 Task: Add a timeline in the project AgileConnection for the epic 'SOC 2 Compliance' from 2024/06/06 to 2024/11/09. Add a timeline in the project AgileConnection for the epic 'HIPAA Compliance' from 2024/04/12 to 2025/11/01. Add a timeline in the project AgileConnection for the epic 'GDPR Compliance' from 2023/04/23 to 2025/09/27
Action: Mouse moved to (319, 137)
Screenshot: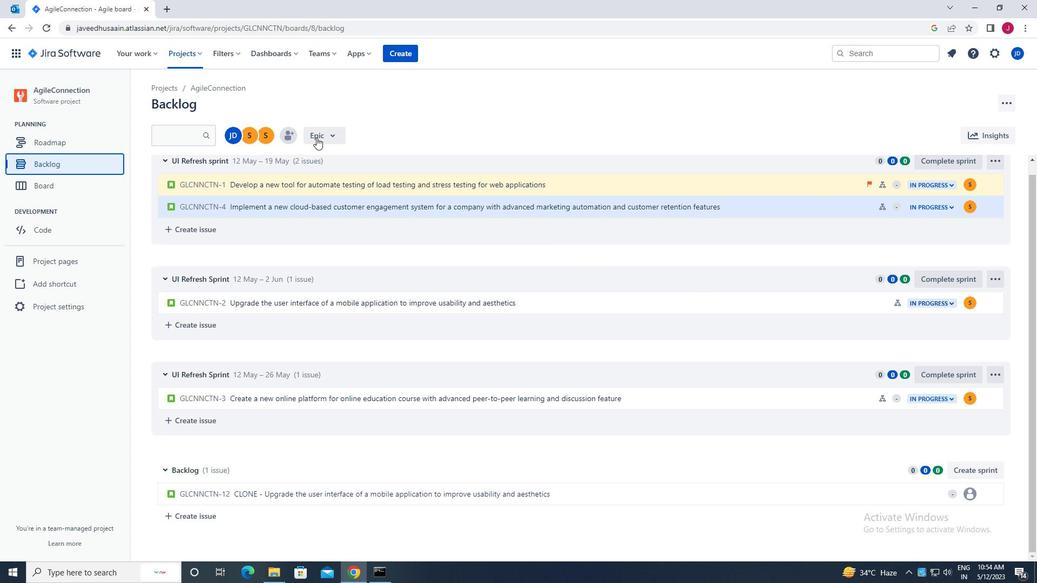 
Action: Mouse pressed left at (319, 137)
Screenshot: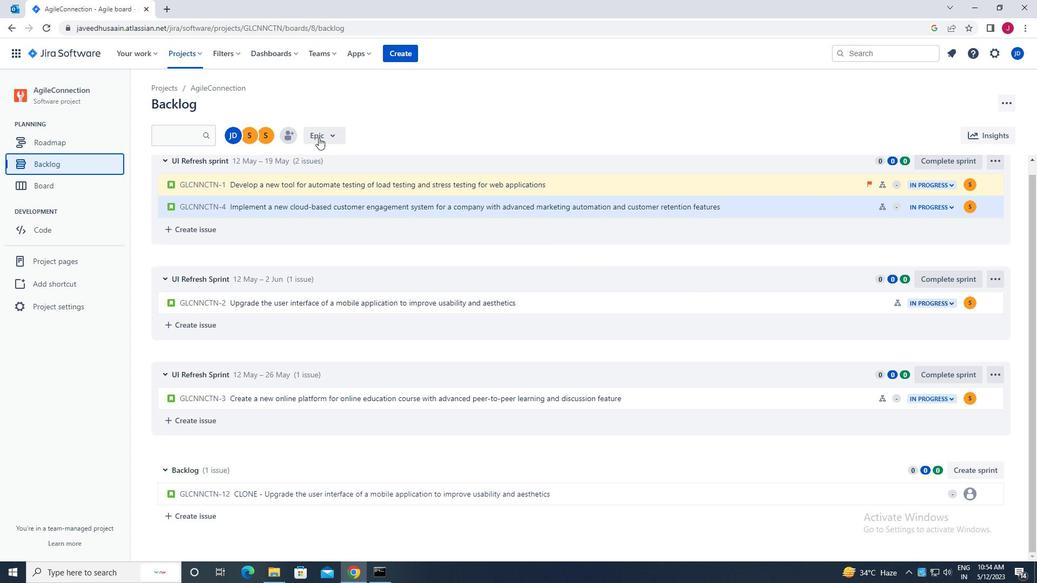 
Action: Mouse moved to (324, 252)
Screenshot: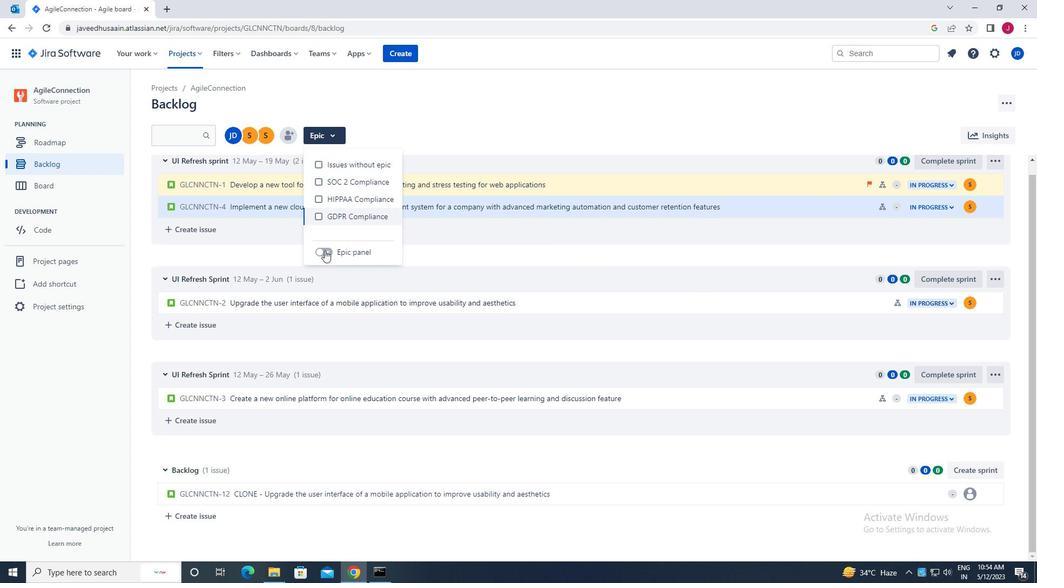 
Action: Mouse pressed left at (324, 252)
Screenshot: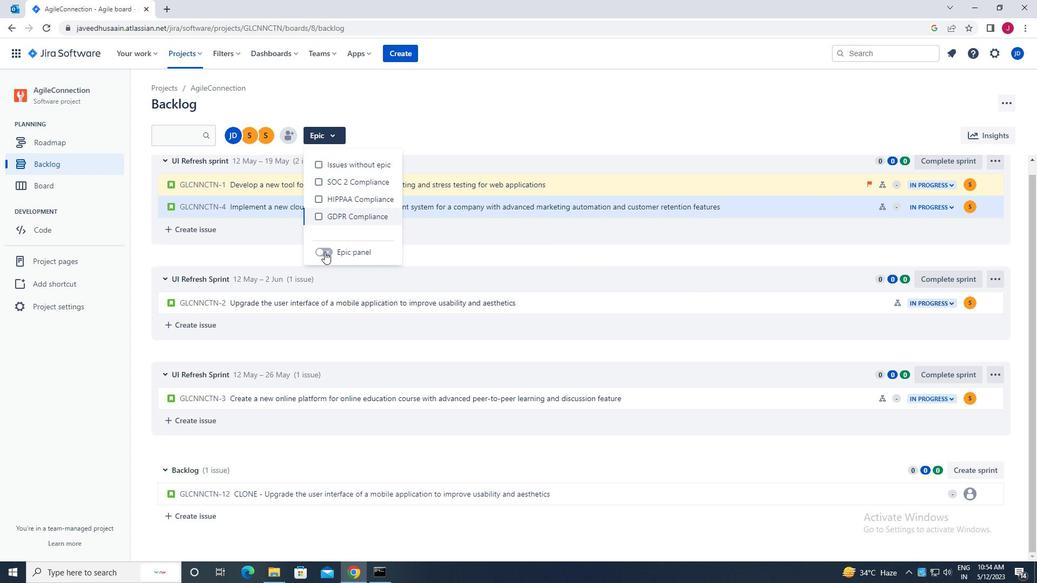 
Action: Mouse moved to (229, 217)
Screenshot: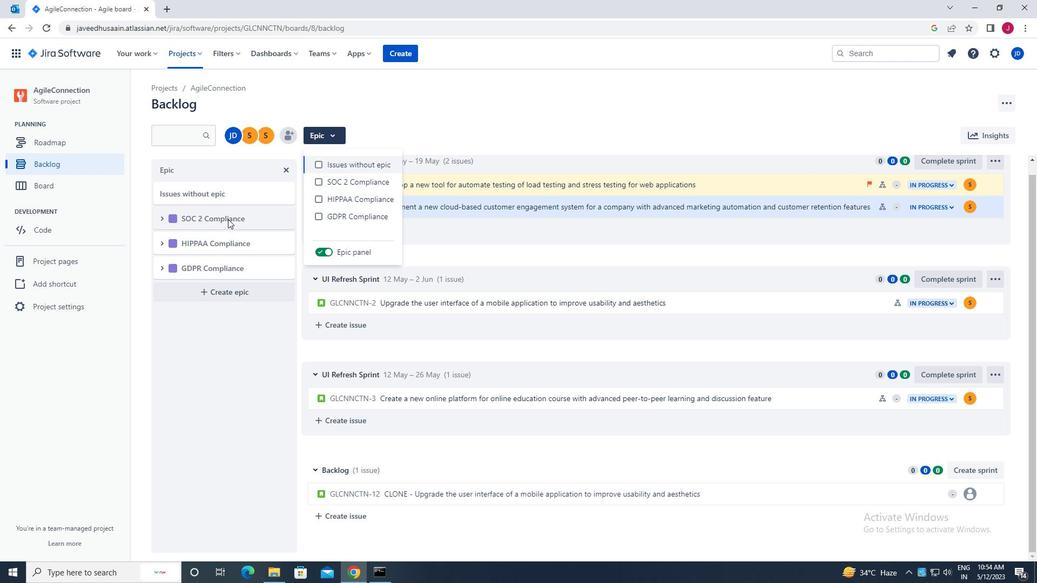 
Action: Mouse pressed left at (229, 217)
Screenshot: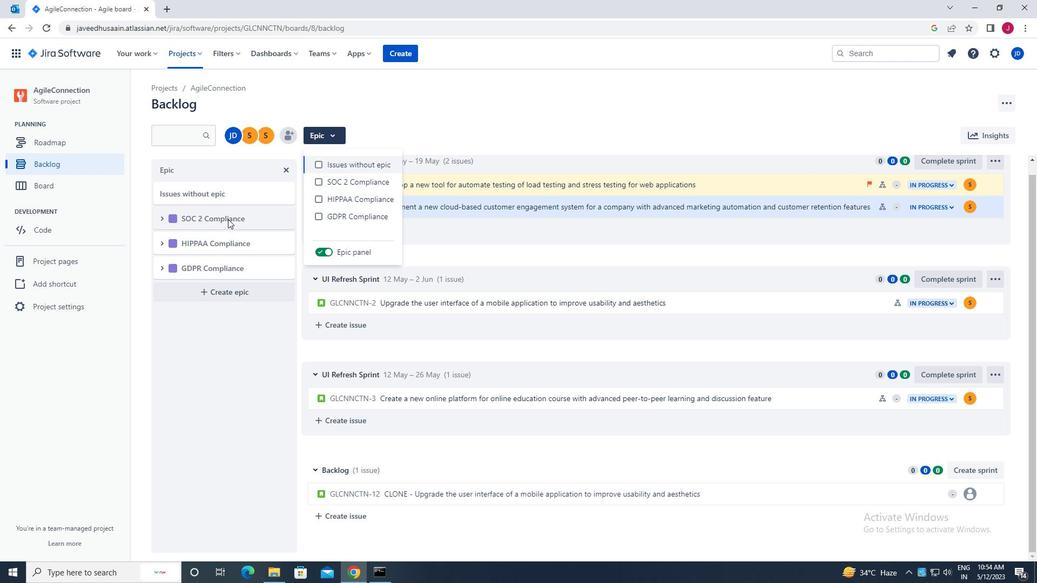 
Action: Mouse pressed left at (229, 217)
Screenshot: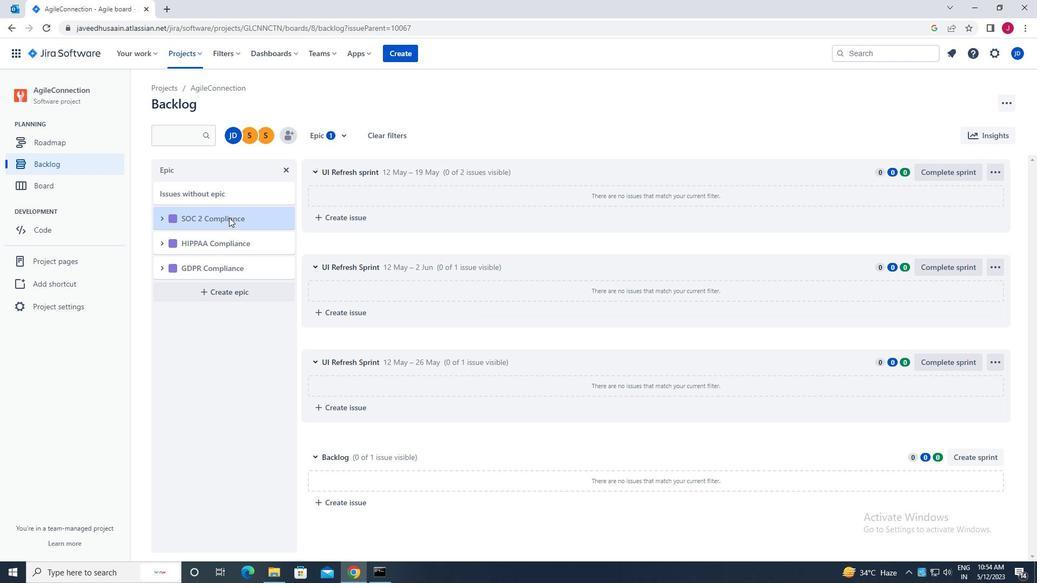 
Action: Mouse moved to (162, 218)
Screenshot: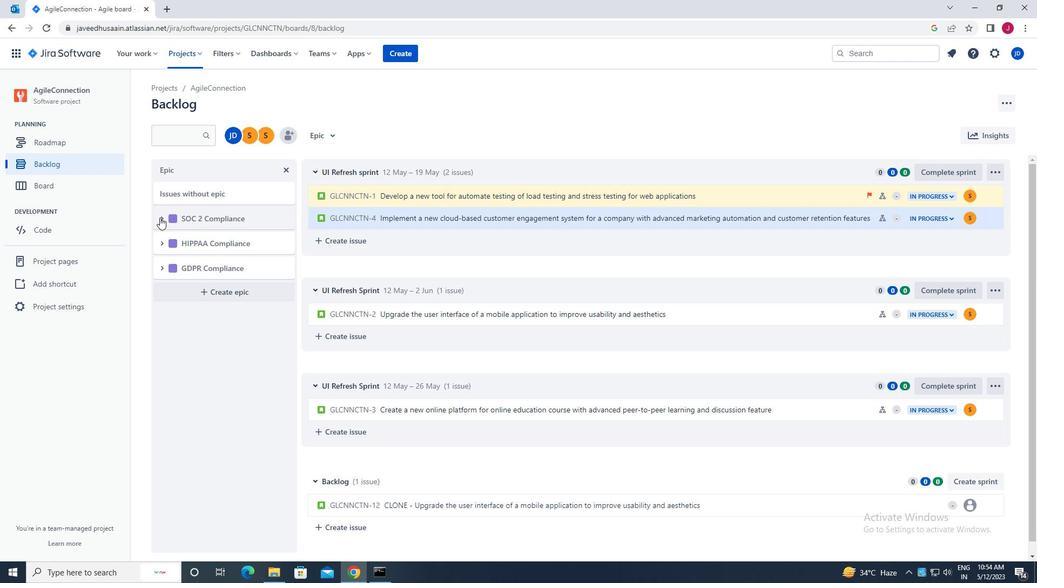 
Action: Mouse pressed left at (162, 218)
Screenshot: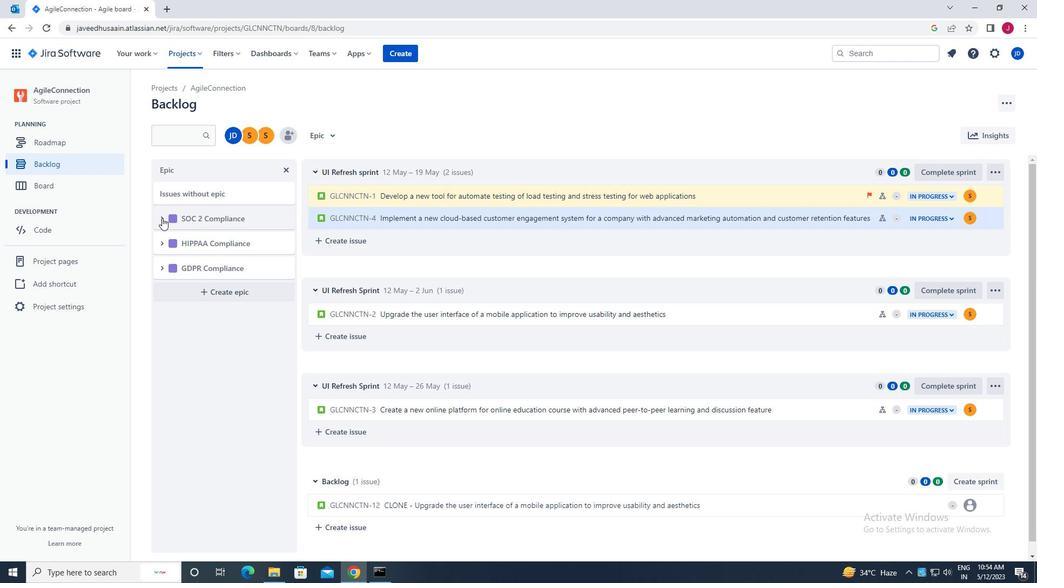 
Action: Mouse moved to (229, 305)
Screenshot: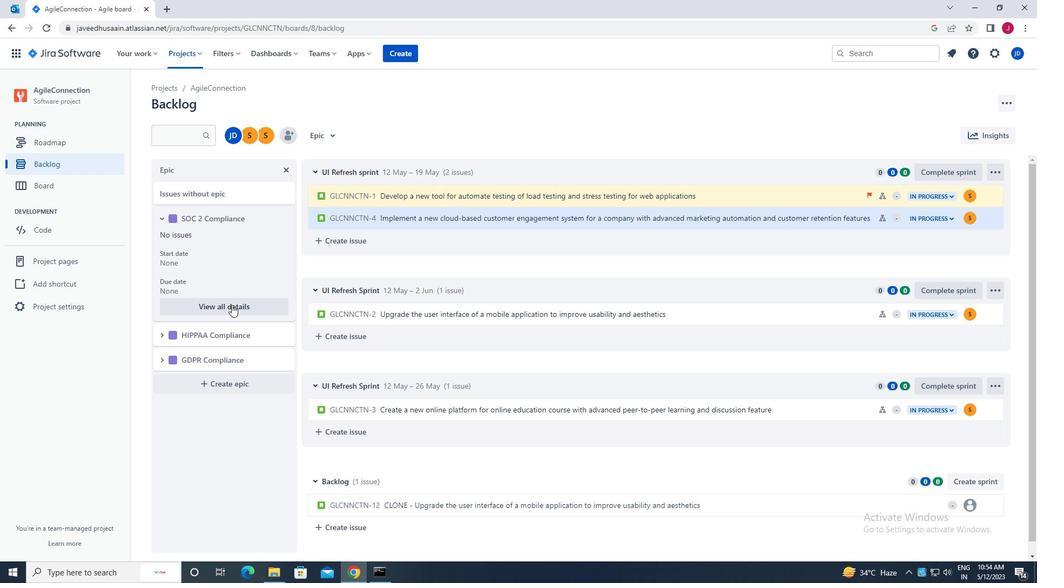 
Action: Mouse pressed left at (229, 305)
Screenshot: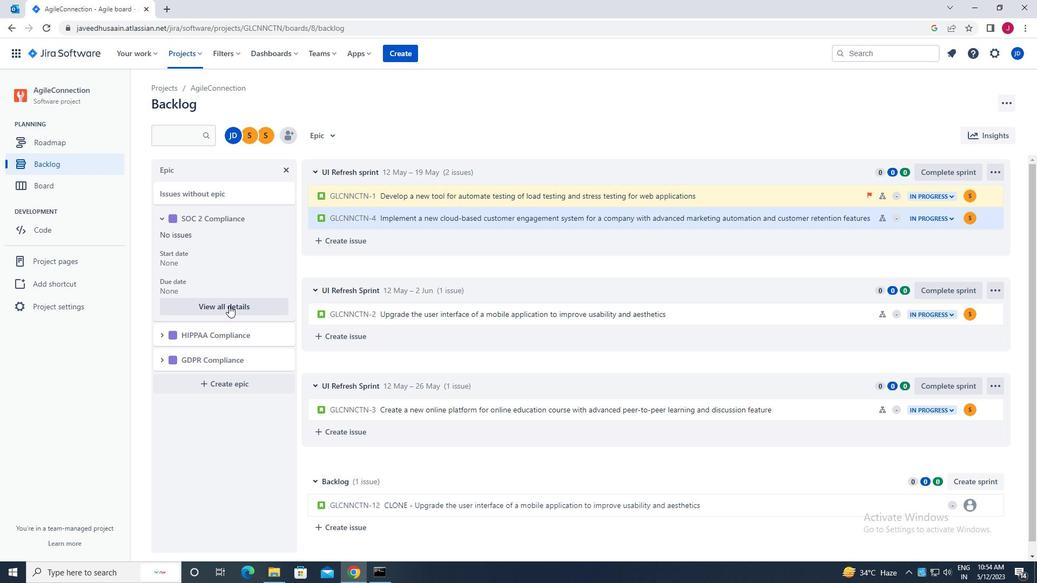 
Action: Mouse moved to (861, 439)
Screenshot: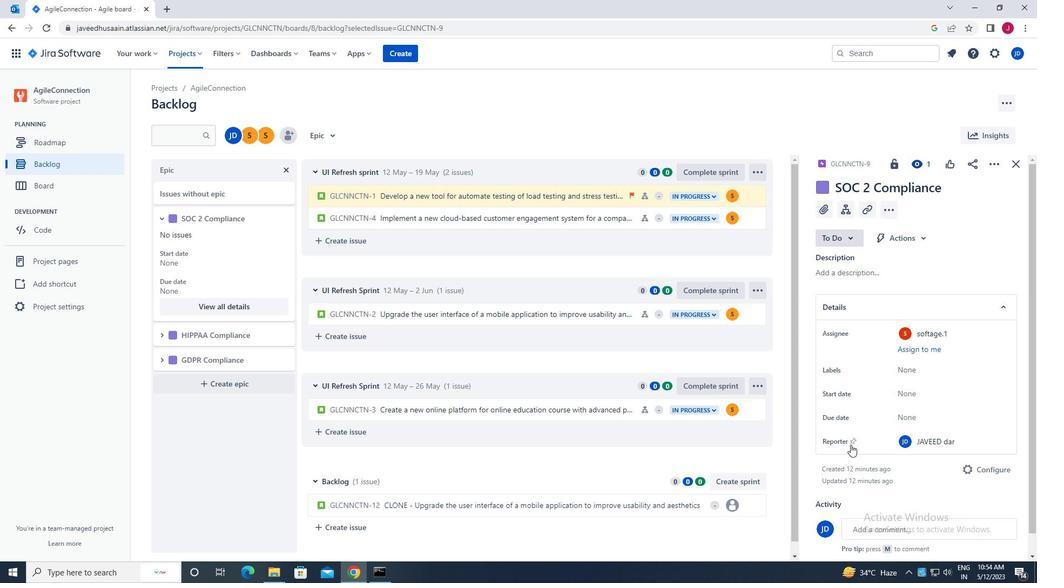 
Action: Mouse scrolled (861, 439) with delta (0, 0)
Screenshot: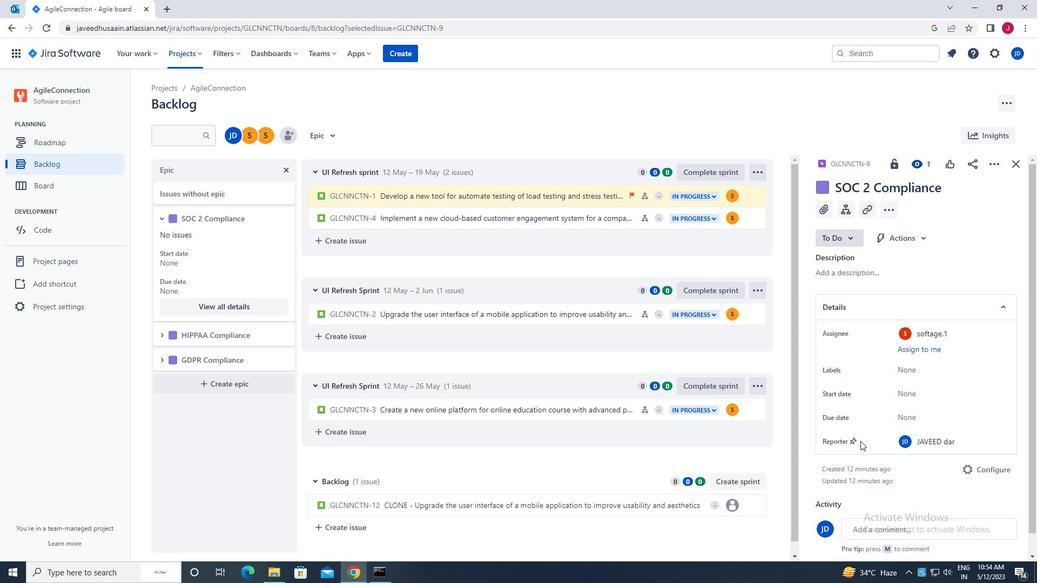 
Action: Mouse scrolled (861, 439) with delta (0, 0)
Screenshot: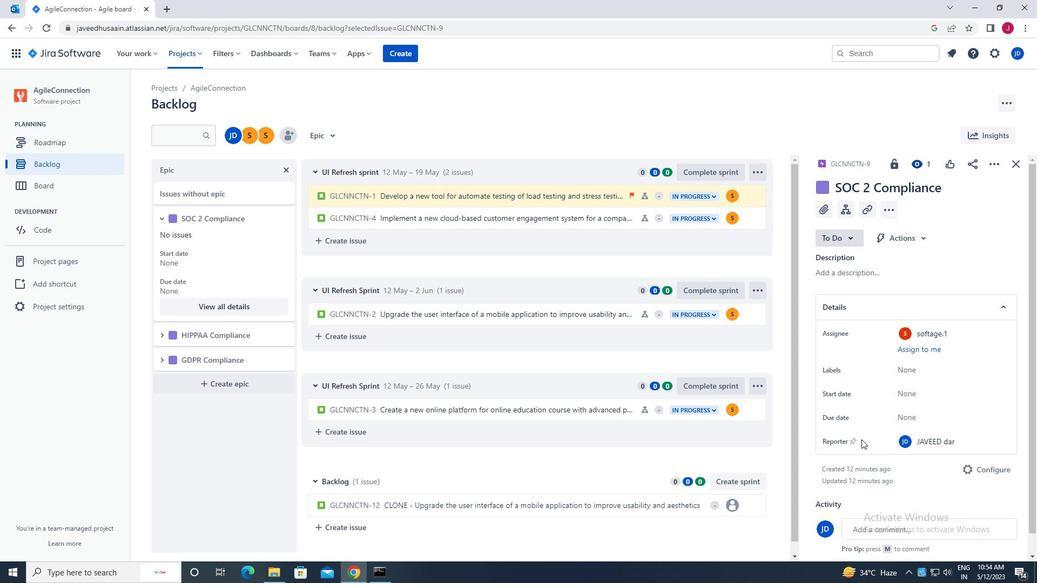 
Action: Mouse scrolled (861, 439) with delta (0, 0)
Screenshot: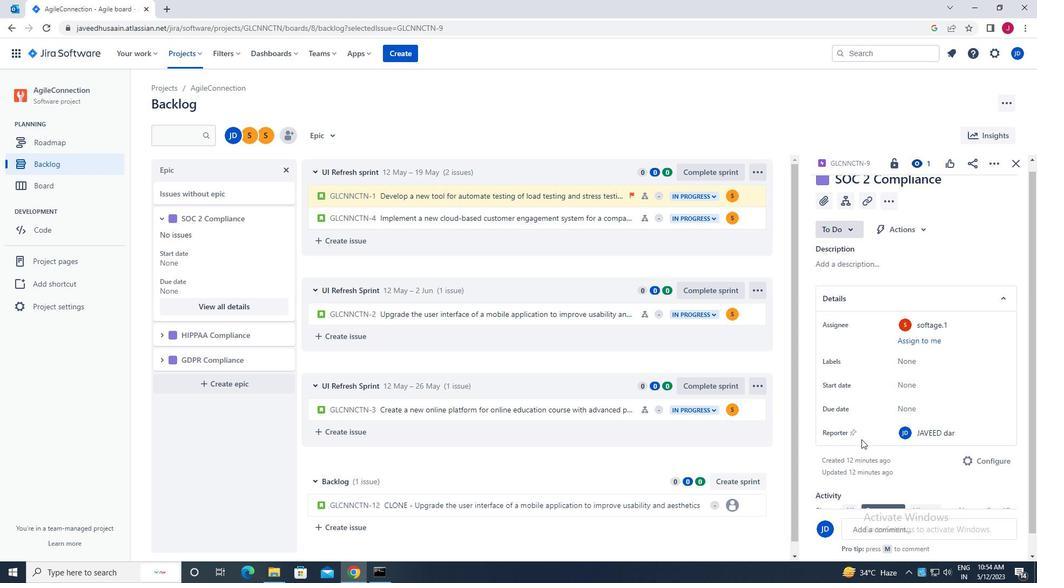 
Action: Mouse moved to (861, 439)
Screenshot: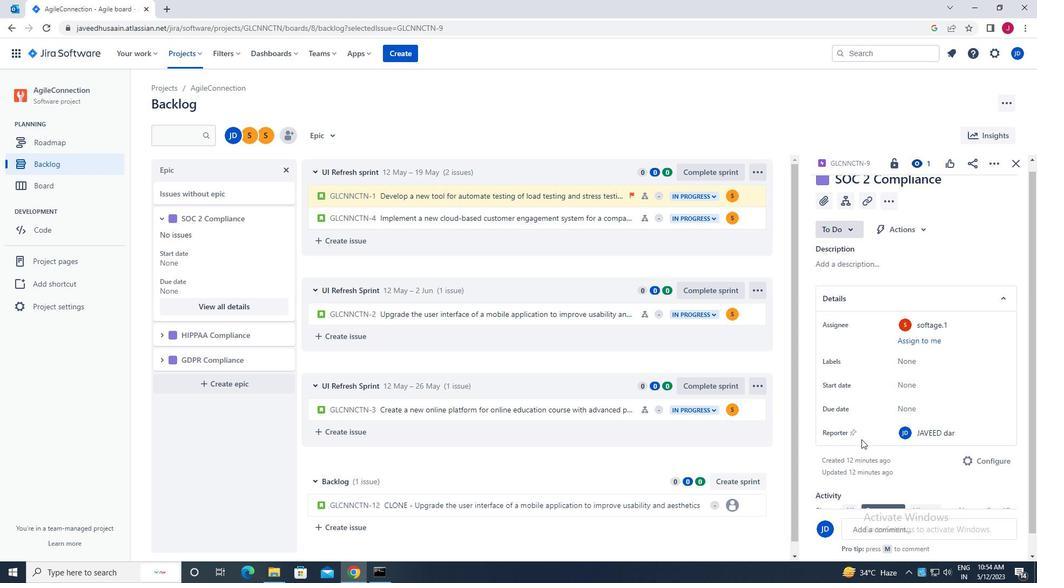 
Action: Mouse scrolled (861, 439) with delta (0, 0)
Screenshot: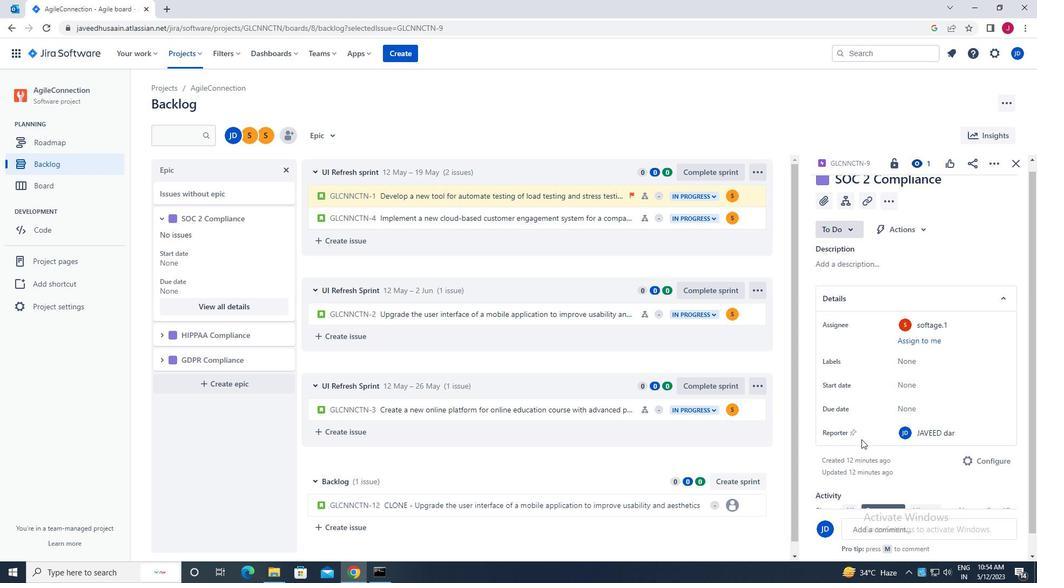 
Action: Mouse scrolled (861, 439) with delta (0, 0)
Screenshot: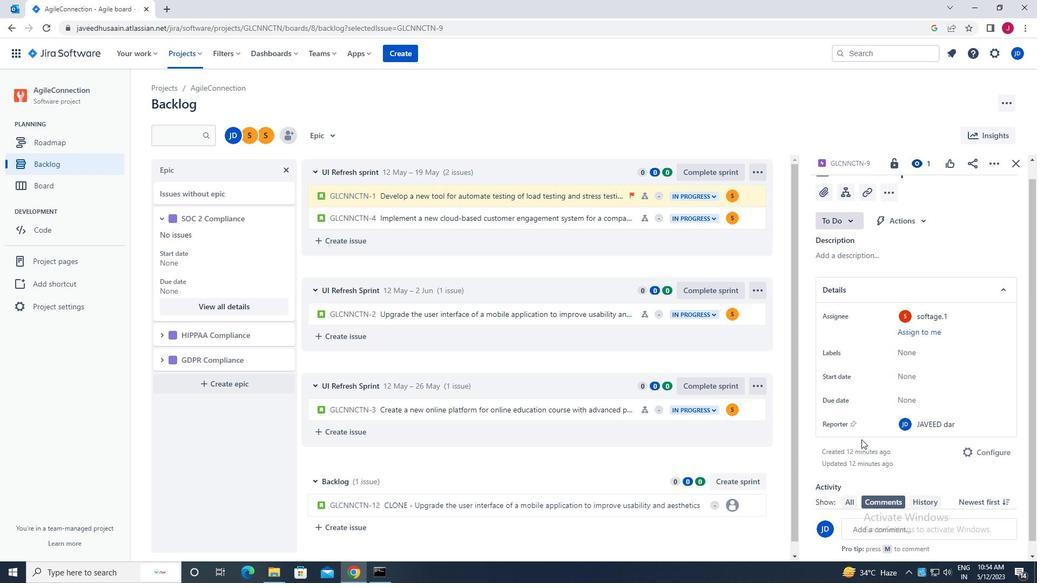 
Action: Mouse moved to (901, 373)
Screenshot: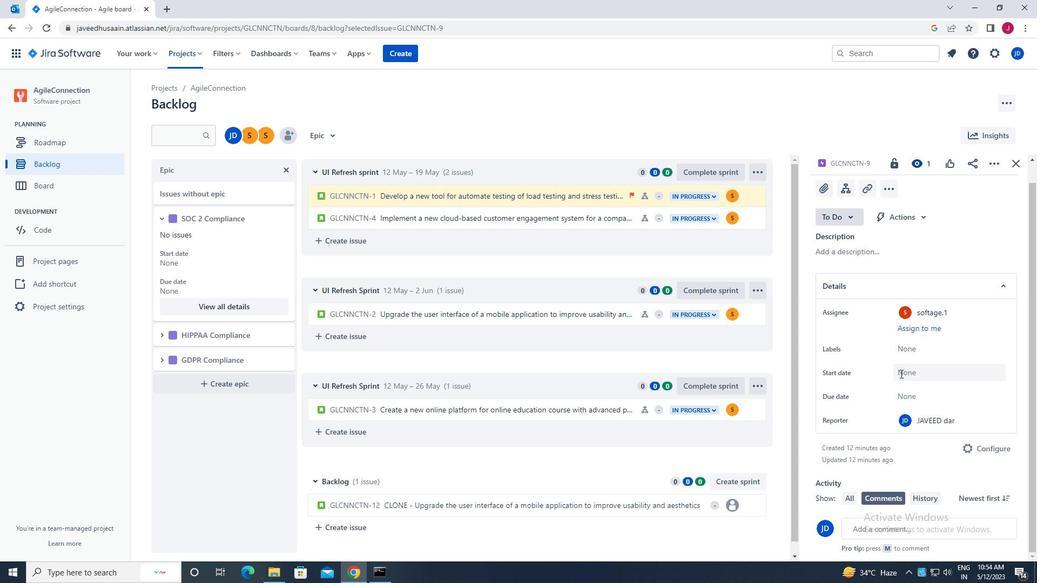 
Action: Mouse pressed left at (901, 373)
Screenshot: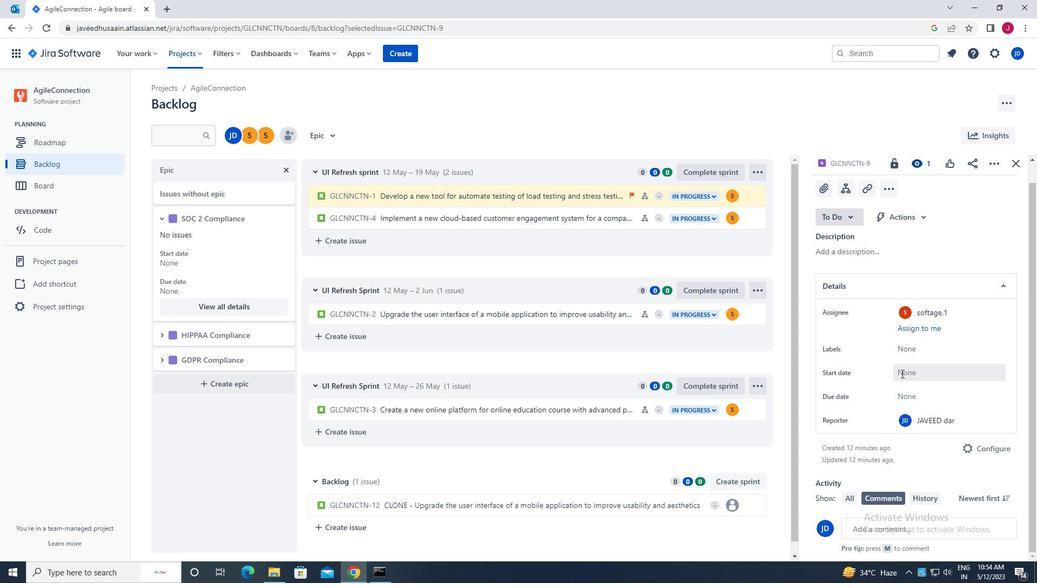 
Action: Mouse moved to (1009, 401)
Screenshot: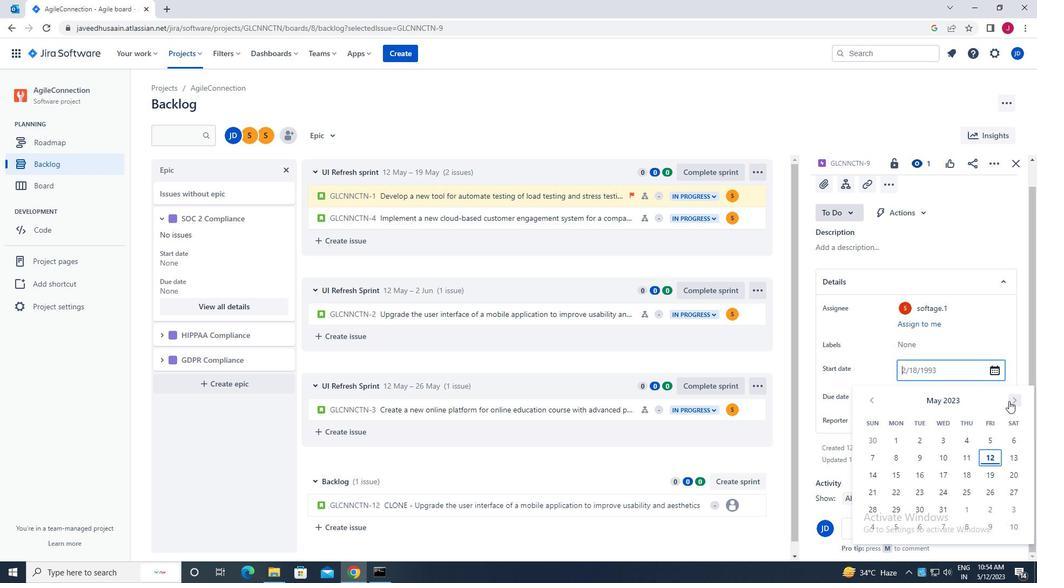 
Action: Mouse pressed left at (1009, 401)
Screenshot: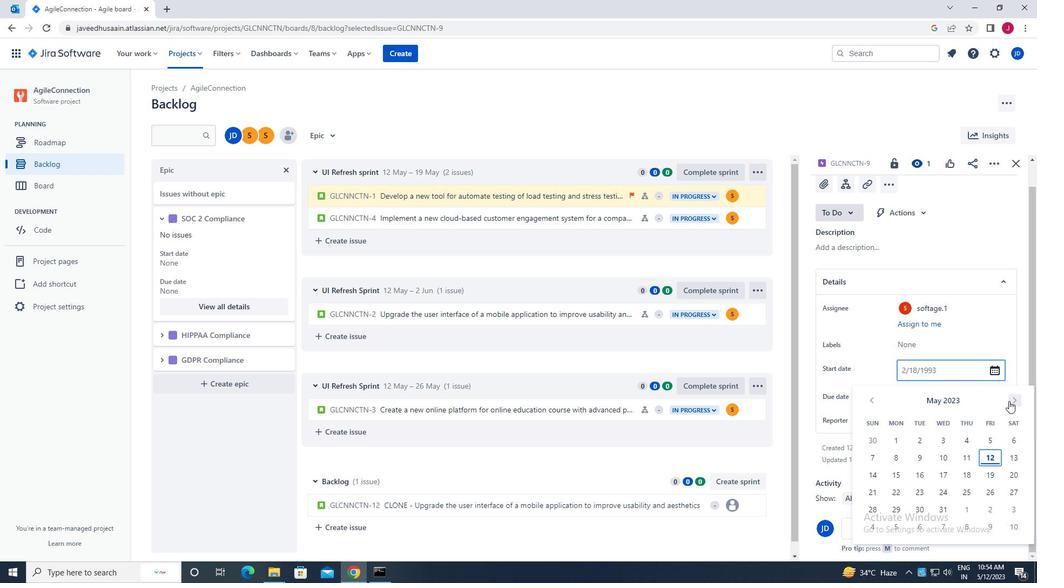 
Action: Mouse pressed left at (1009, 401)
Screenshot: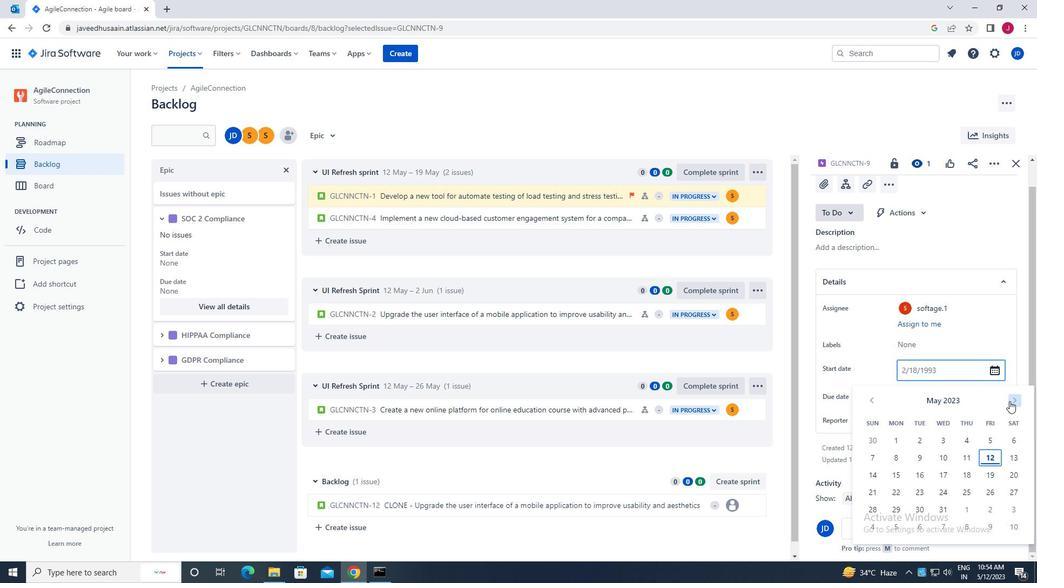 
Action: Mouse pressed left at (1009, 401)
Screenshot: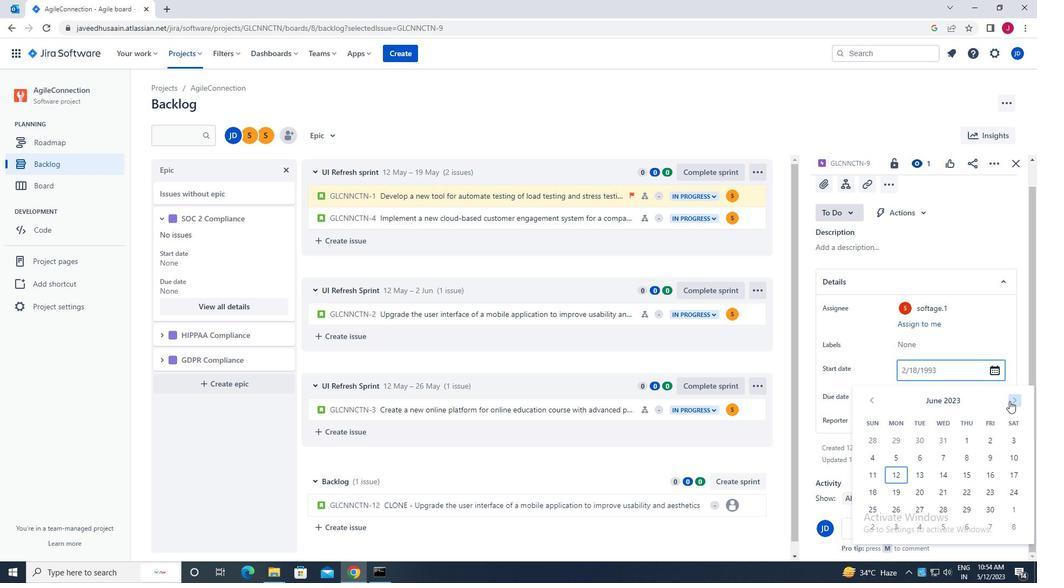 
Action: Mouse pressed left at (1009, 401)
Screenshot: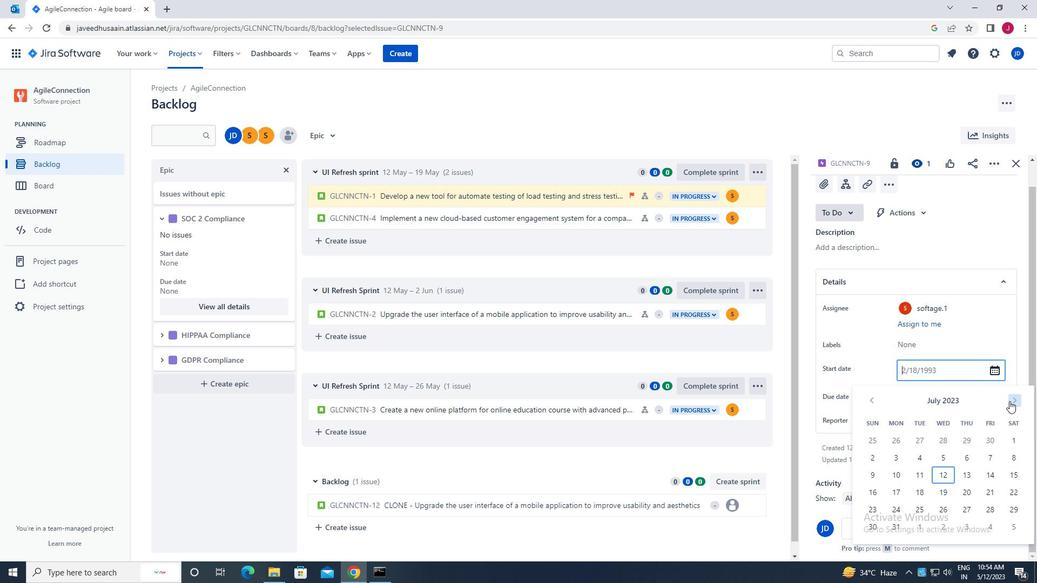 
Action: Mouse pressed left at (1009, 401)
Screenshot: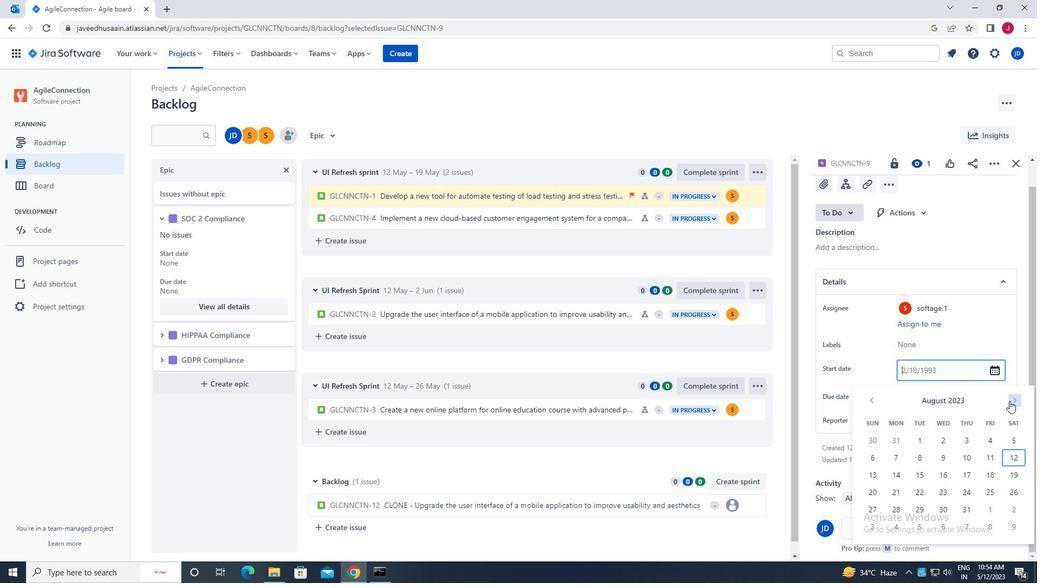
Action: Mouse pressed left at (1009, 401)
Screenshot: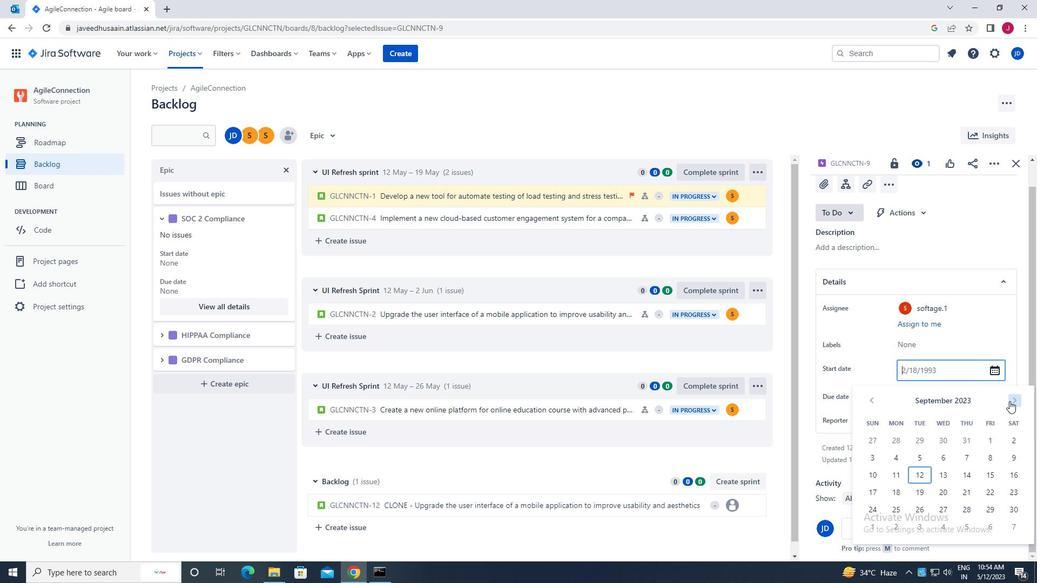 
Action: Mouse pressed left at (1009, 401)
Screenshot: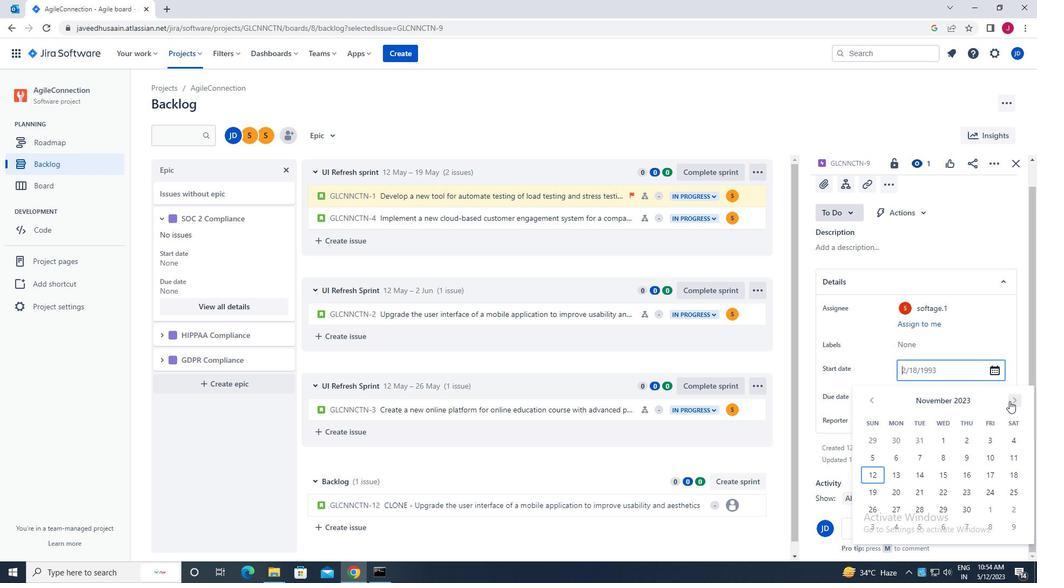 
Action: Mouse pressed left at (1009, 401)
Screenshot: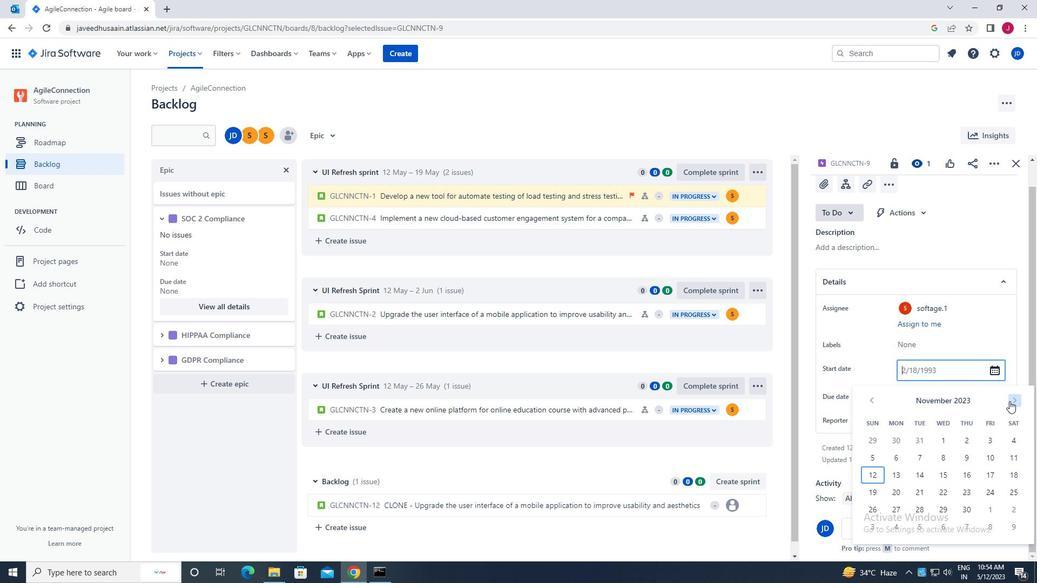 
Action: Mouse pressed left at (1009, 401)
Screenshot: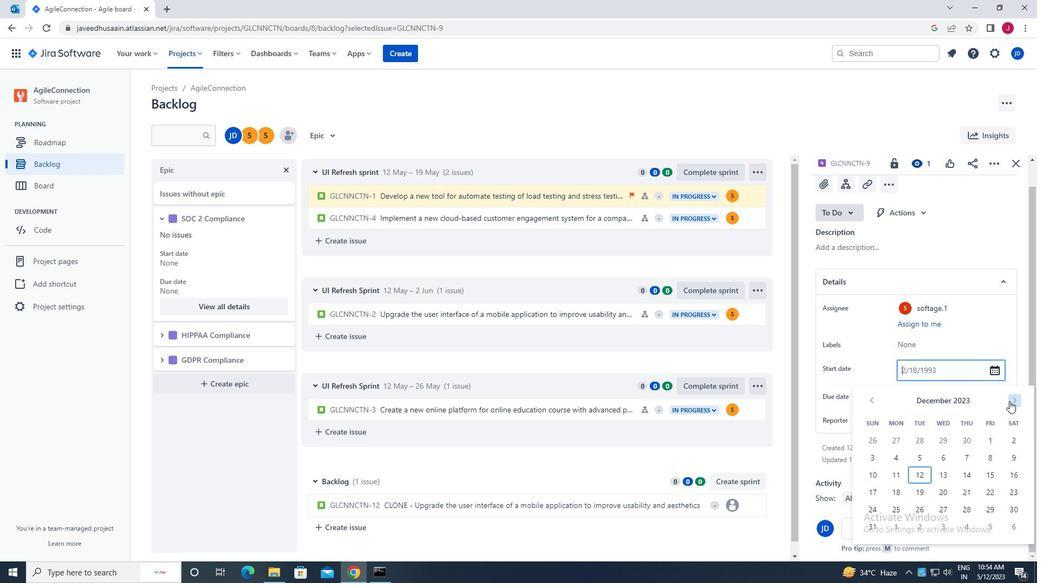 
Action: Mouse pressed left at (1009, 401)
Screenshot: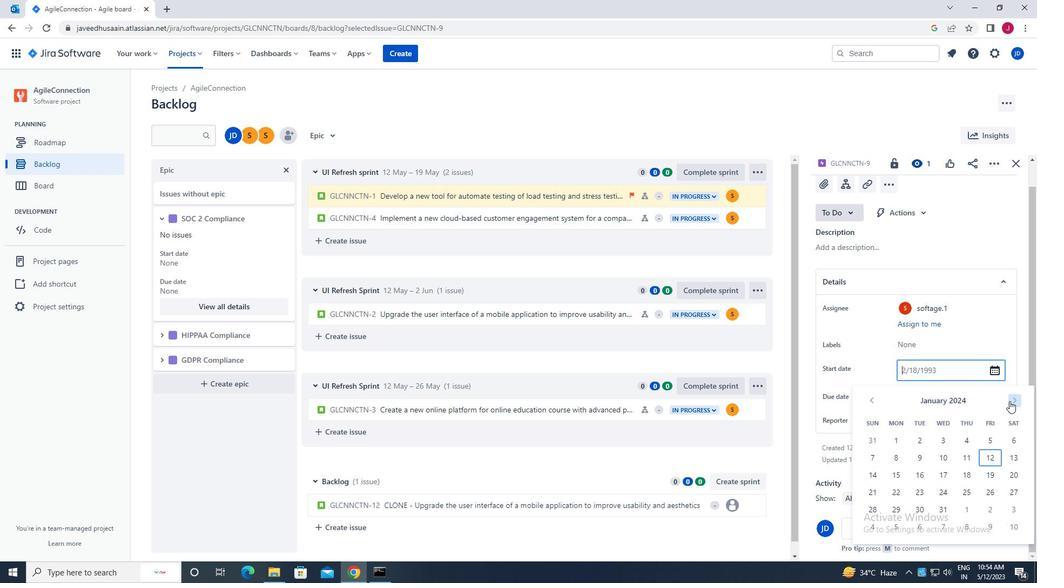 
Action: Mouse pressed left at (1009, 401)
Screenshot: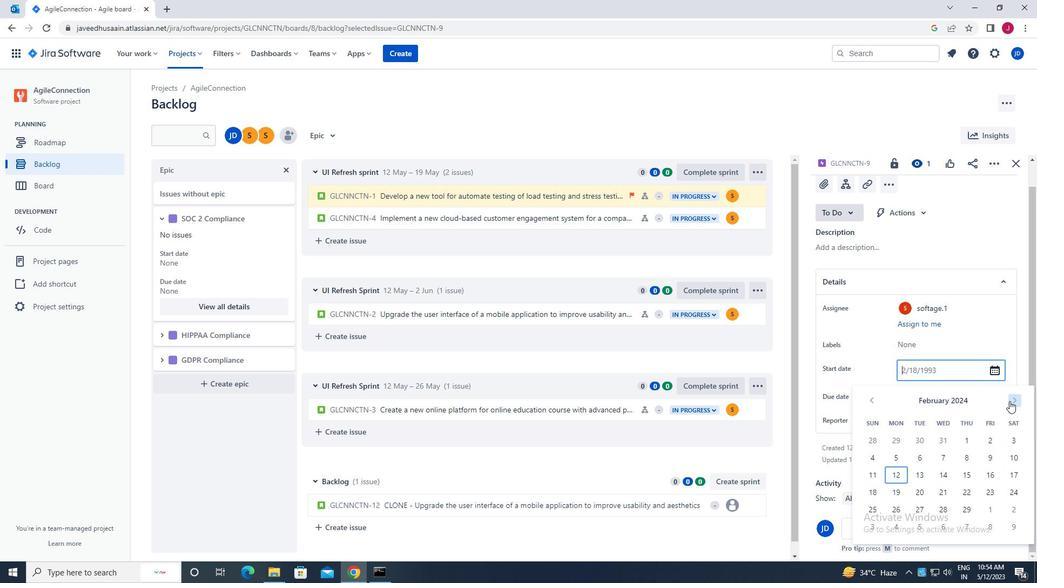 
Action: Mouse moved to (1010, 401)
Screenshot: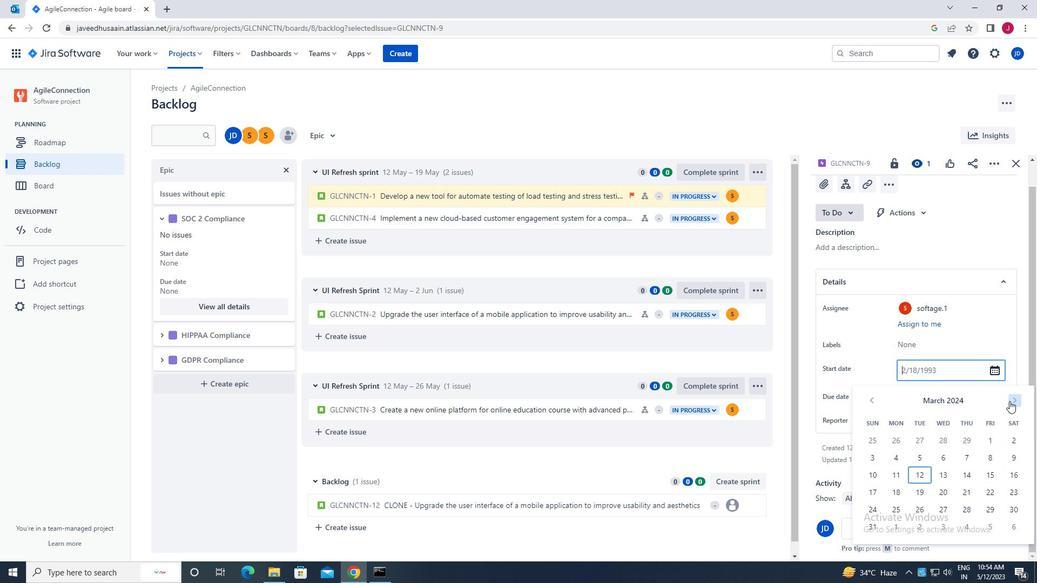 
Action: Mouse pressed left at (1010, 401)
Screenshot: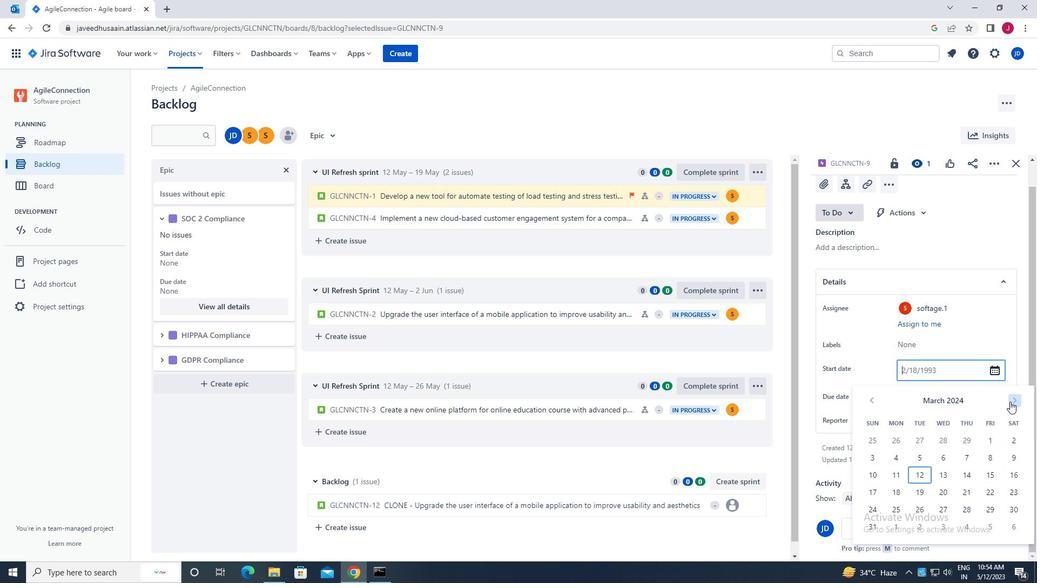 
Action: Mouse pressed left at (1010, 401)
Screenshot: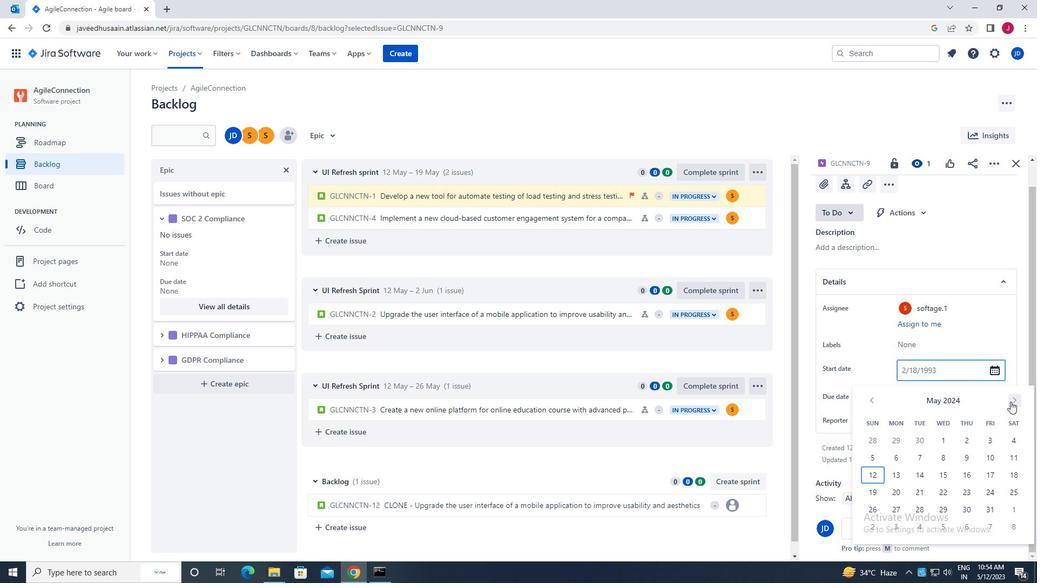 
Action: Mouse moved to (967, 454)
Screenshot: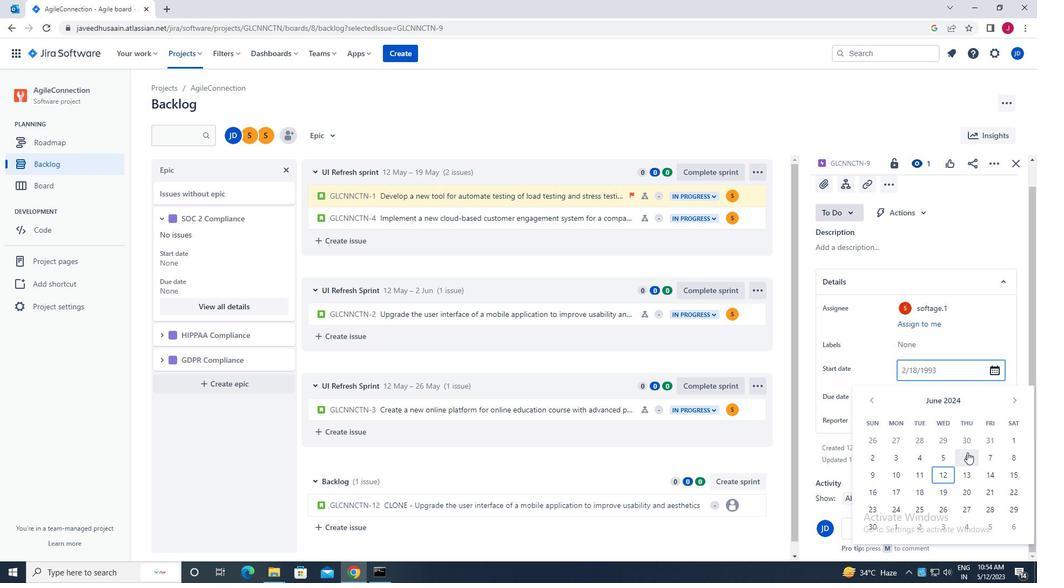 
Action: Mouse pressed left at (967, 454)
Screenshot: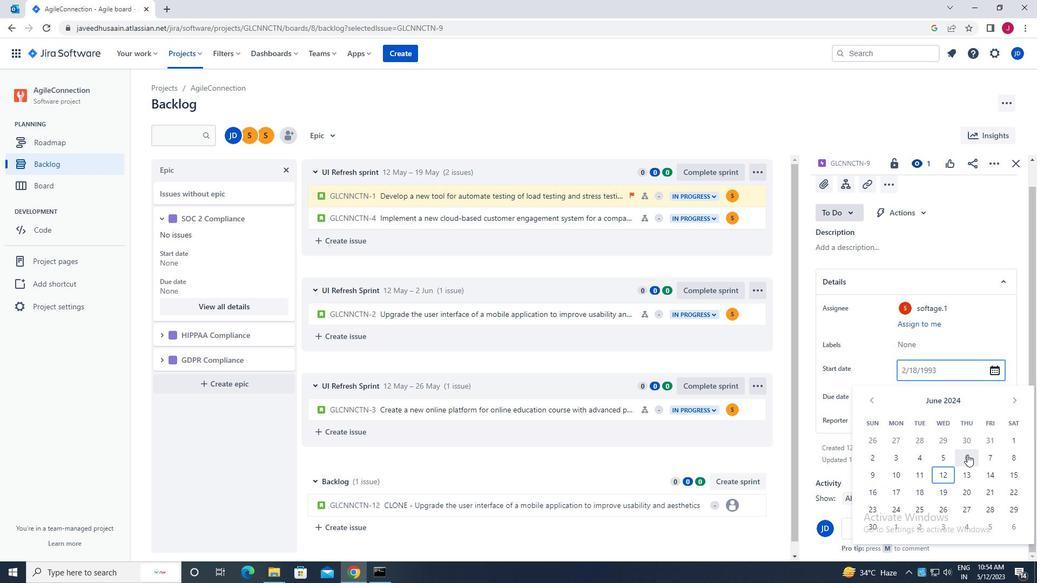 
Action: Mouse moved to (945, 418)
Screenshot: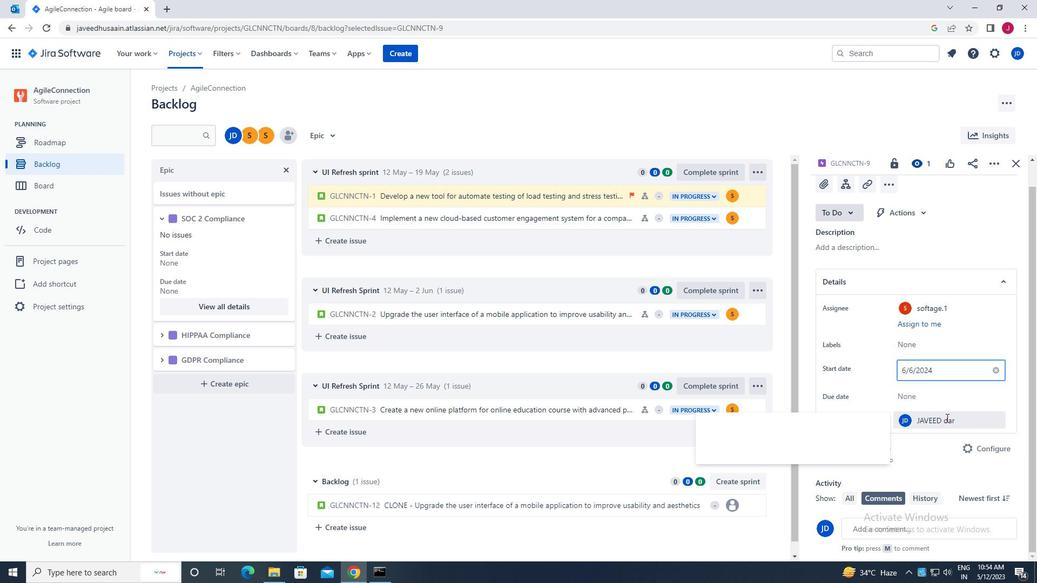 
Action: Key pressed <Key.enter>
Screenshot: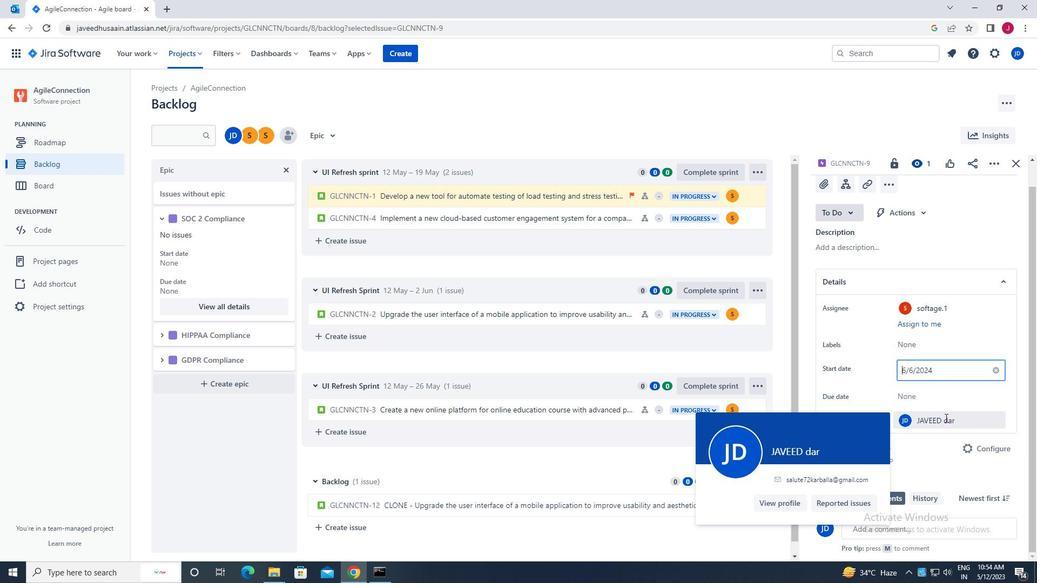 
Action: Mouse moved to (912, 398)
Screenshot: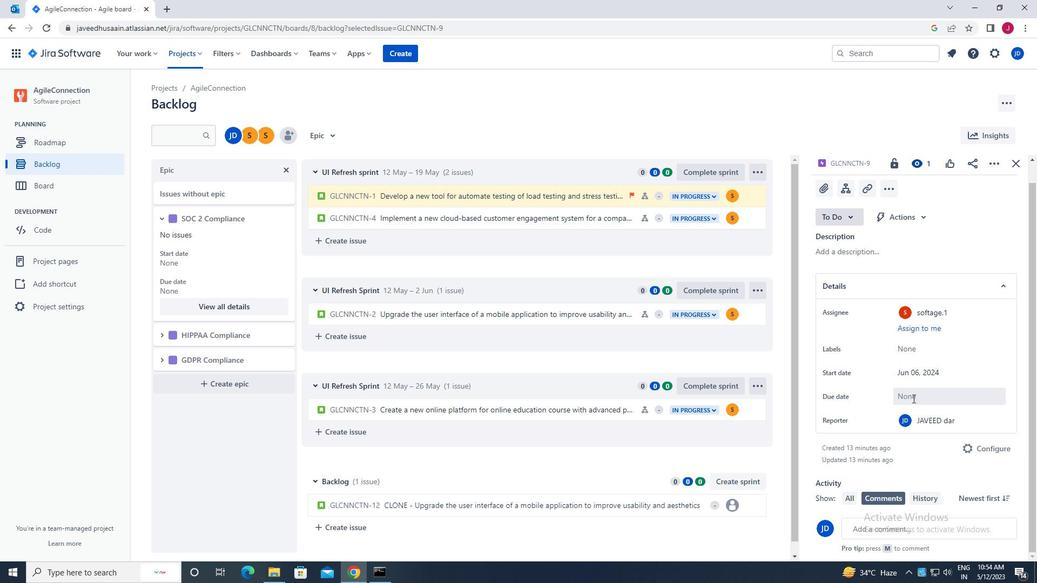 
Action: Mouse pressed left at (912, 398)
Screenshot: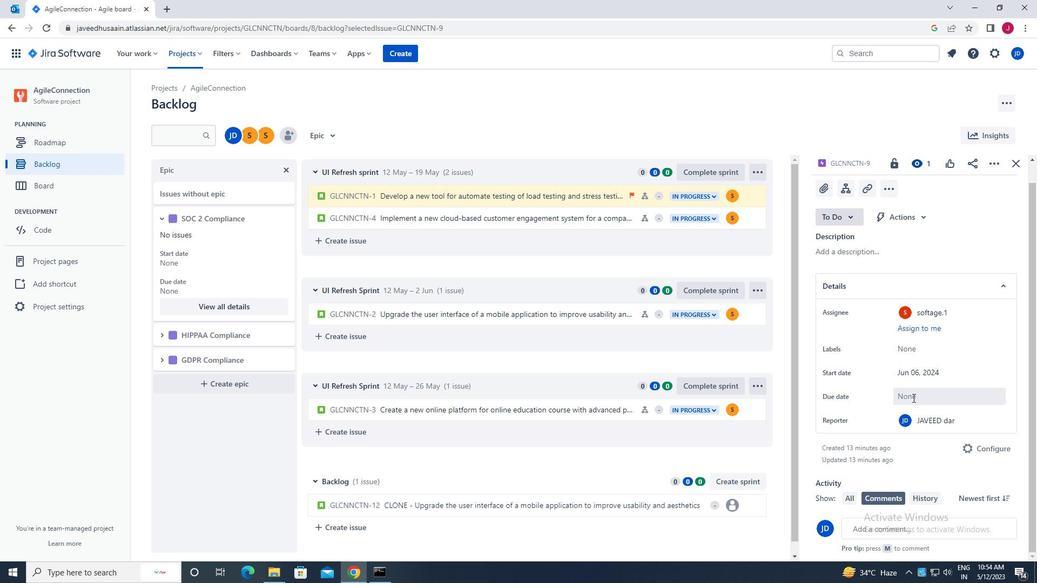 
Action: Mouse moved to (1019, 236)
Screenshot: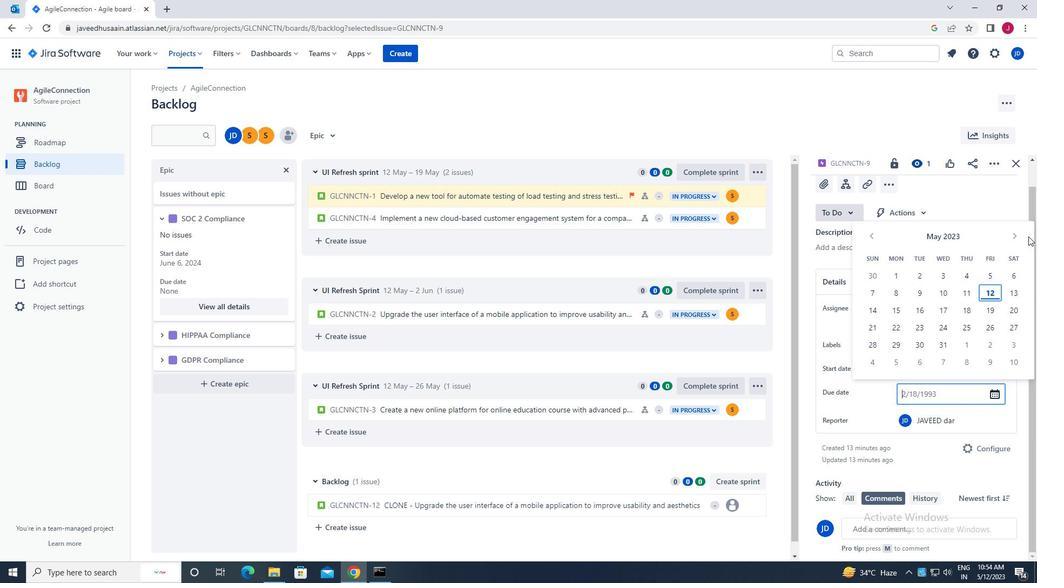 
Action: Mouse pressed left at (1019, 236)
Screenshot: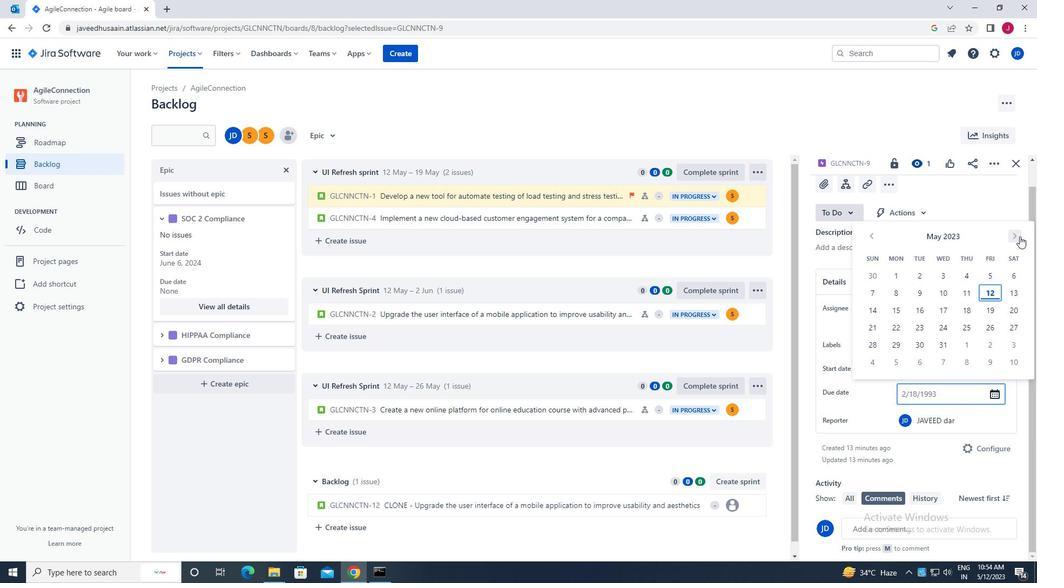 
Action: Mouse pressed left at (1019, 236)
Screenshot: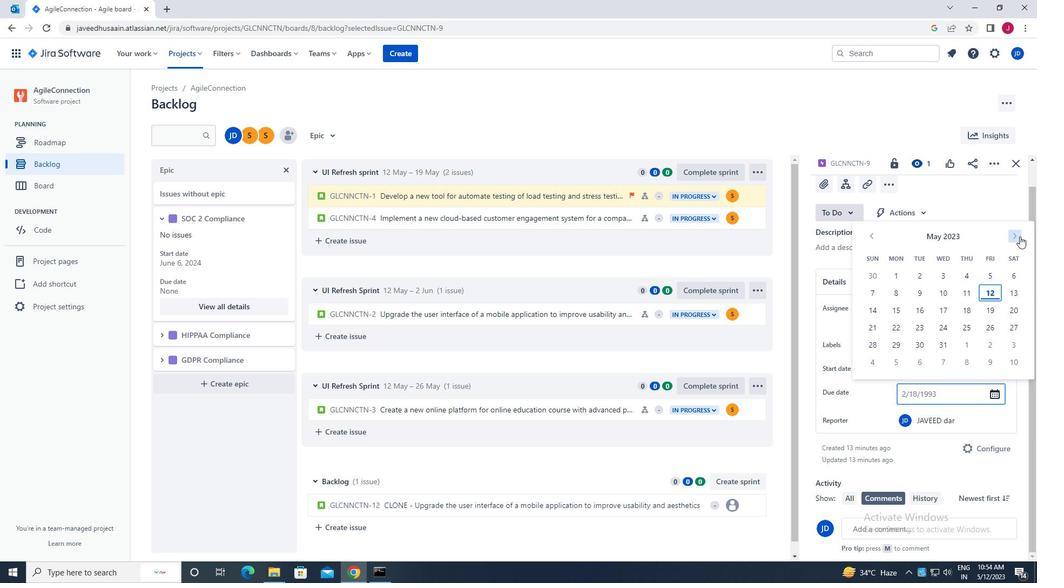 
Action: Mouse pressed left at (1019, 236)
Screenshot: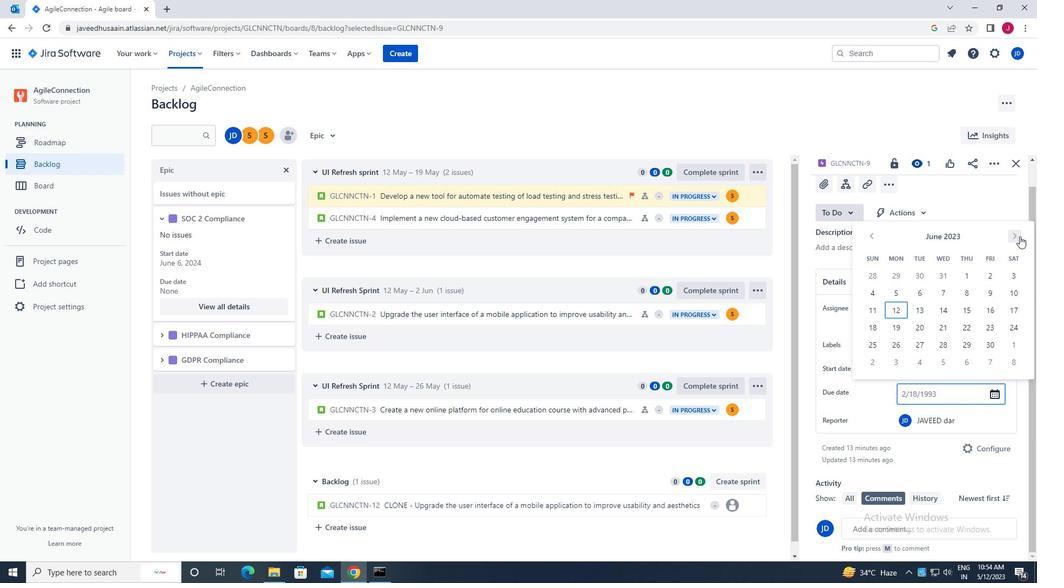 
Action: Mouse pressed left at (1019, 236)
Screenshot: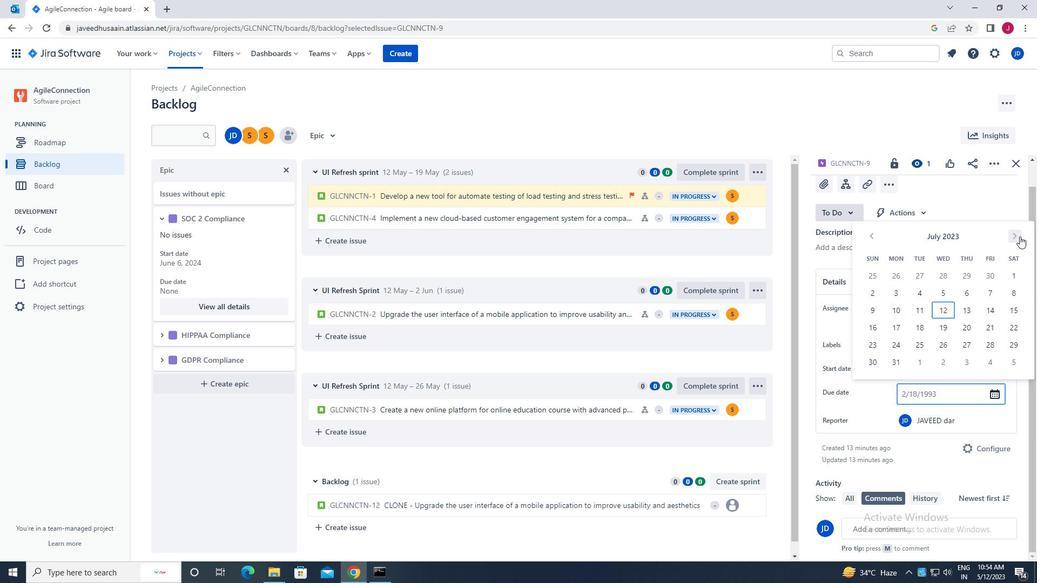 
Action: Mouse pressed left at (1019, 236)
Screenshot: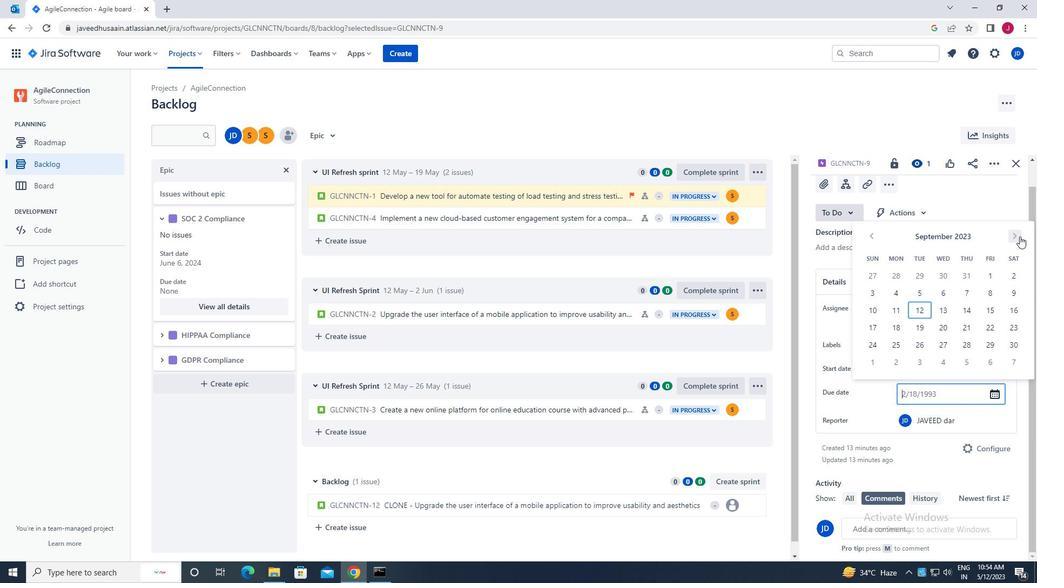 
Action: Mouse pressed left at (1019, 236)
Screenshot: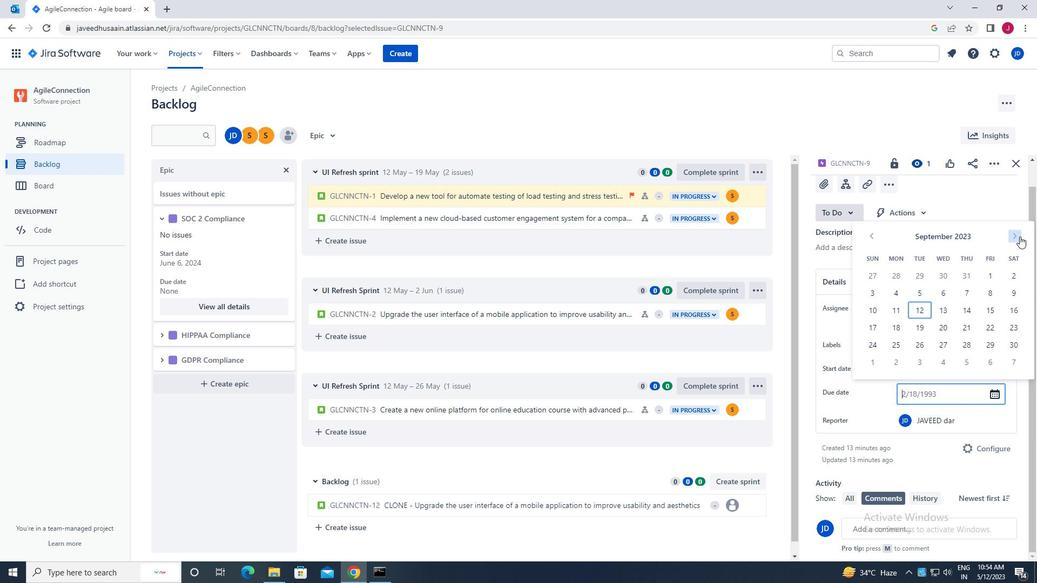 
Action: Mouse pressed left at (1019, 236)
Screenshot: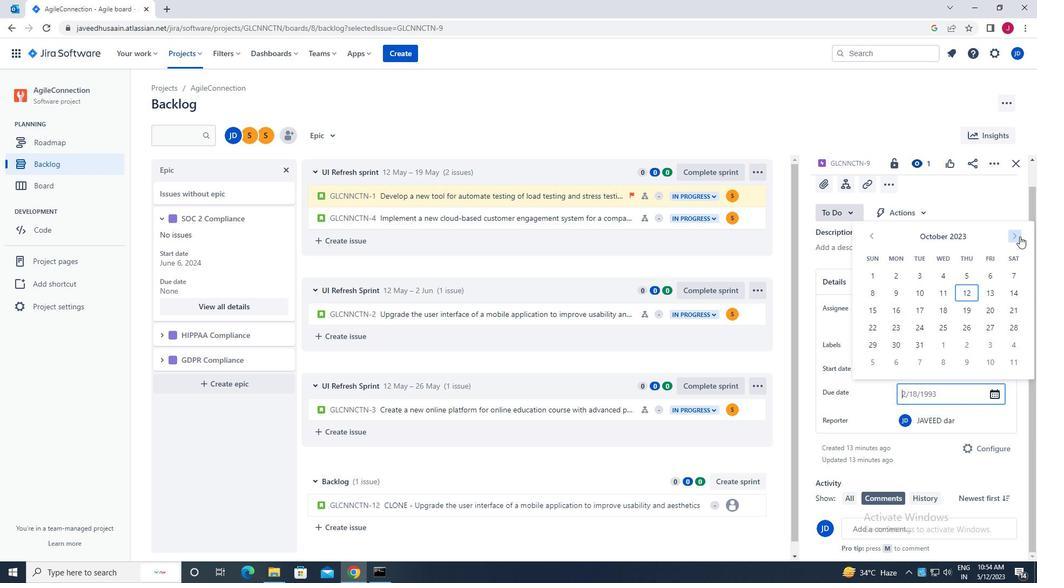 
Action: Mouse pressed left at (1019, 236)
Screenshot: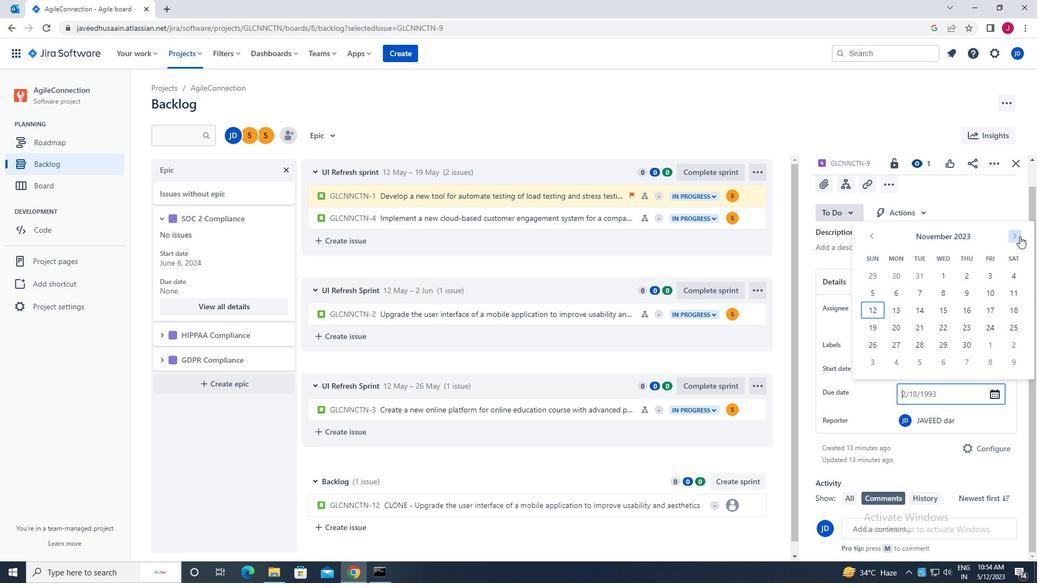 
Action: Mouse pressed left at (1019, 236)
Screenshot: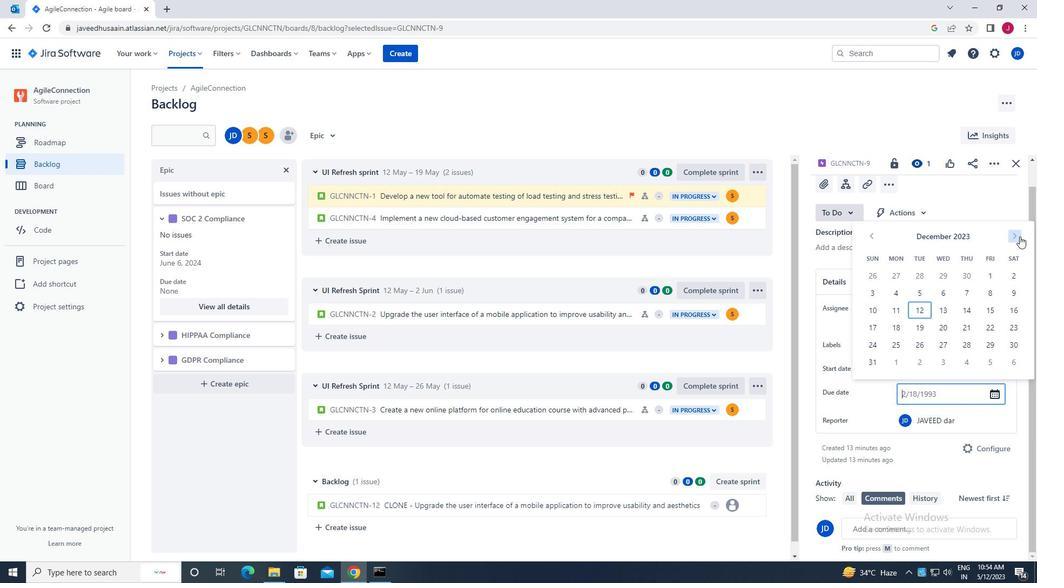 
Action: Mouse pressed left at (1019, 236)
Screenshot: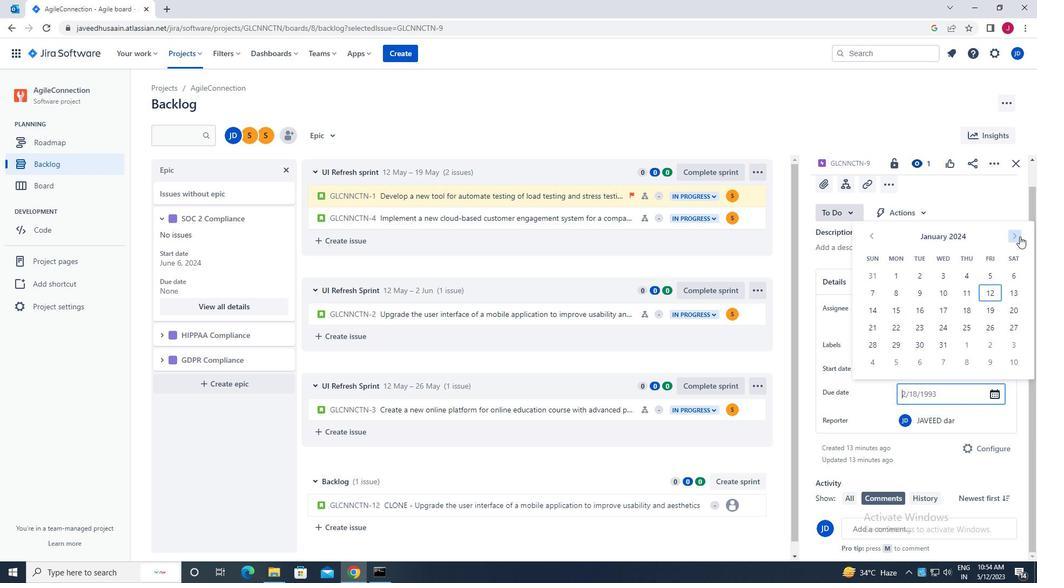 
Action: Mouse pressed left at (1019, 236)
Screenshot: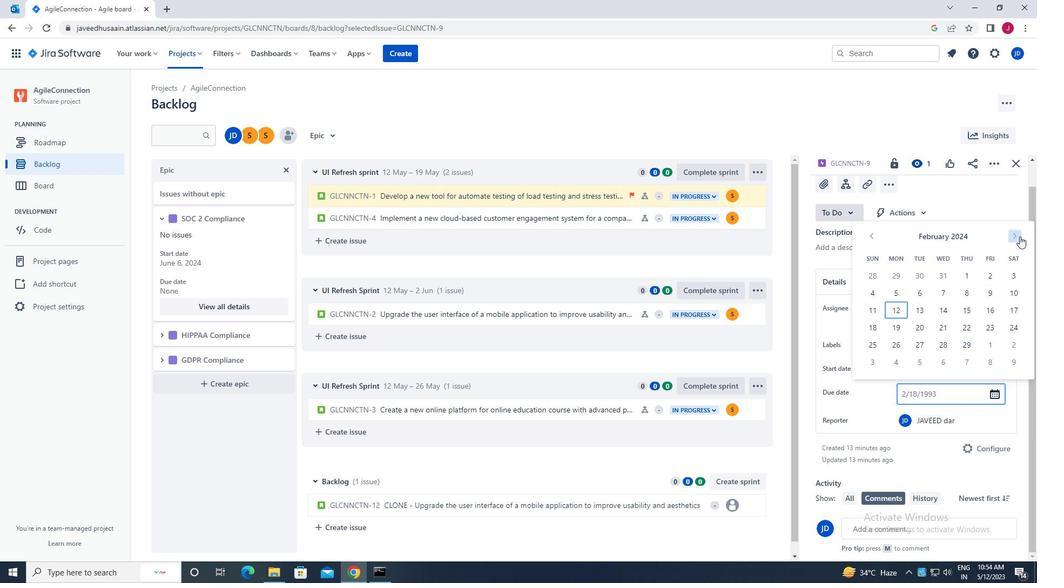 
Action: Mouse pressed left at (1019, 236)
Screenshot: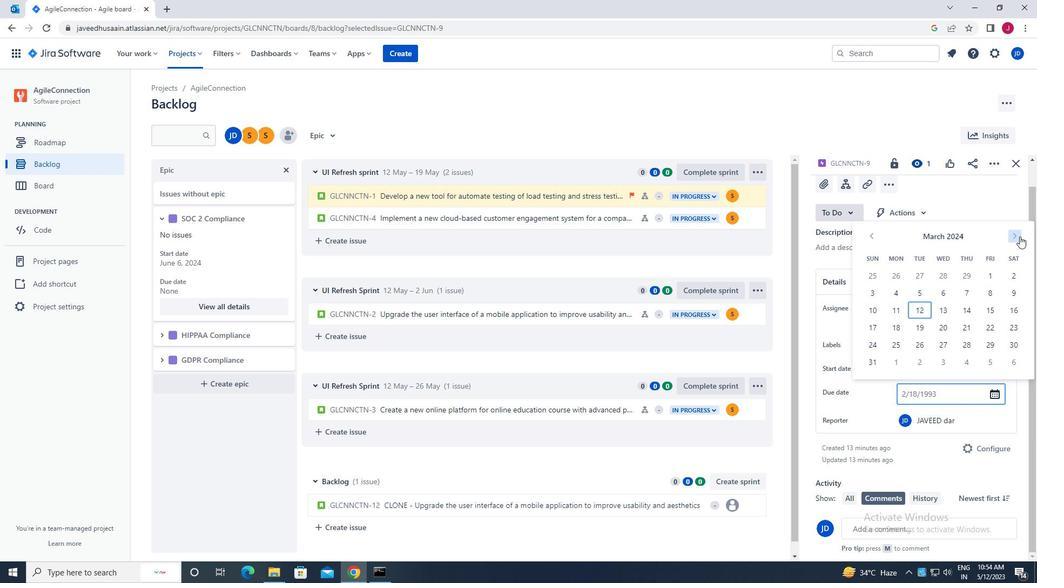
Action: Mouse pressed left at (1019, 236)
Screenshot: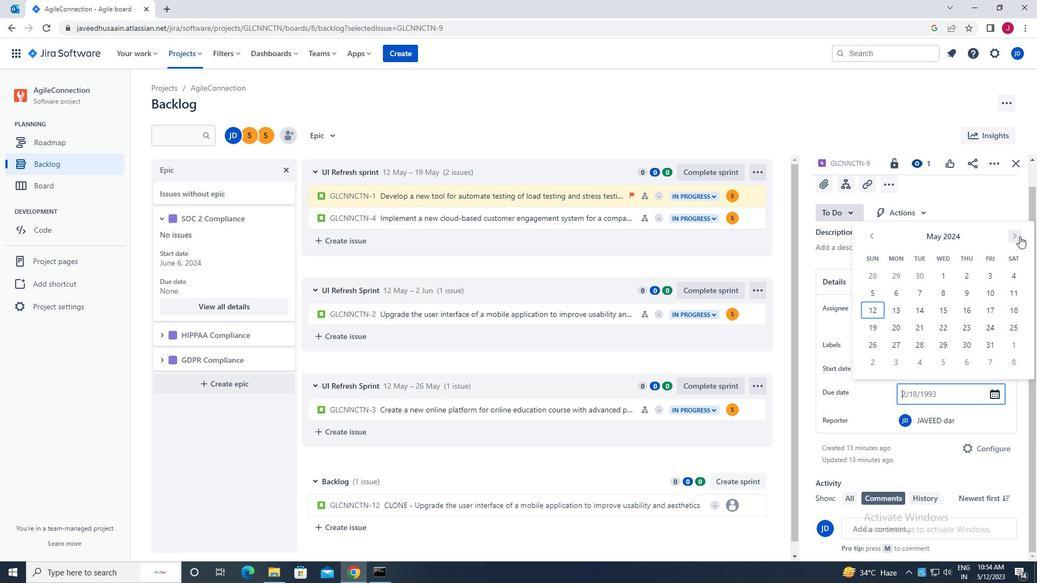 
Action: Mouse pressed left at (1019, 236)
Screenshot: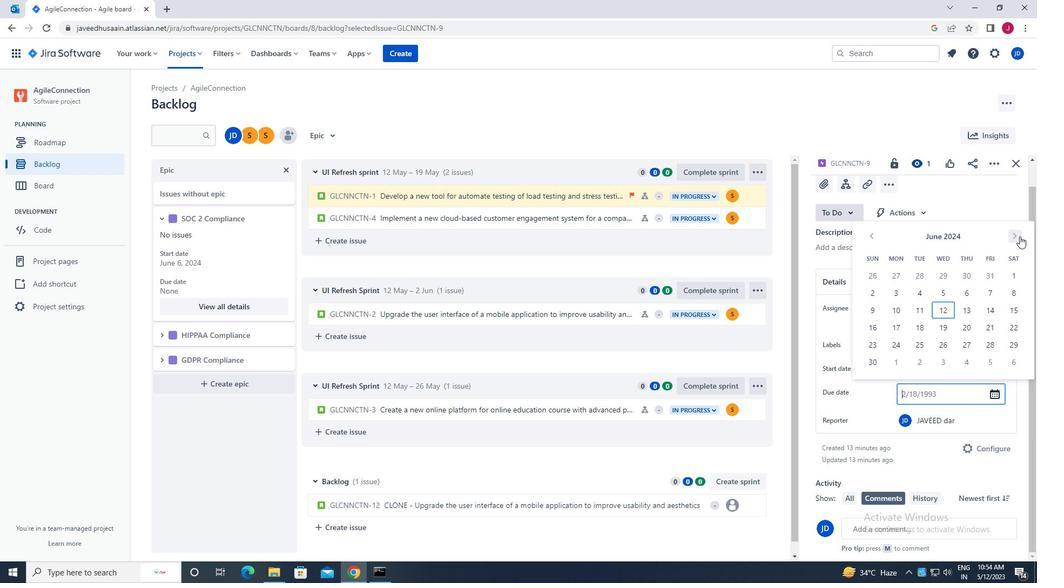 
Action: Mouse pressed left at (1019, 236)
Screenshot: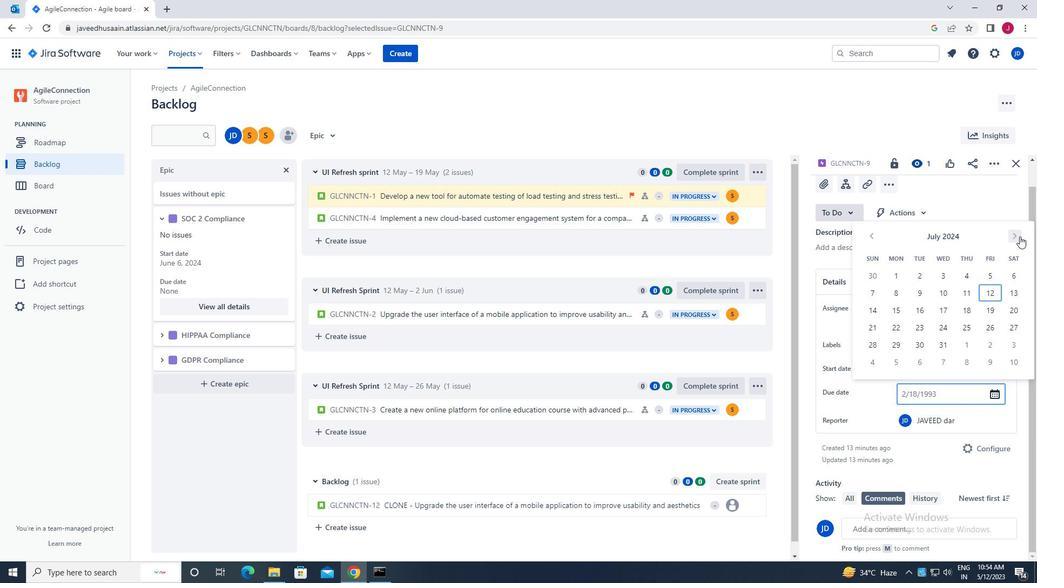 
Action: Mouse pressed left at (1019, 236)
Screenshot: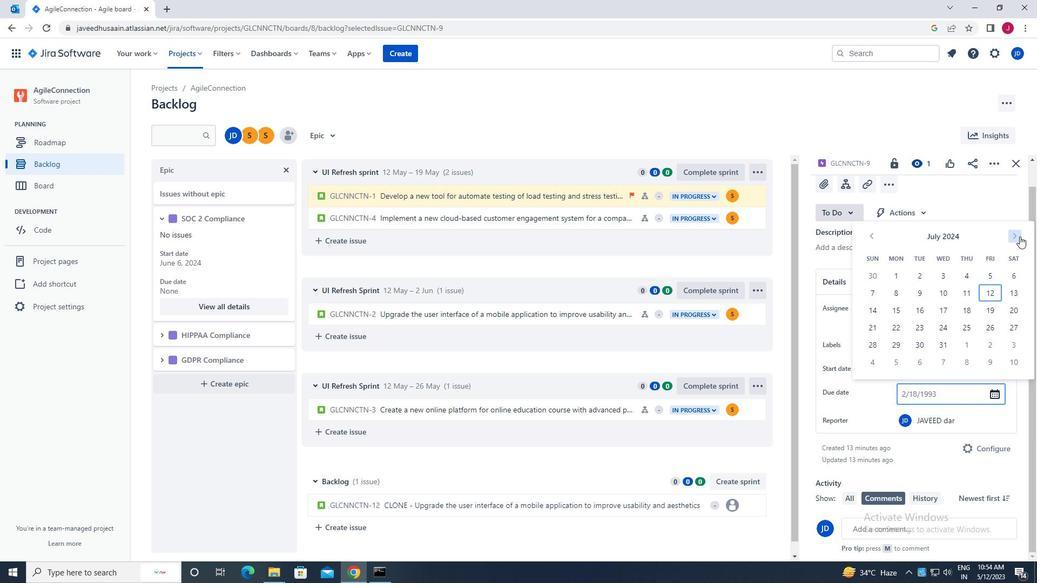 
Action: Mouse pressed left at (1019, 236)
Screenshot: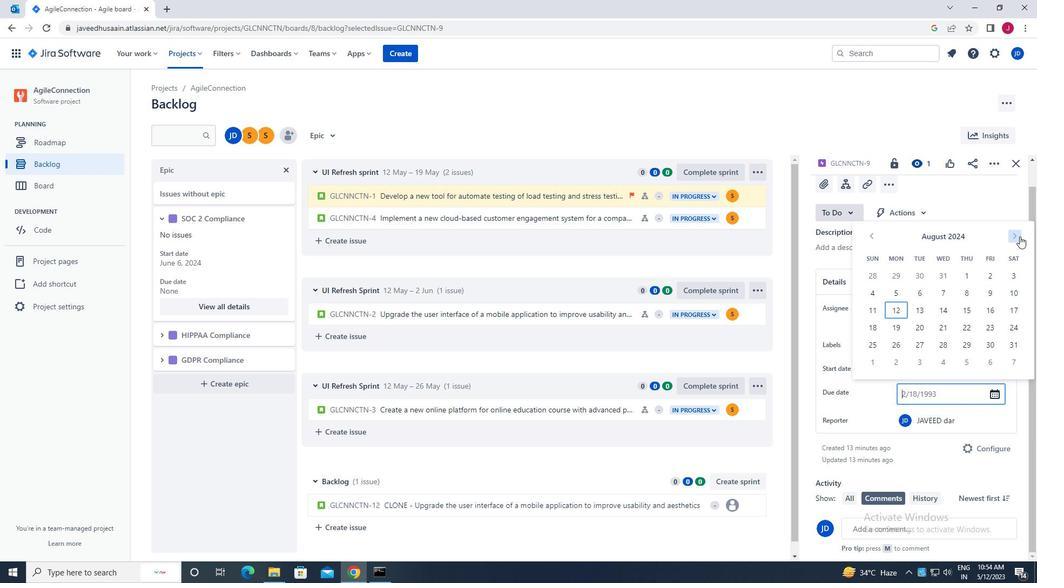 
Action: Mouse pressed left at (1019, 236)
Screenshot: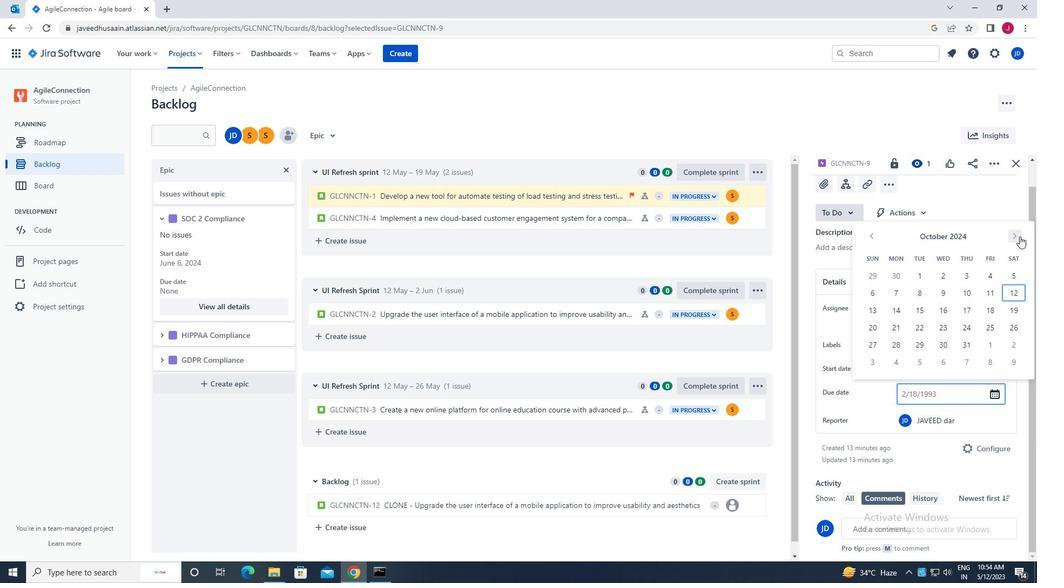 
Action: Mouse moved to (1016, 291)
Screenshot: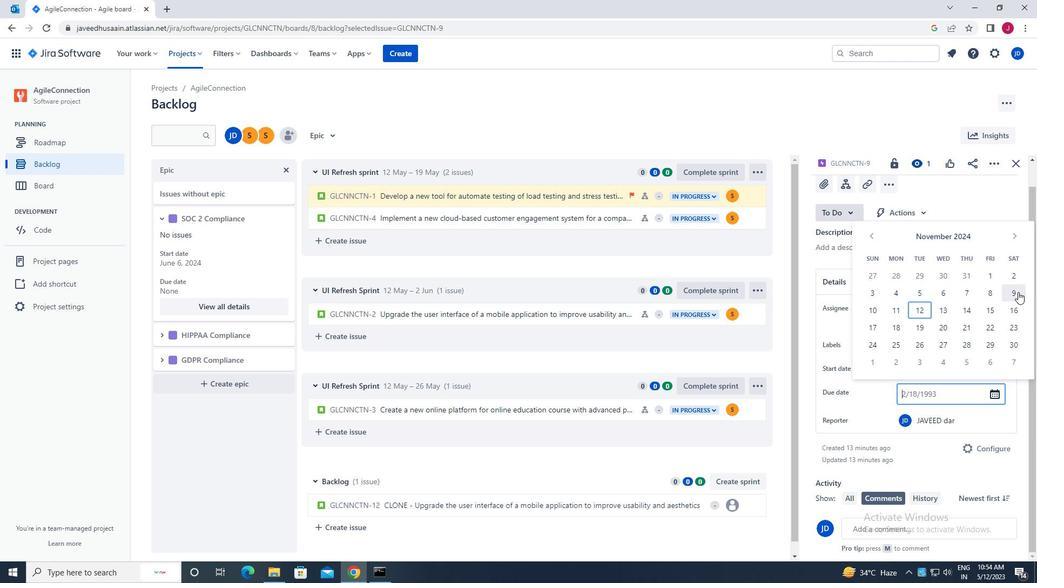 
Action: Mouse pressed left at (1016, 291)
Screenshot: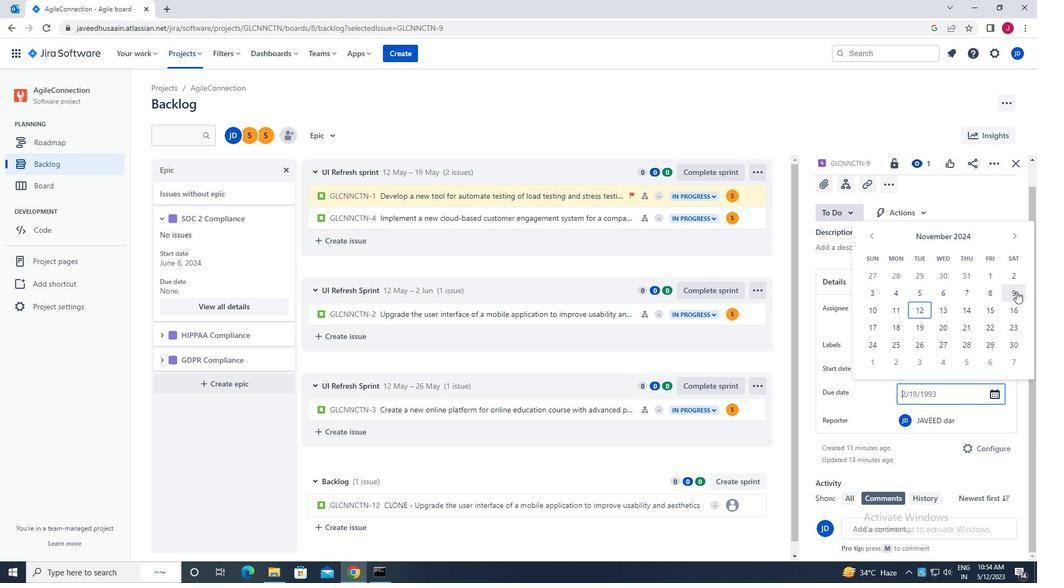 
Action: Mouse moved to (978, 307)
Screenshot: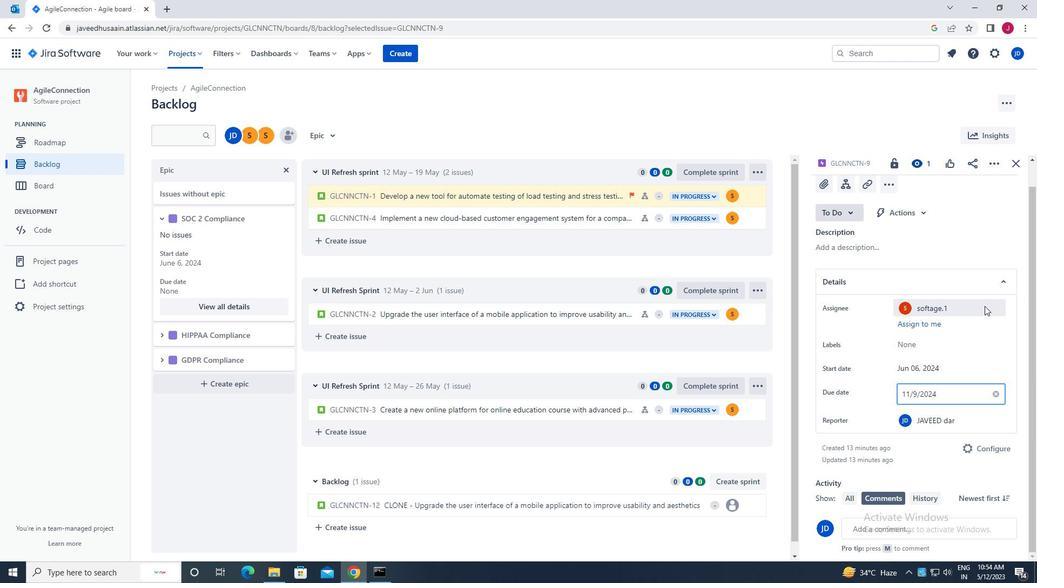 
Action: Key pressed <Key.enter>
Screenshot: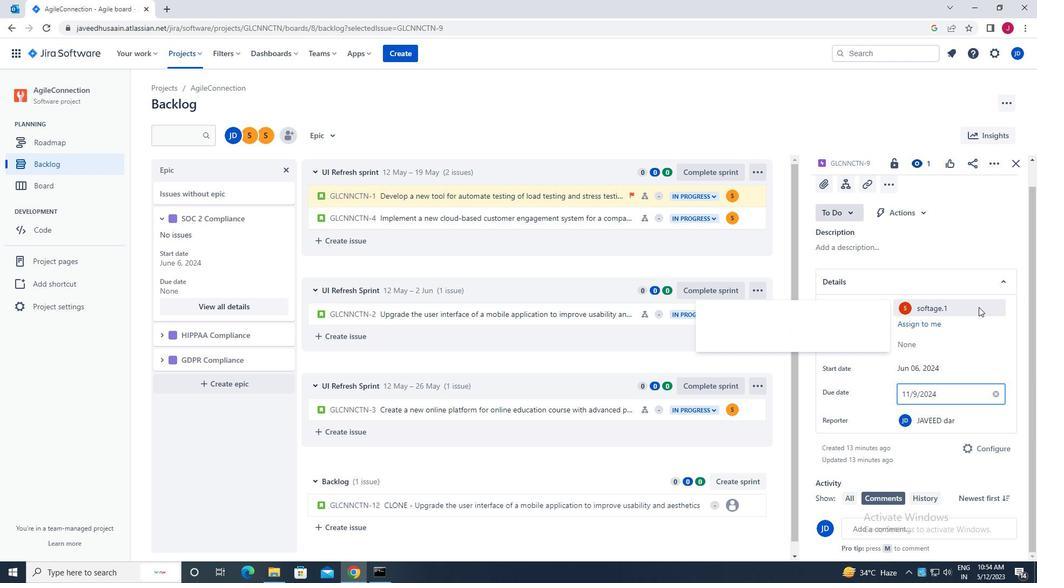 
Action: Mouse moved to (1020, 169)
Screenshot: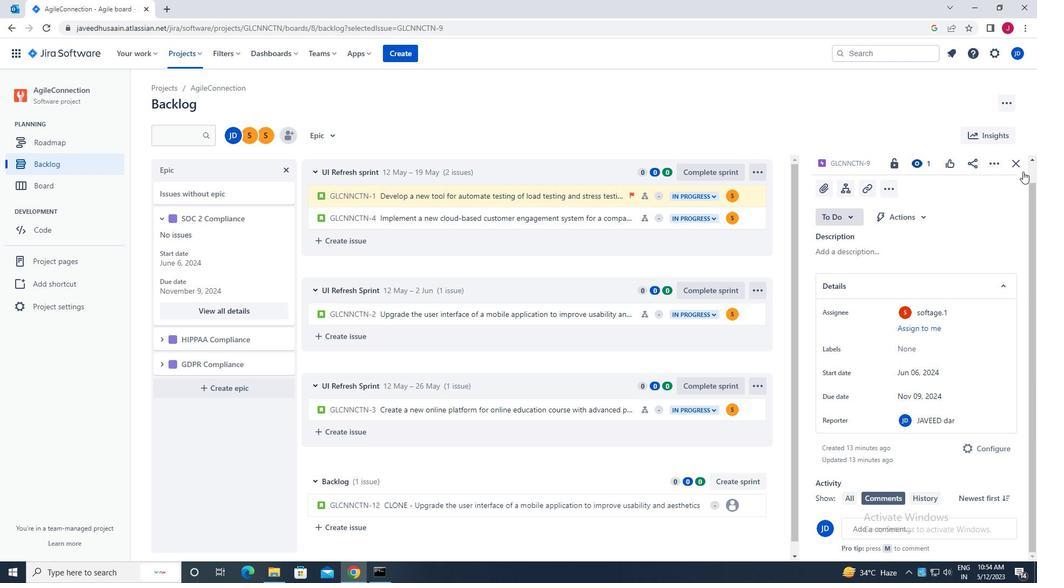 
Action: Mouse pressed left at (1020, 169)
Screenshot: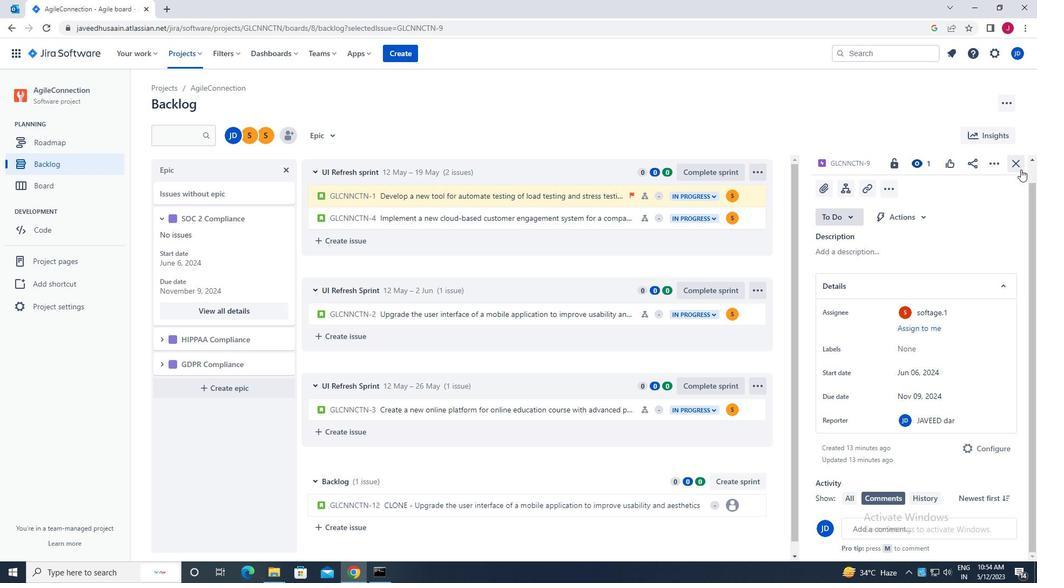 
Action: Mouse moved to (163, 341)
Screenshot: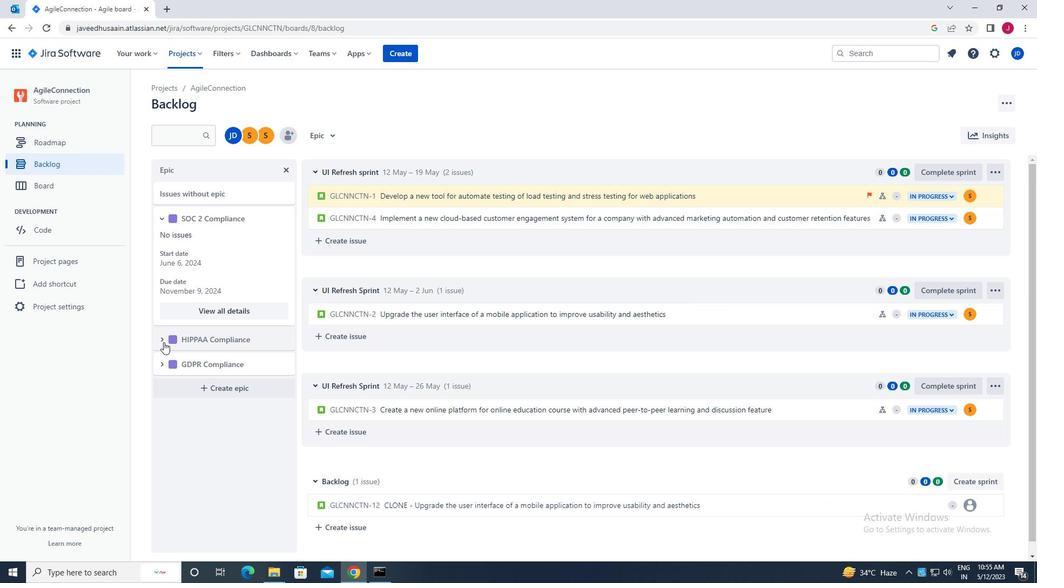 
Action: Mouse pressed left at (163, 341)
Screenshot: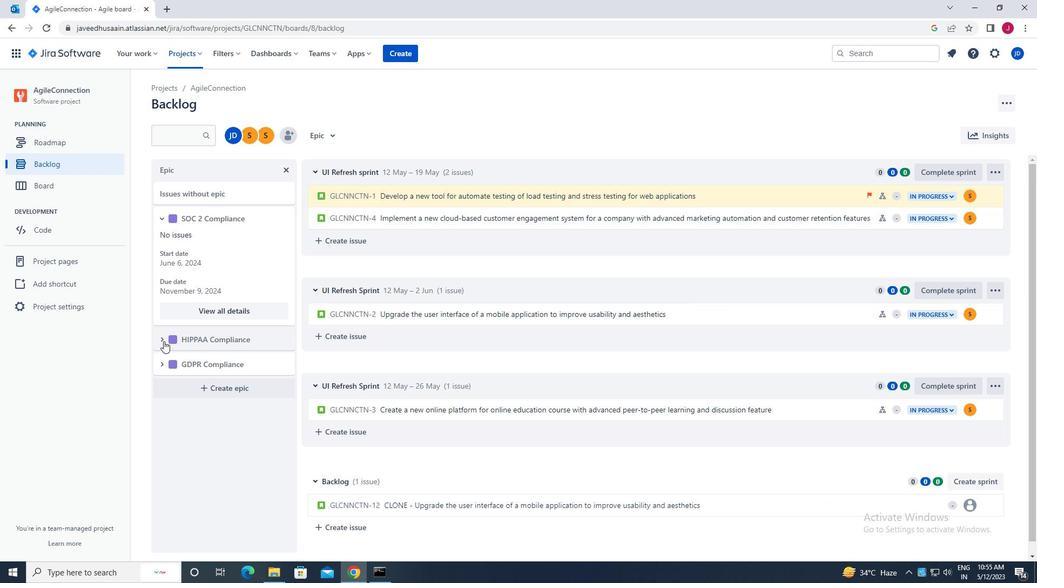 
Action: Mouse moved to (224, 427)
Screenshot: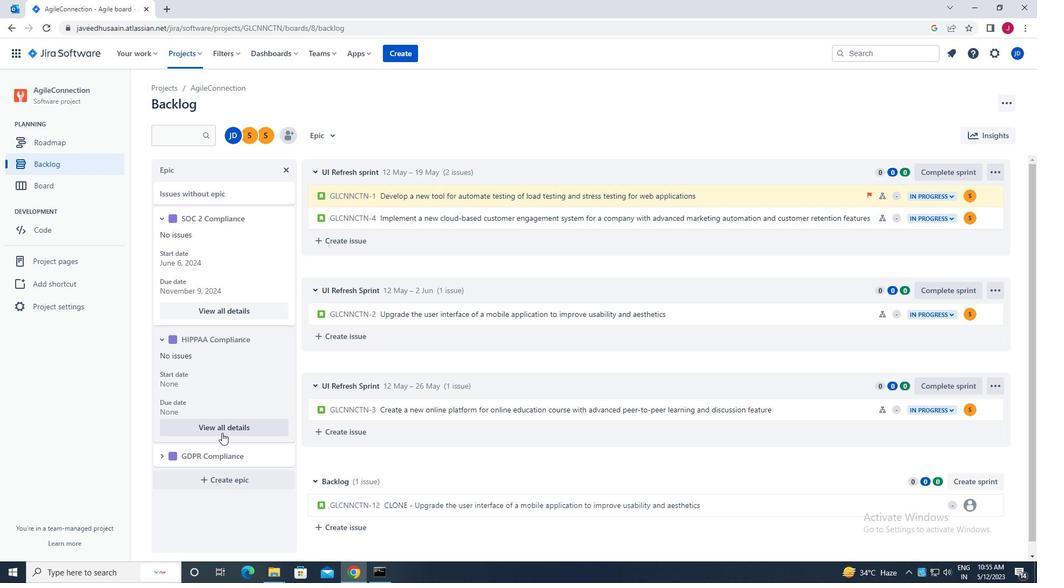 
Action: Mouse pressed left at (224, 427)
Screenshot: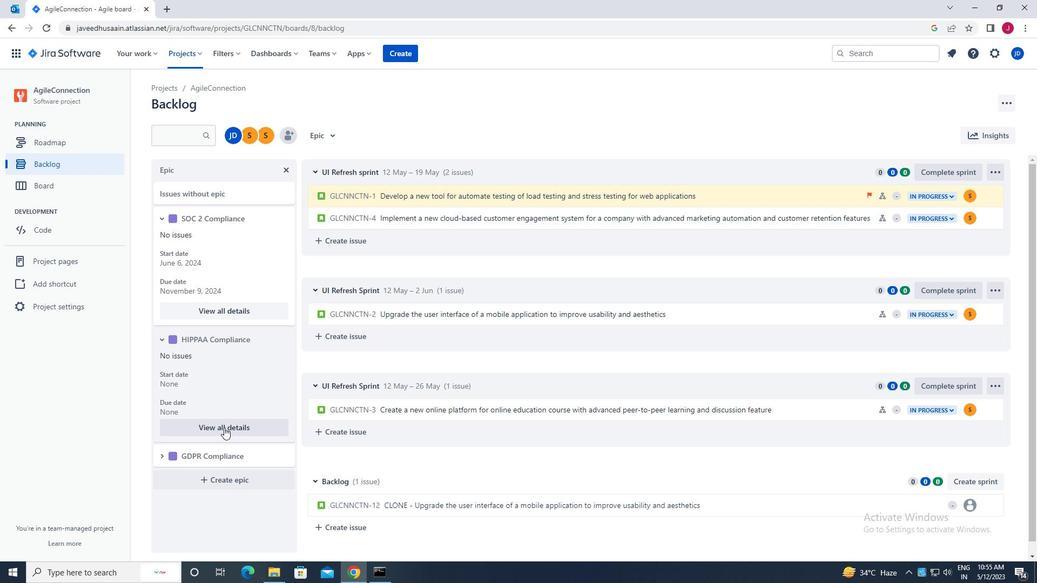 
Action: Mouse moved to (909, 390)
Screenshot: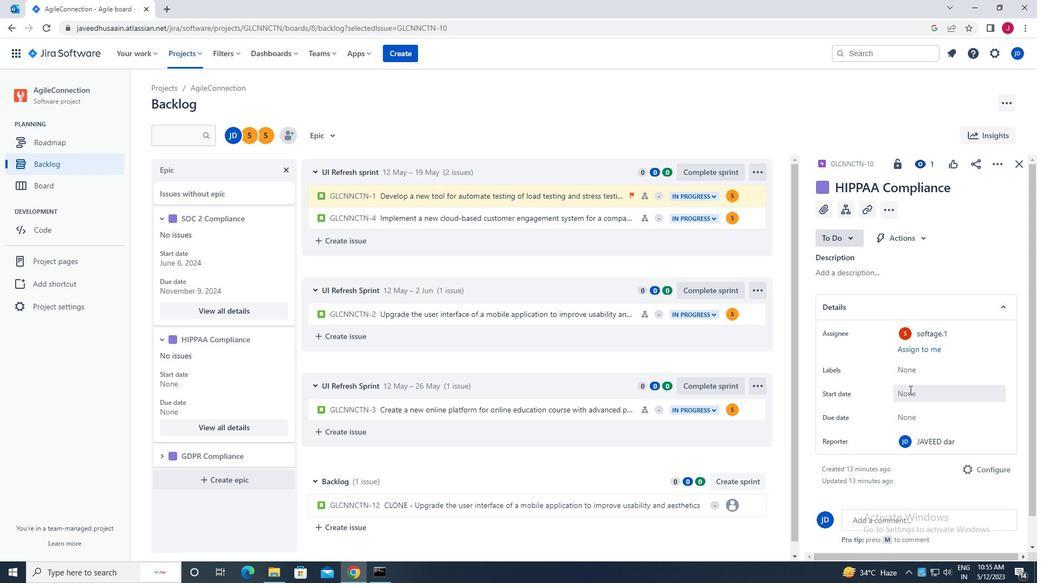 
Action: Mouse pressed left at (909, 390)
Screenshot: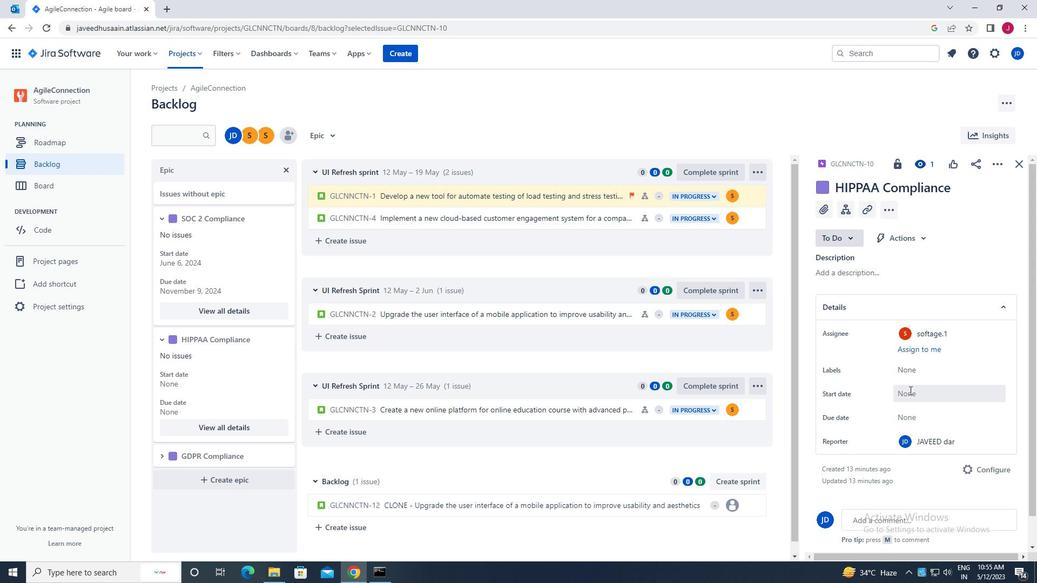 
Action: Mouse moved to (1017, 239)
Screenshot: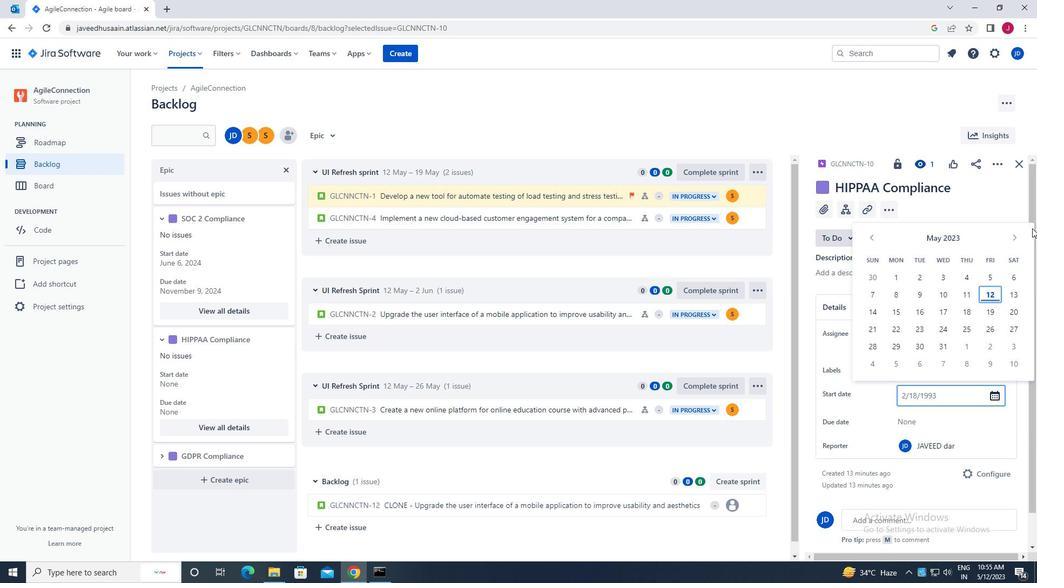 
Action: Mouse pressed left at (1017, 239)
Screenshot: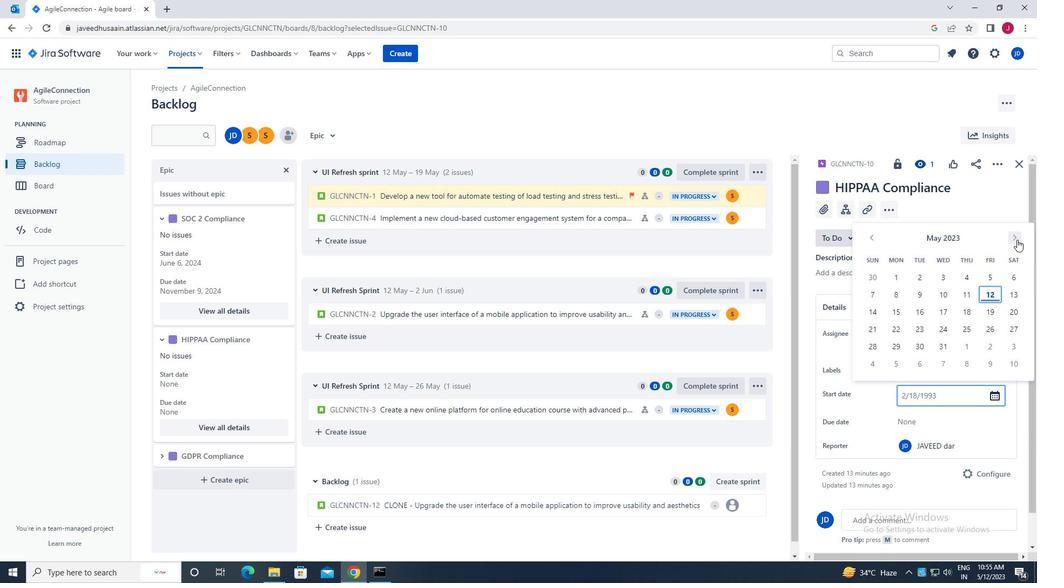
Action: Mouse pressed left at (1017, 239)
Screenshot: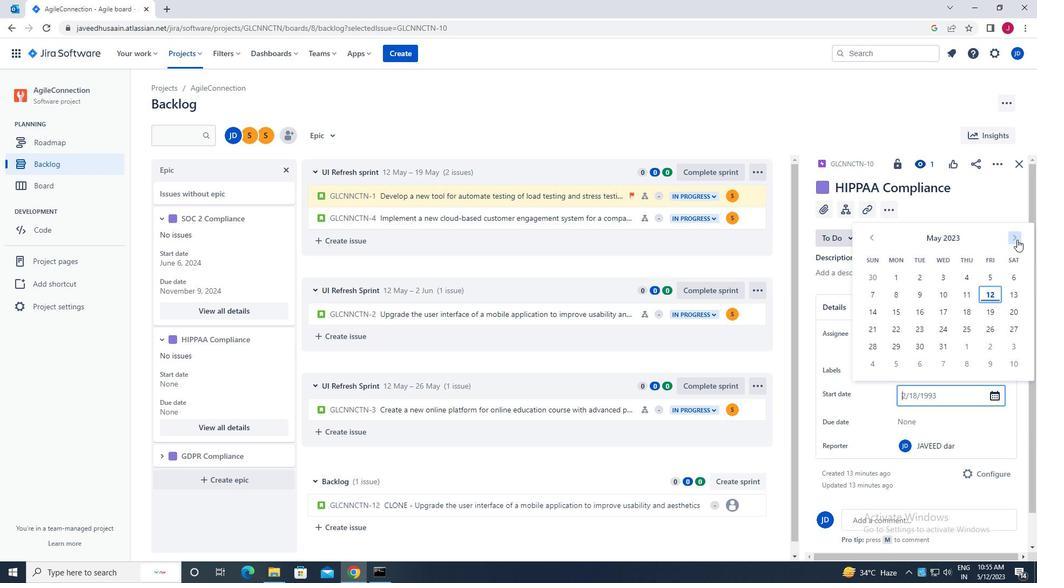 
Action: Mouse pressed left at (1017, 239)
Screenshot: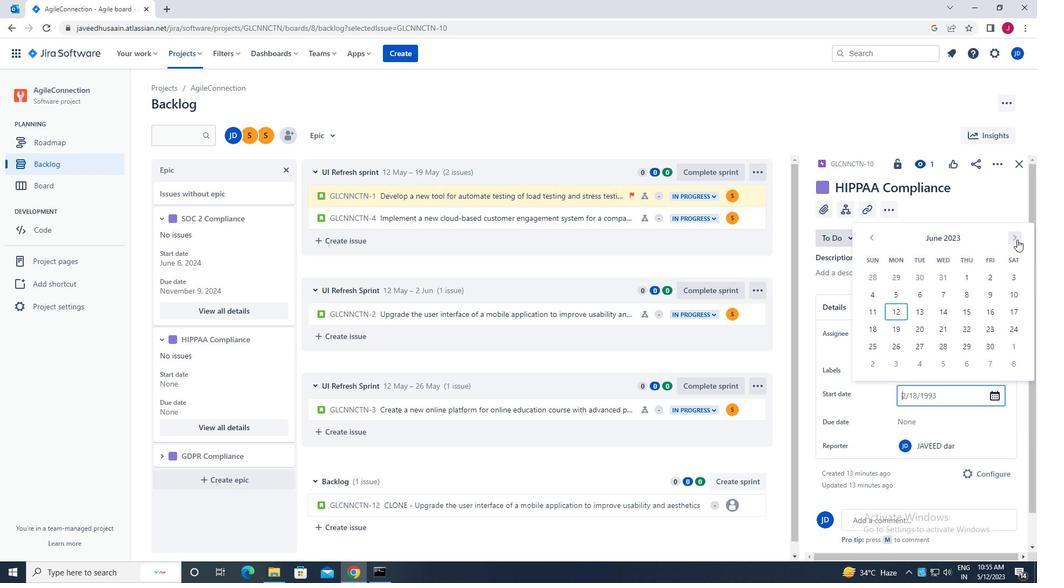 
Action: Mouse pressed left at (1017, 239)
Screenshot: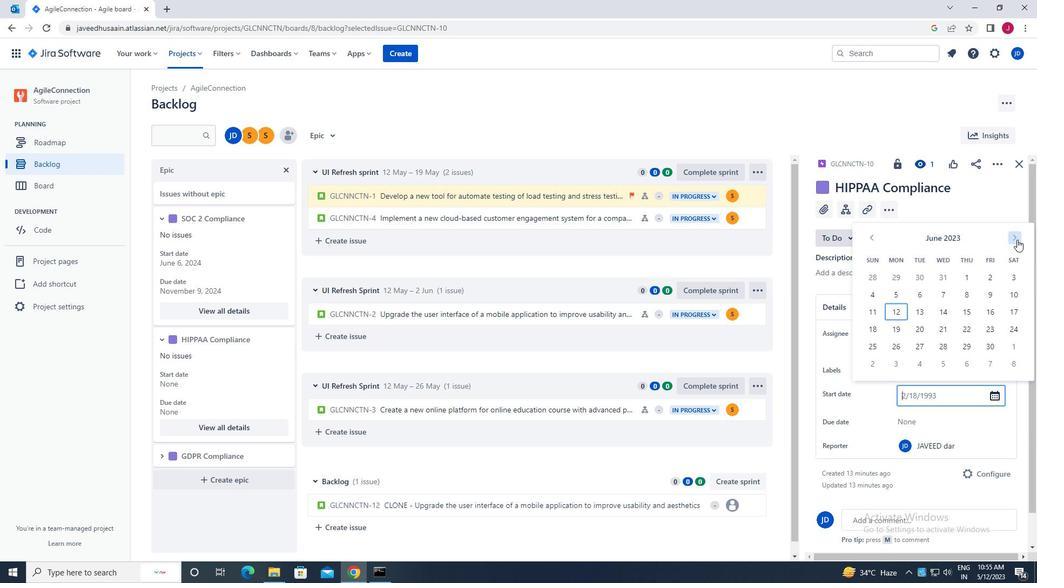 
Action: Mouse pressed left at (1017, 239)
Screenshot: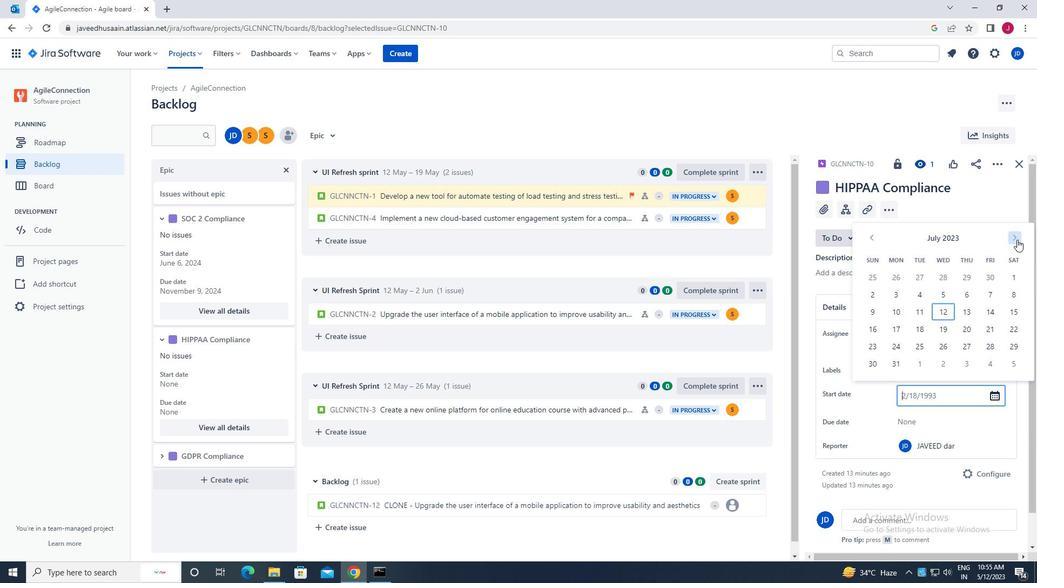 
Action: Mouse pressed left at (1017, 239)
Screenshot: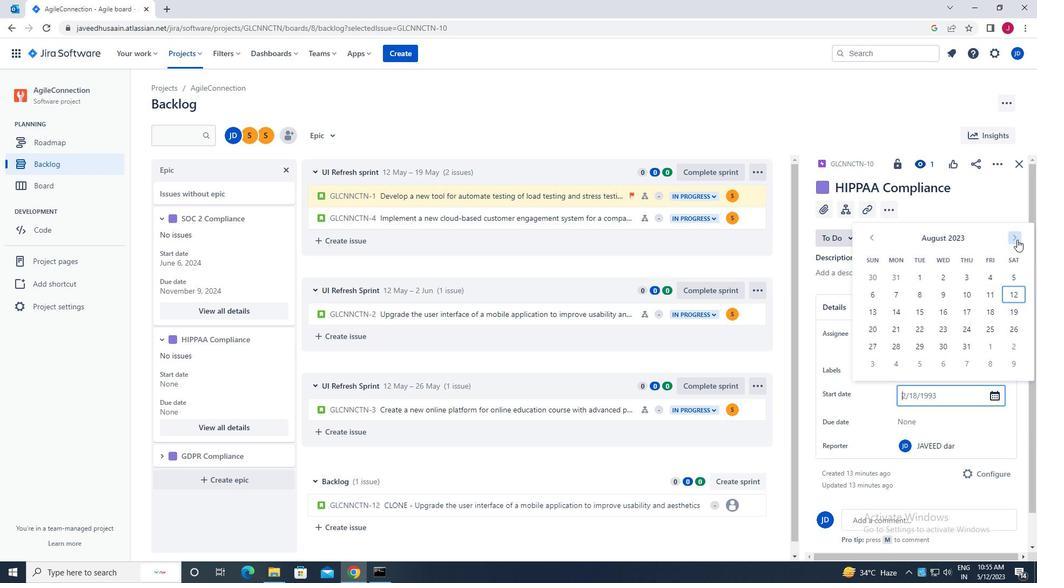 
Action: Mouse pressed left at (1017, 239)
Screenshot: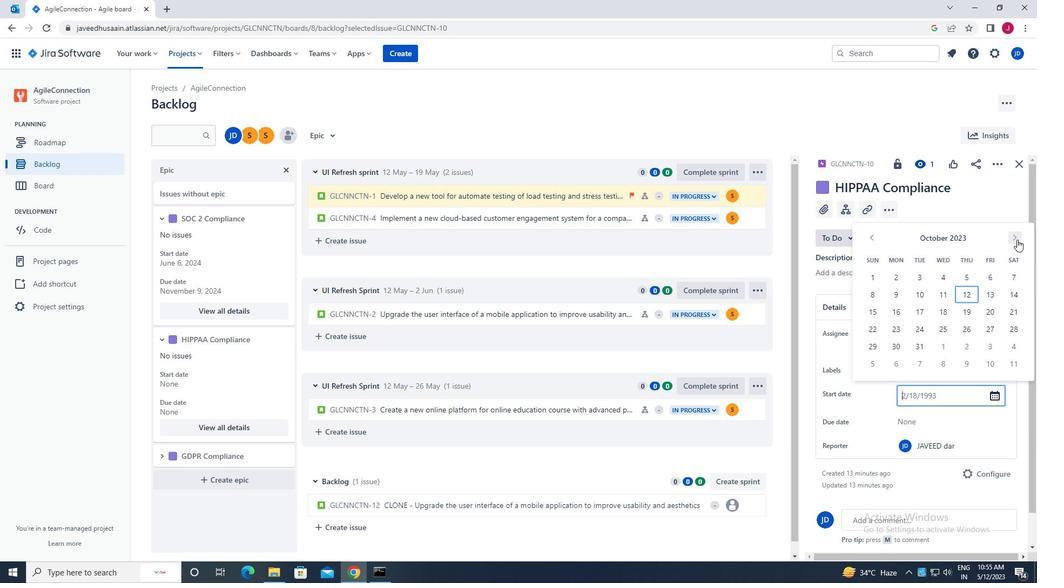 
Action: Mouse pressed left at (1017, 239)
Screenshot: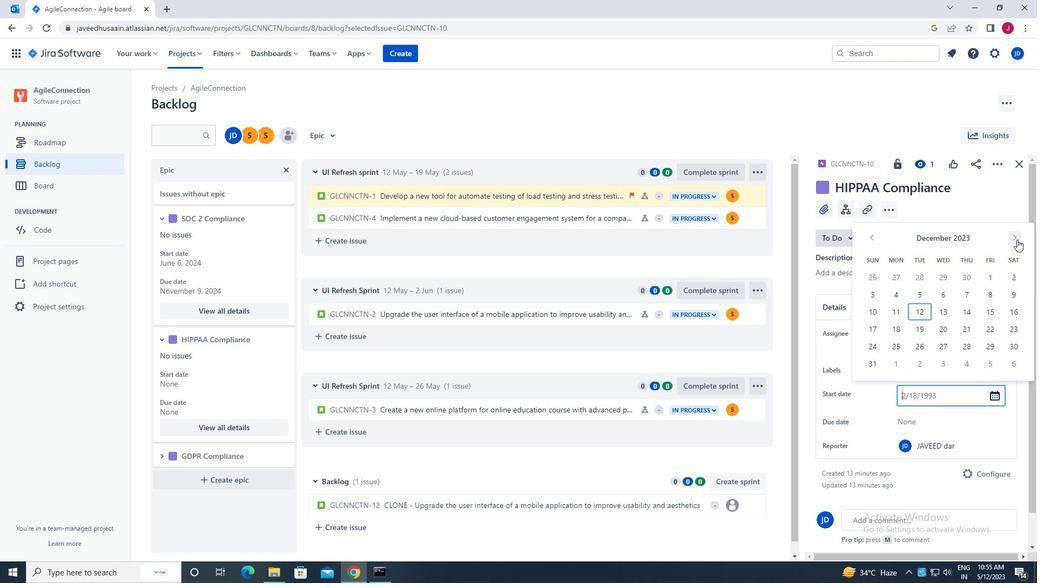 
Action: Mouse pressed left at (1017, 239)
Screenshot: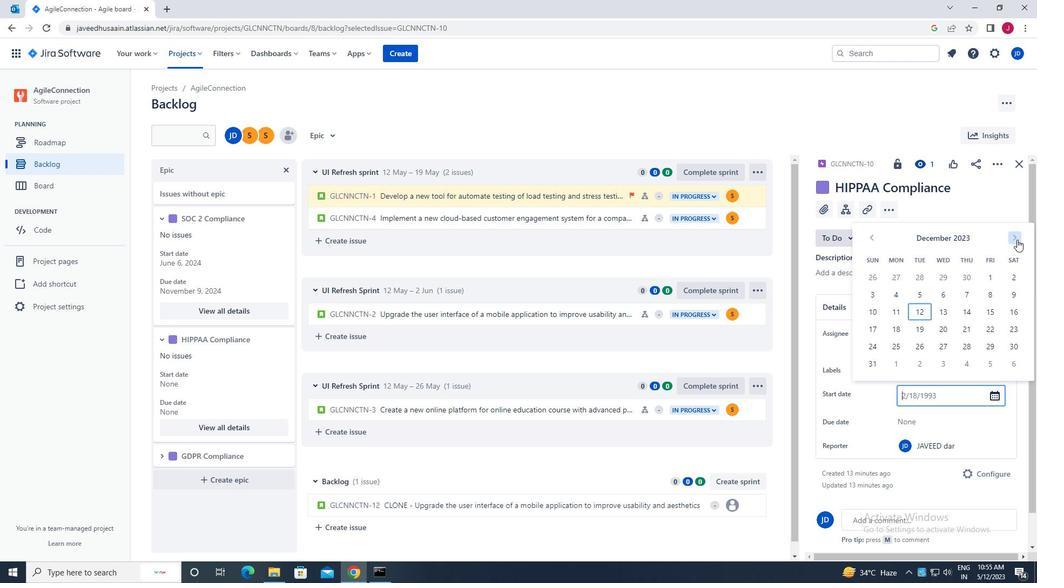 
Action: Mouse pressed left at (1017, 239)
Screenshot: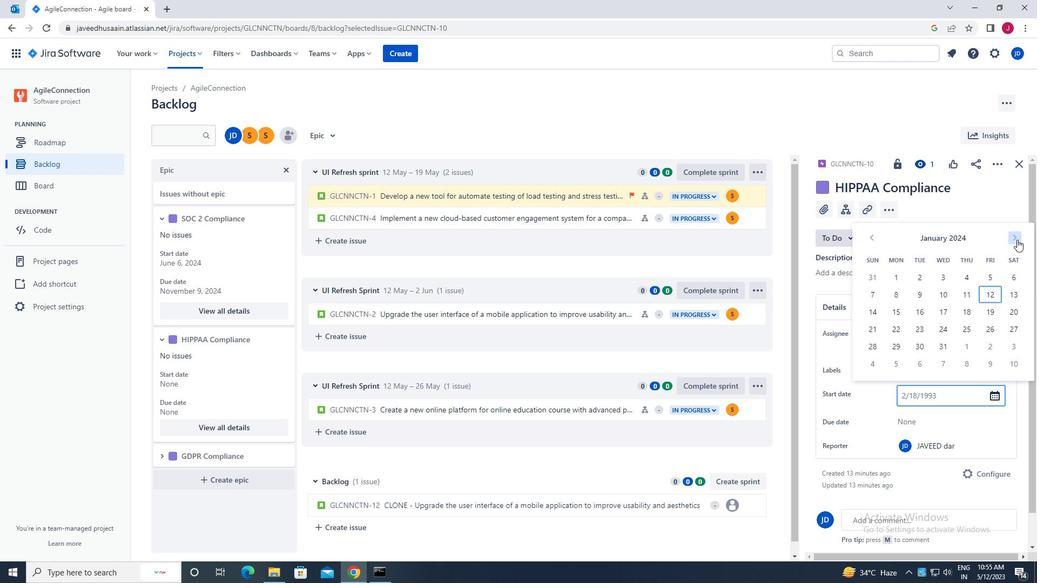 
Action: Mouse pressed left at (1017, 239)
Screenshot: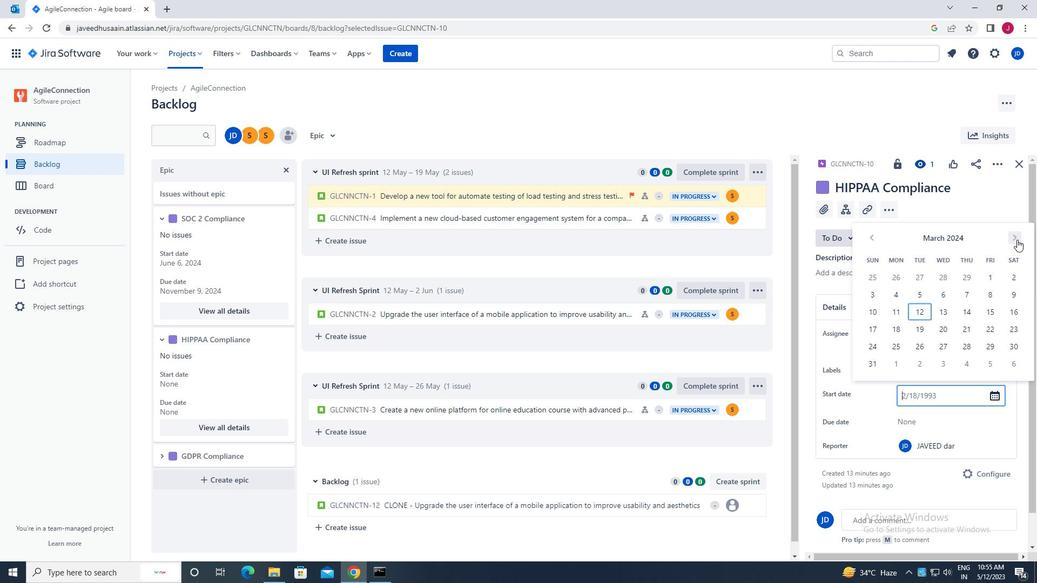 
Action: Mouse moved to (966, 278)
Screenshot: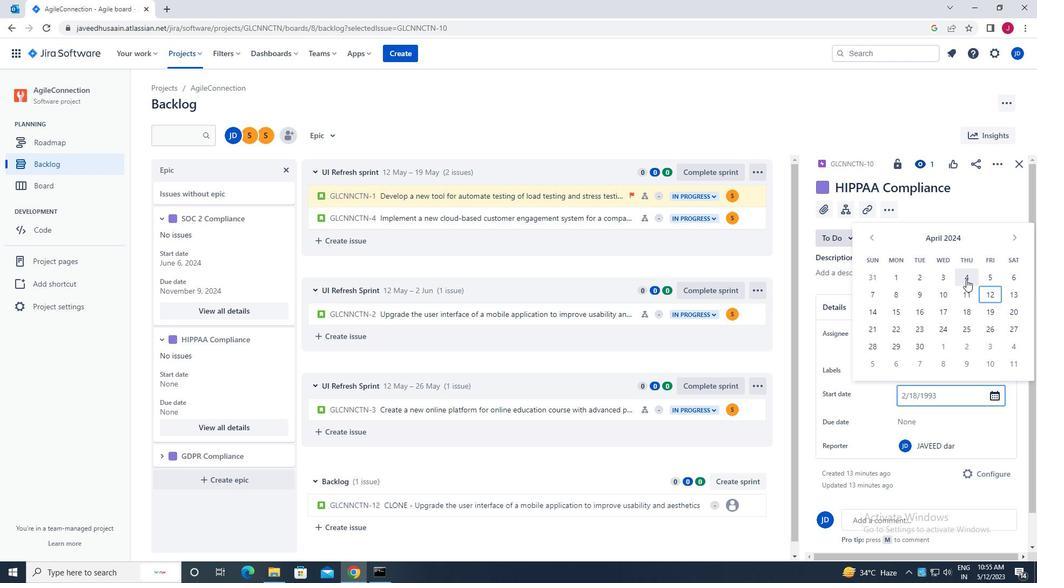 
Action: Mouse pressed left at (966, 278)
Screenshot: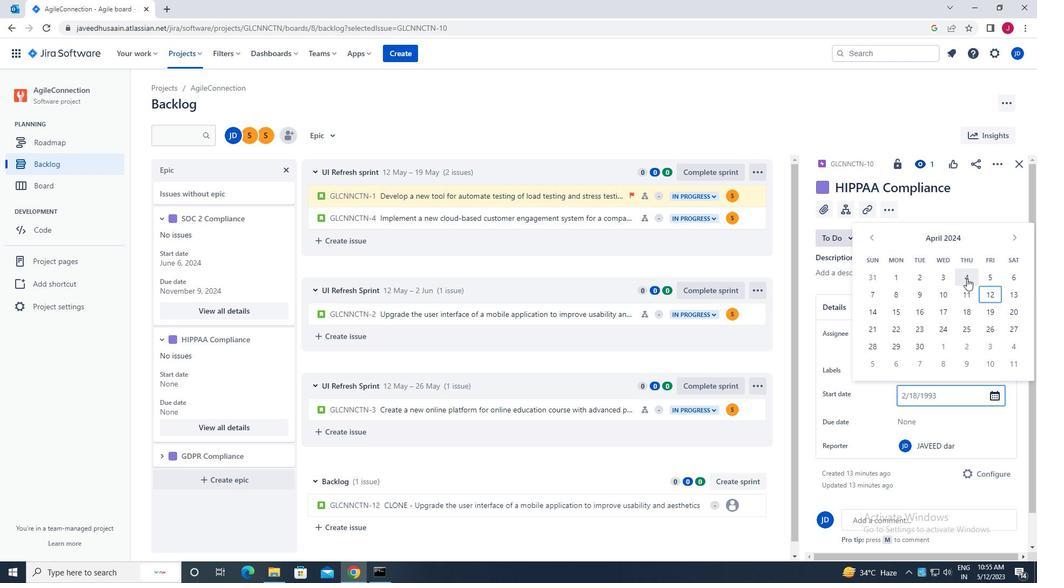 
Action: Mouse moved to (945, 395)
Screenshot: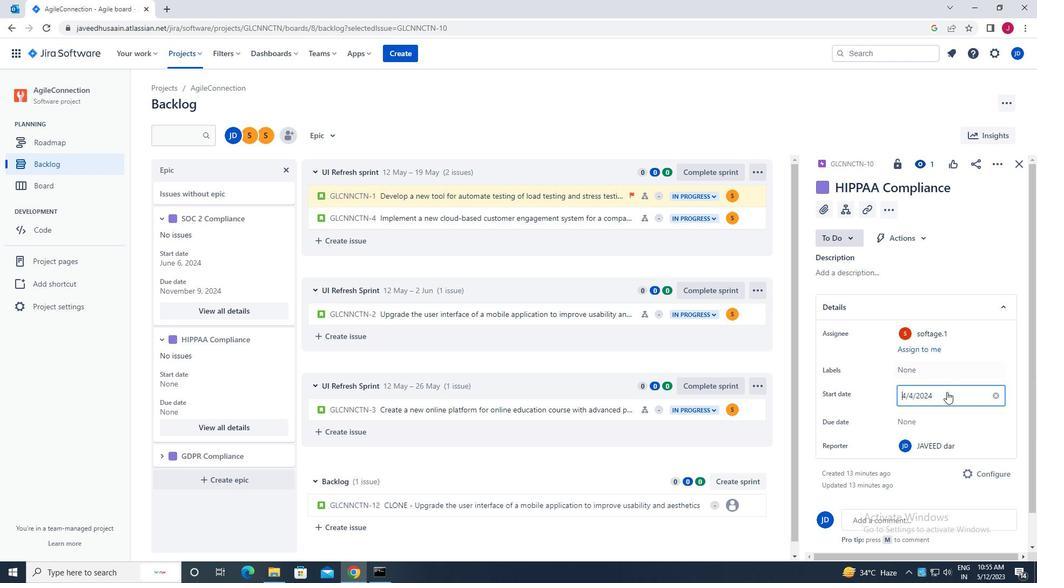 
Action: Mouse pressed left at (945, 395)
Screenshot: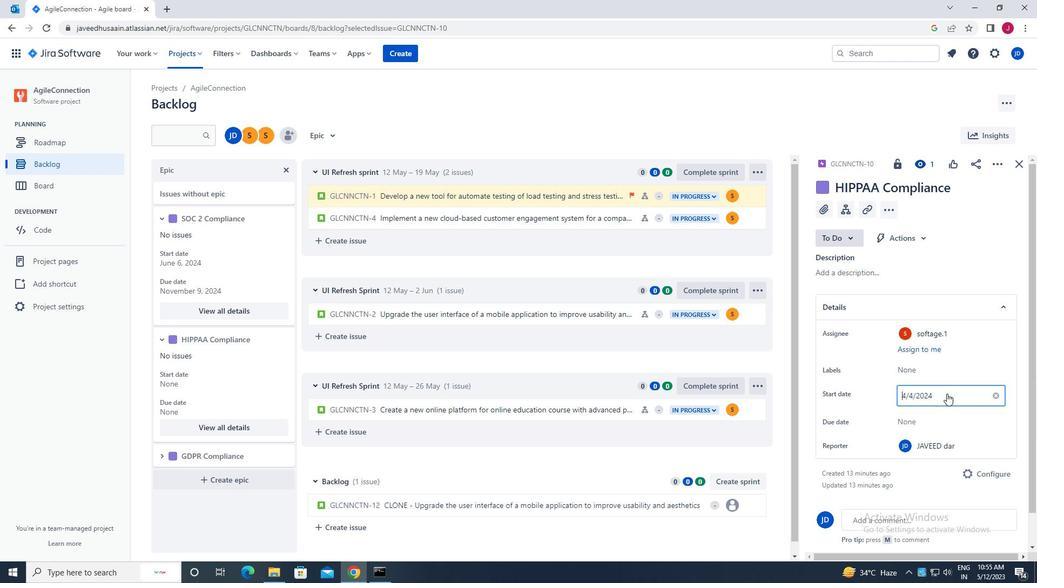 
Action: Mouse moved to (993, 291)
Screenshot: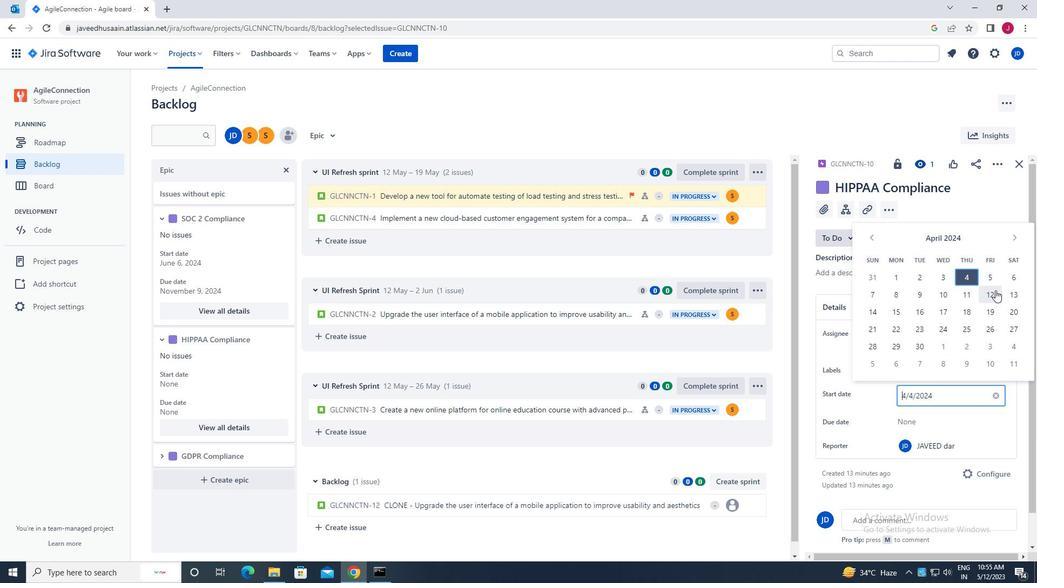 
Action: Mouse pressed left at (993, 291)
Screenshot: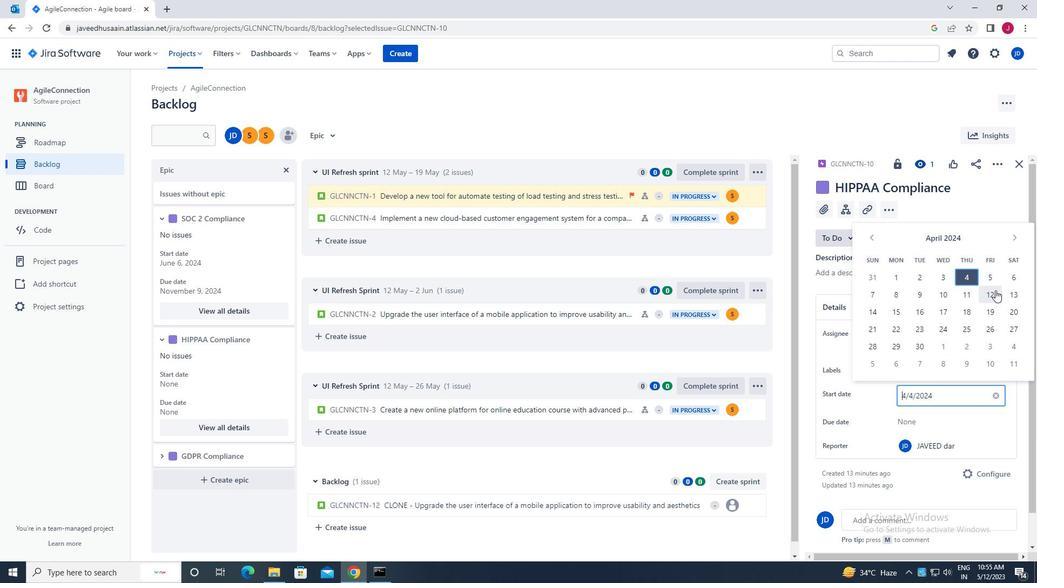
Action: Key pressed <Key.enter>
Screenshot: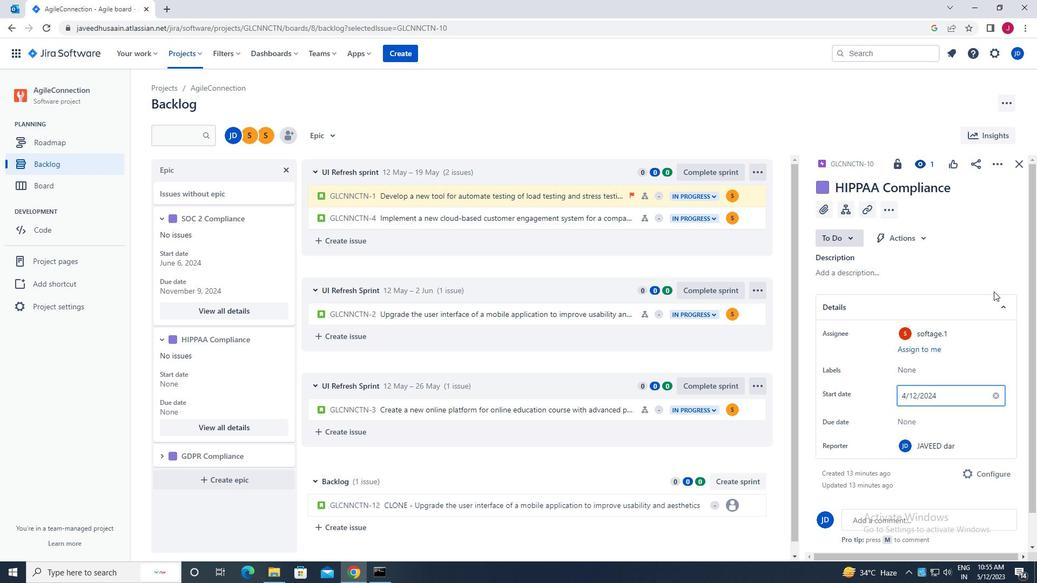 
Action: Mouse moved to (908, 417)
Screenshot: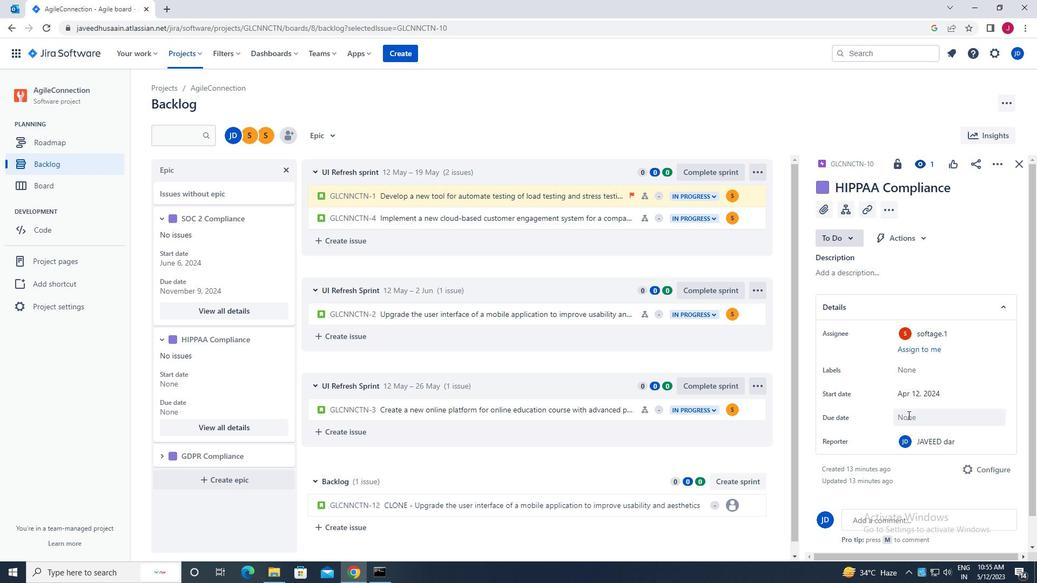 
Action: Mouse pressed left at (908, 417)
Screenshot: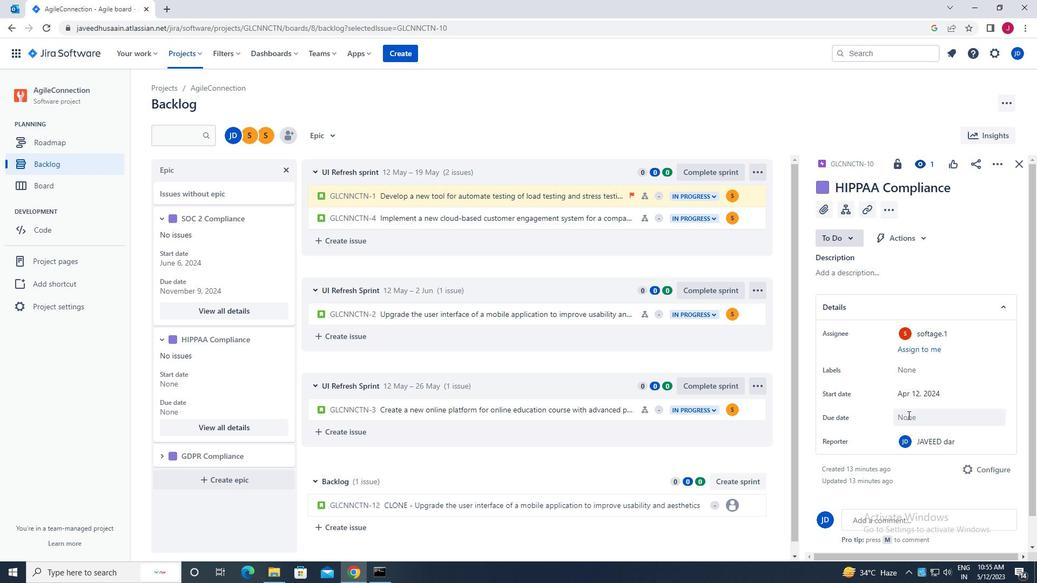 
Action: Mouse moved to (1014, 260)
Screenshot: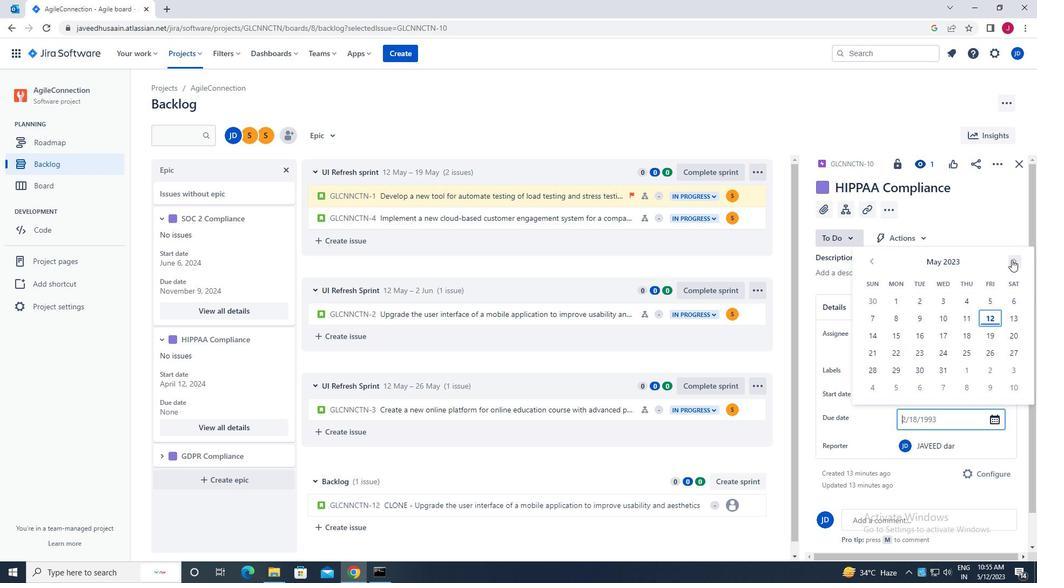 
Action: Mouse pressed left at (1014, 260)
Screenshot: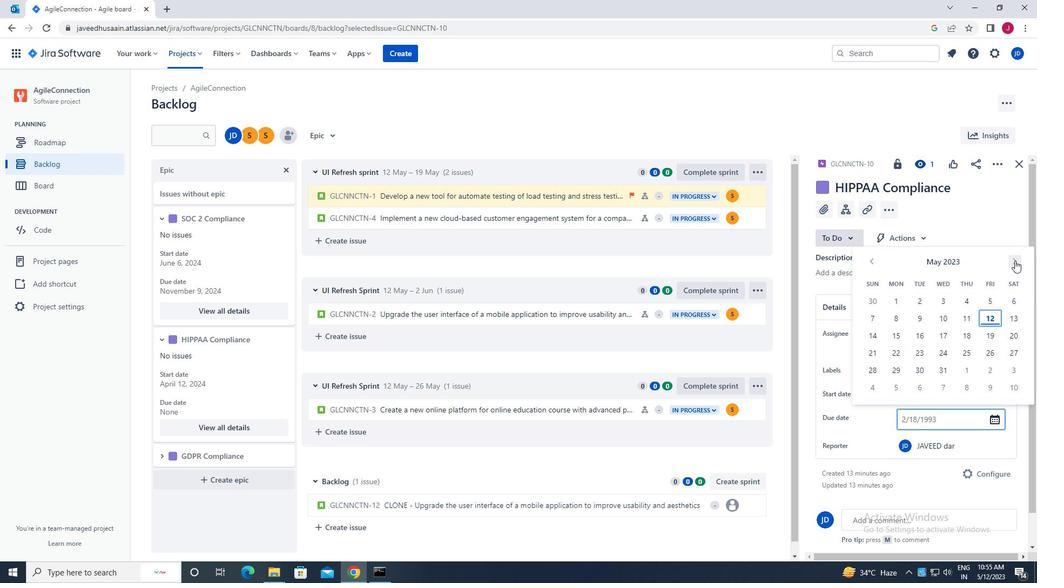 
Action: Mouse pressed left at (1014, 260)
Screenshot: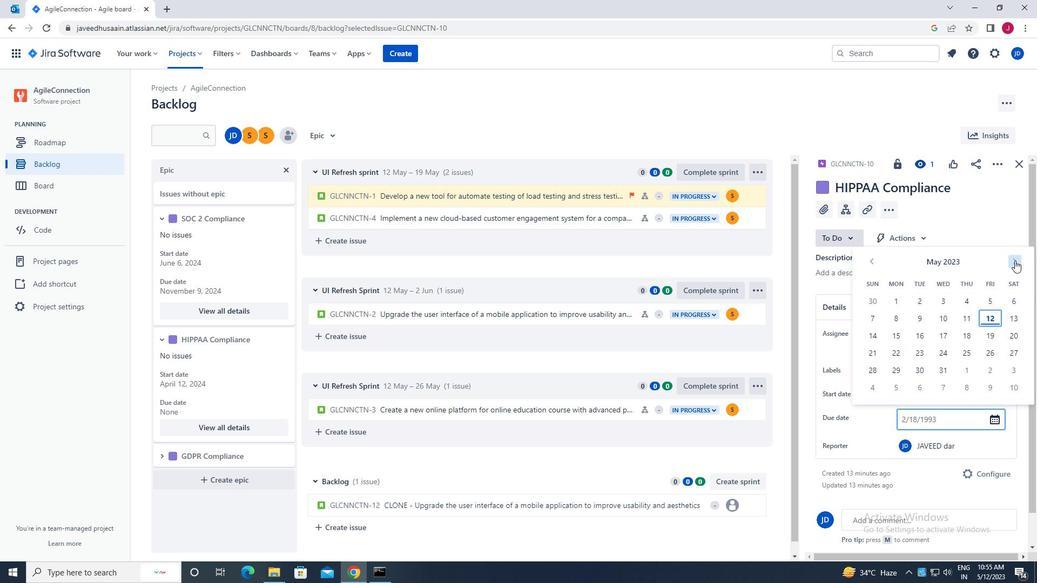 
Action: Mouse pressed left at (1014, 260)
Screenshot: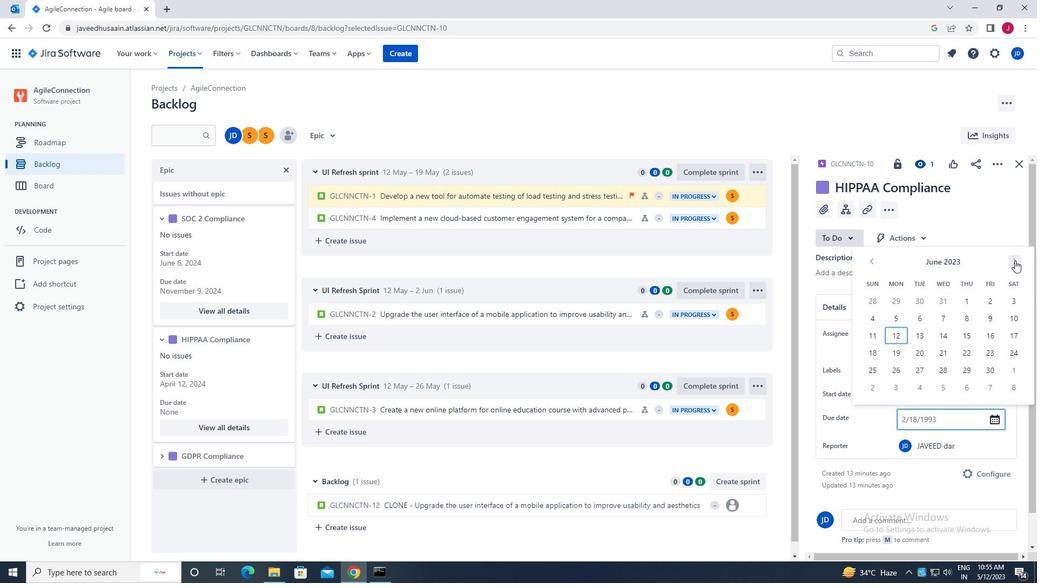 
Action: Mouse pressed left at (1014, 260)
Screenshot: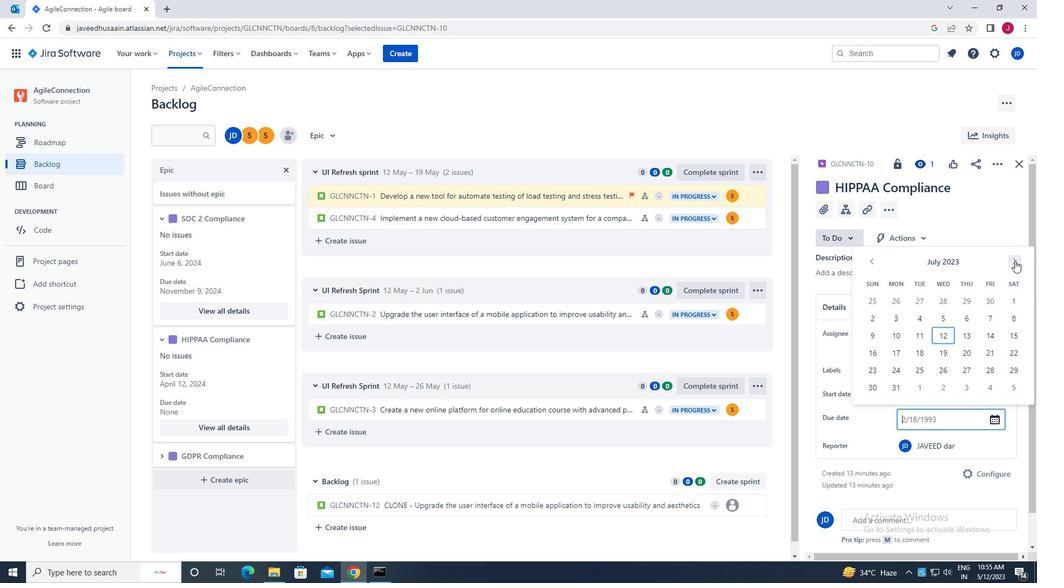
Action: Mouse pressed left at (1014, 260)
Screenshot: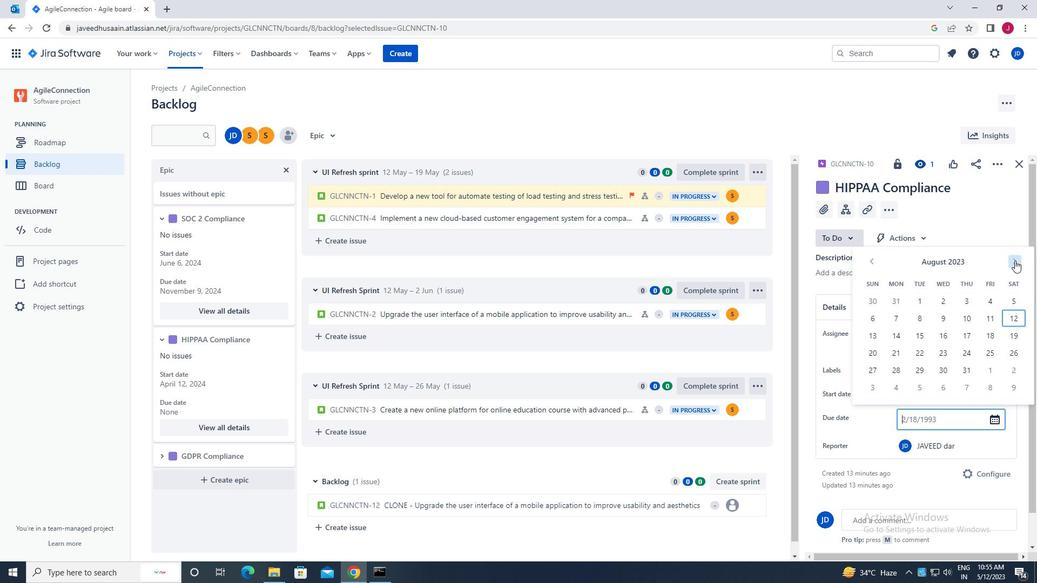 
Action: Mouse pressed left at (1014, 260)
Screenshot: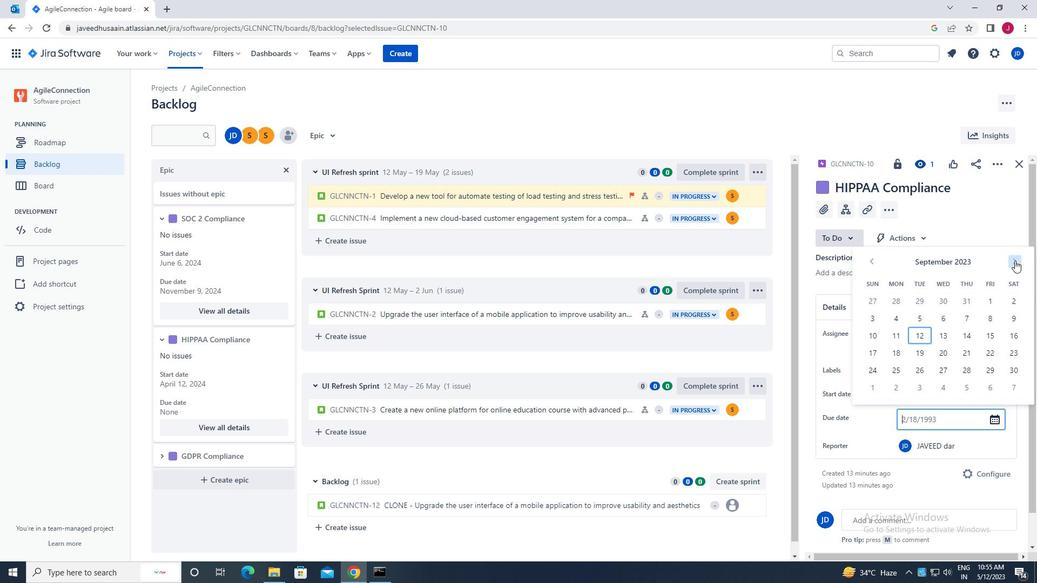 
Action: Mouse pressed left at (1014, 260)
Screenshot: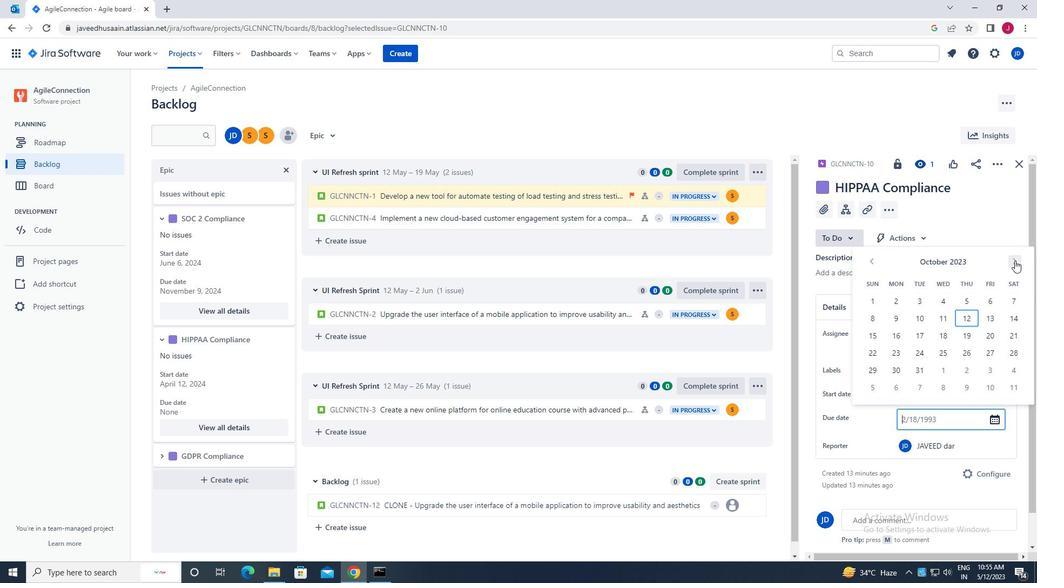 
Action: Mouse pressed left at (1014, 260)
Screenshot: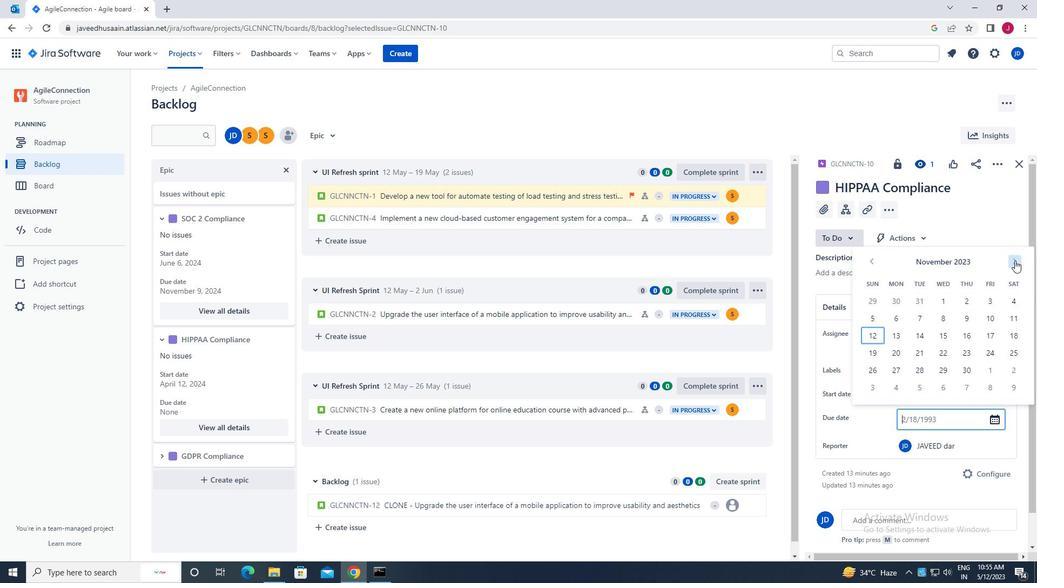 
Action: Mouse pressed left at (1014, 260)
Screenshot: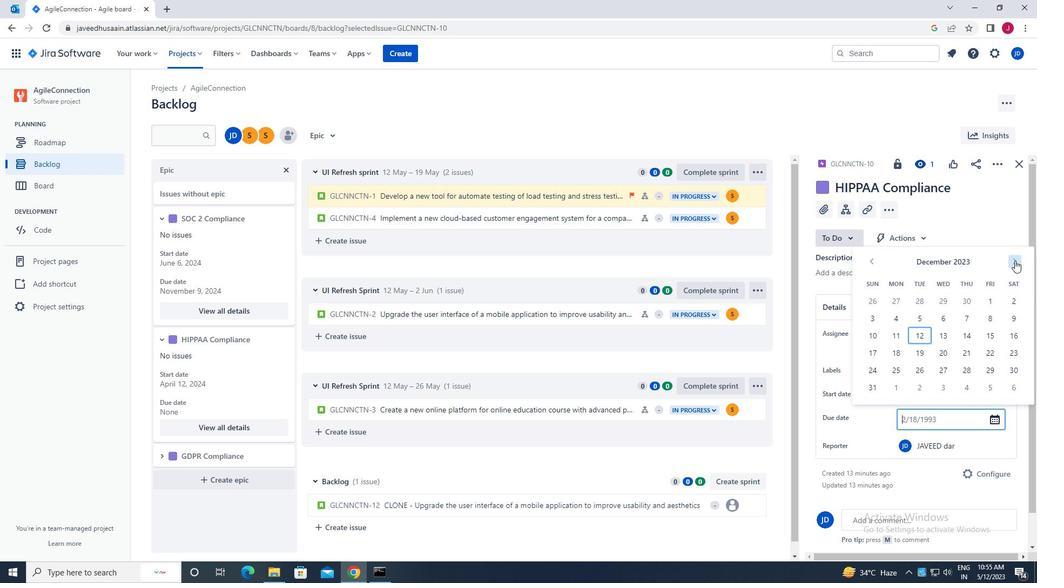 
Action: Mouse pressed left at (1014, 260)
Screenshot: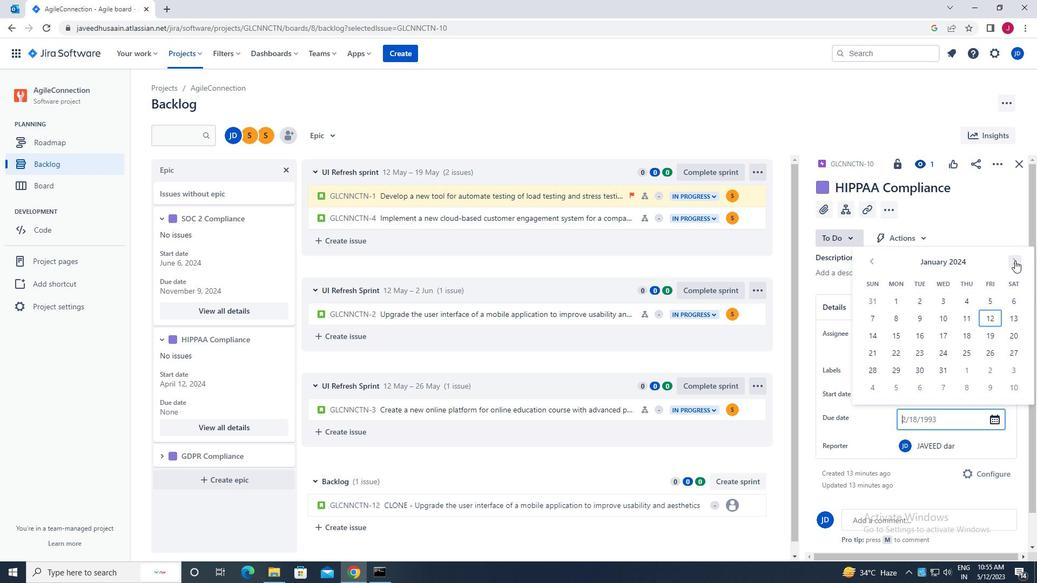 
Action: Mouse pressed left at (1014, 260)
Screenshot: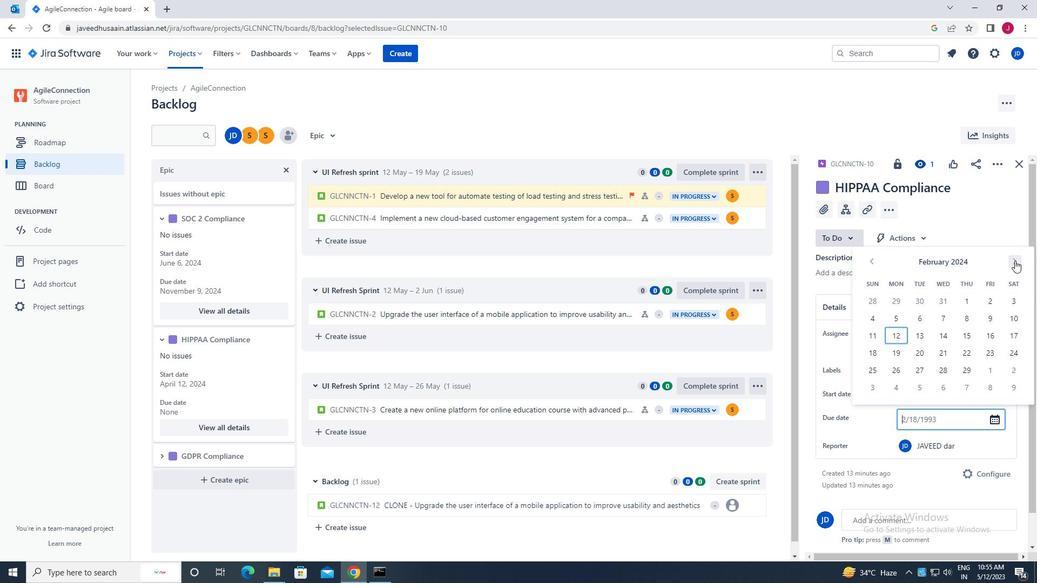 
Action: Mouse pressed left at (1014, 260)
Screenshot: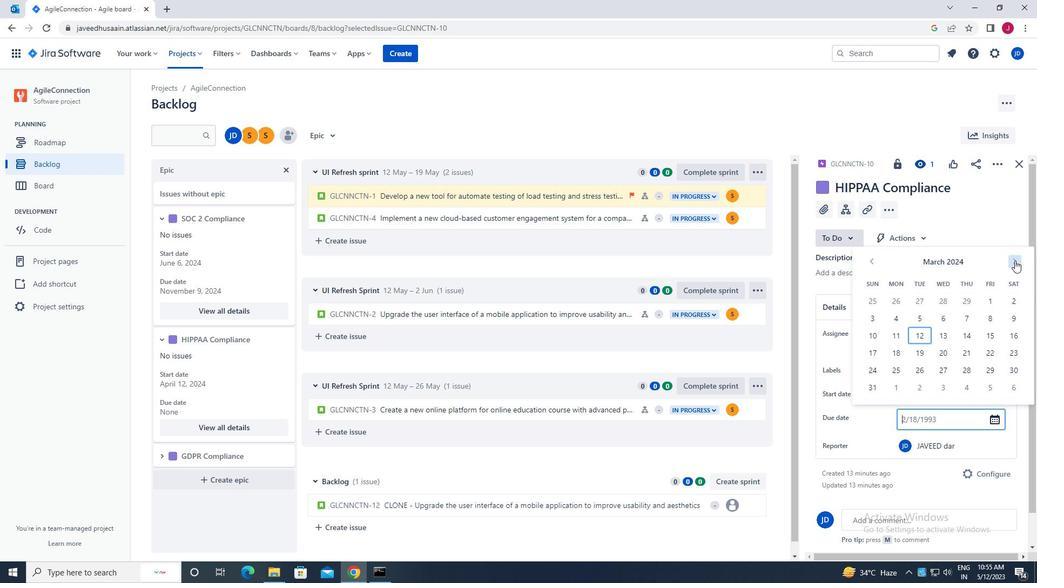 
Action: Mouse pressed left at (1014, 260)
Screenshot: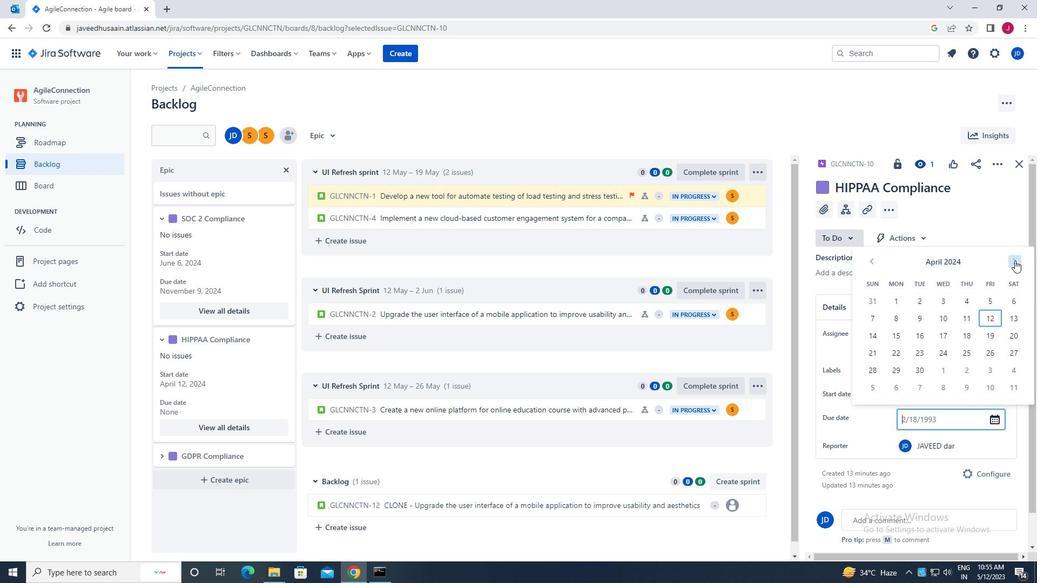 
Action: Mouse pressed left at (1014, 260)
Screenshot: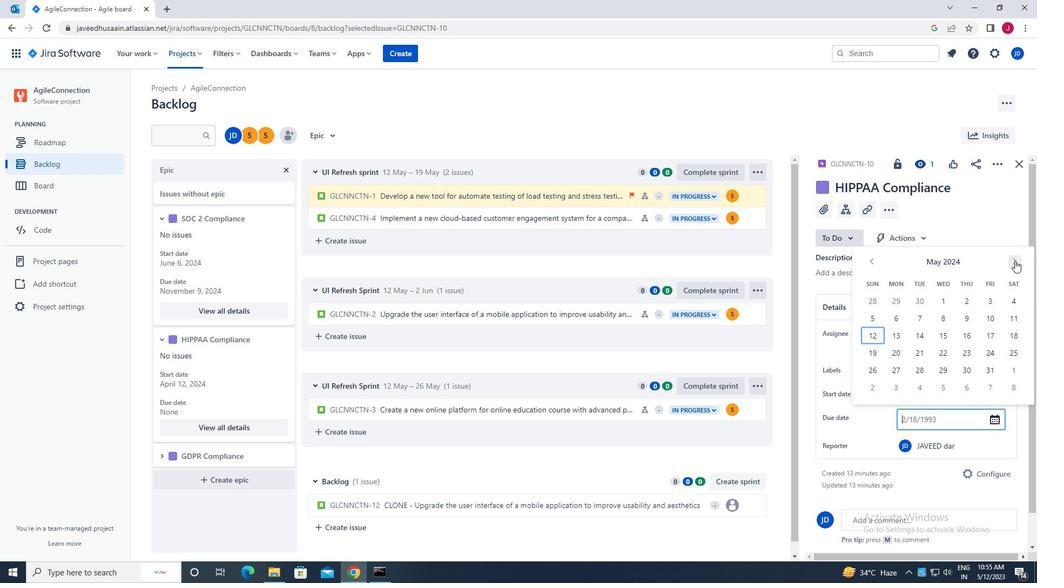 
Action: Mouse pressed left at (1014, 260)
Screenshot: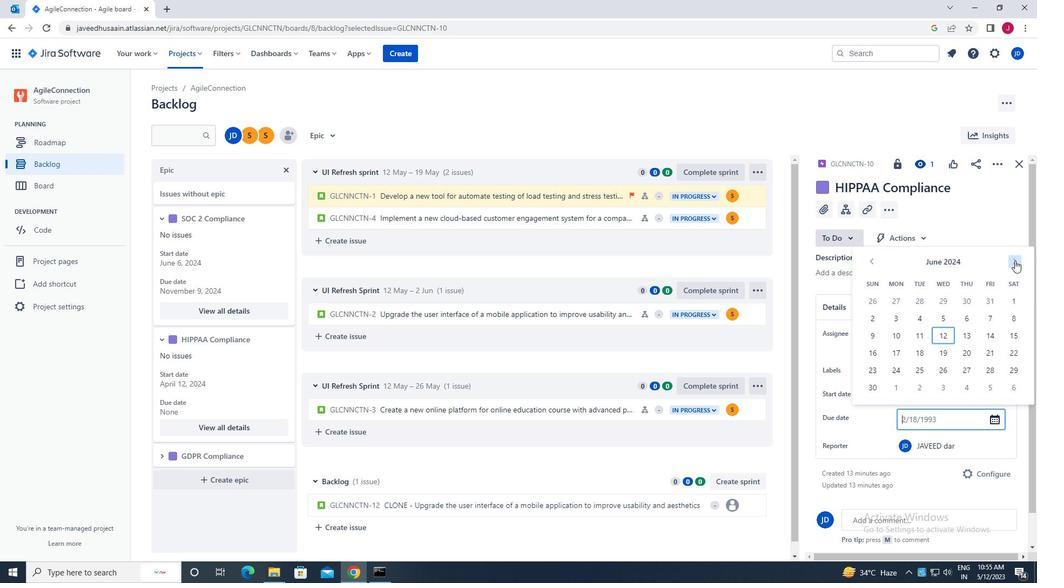 
Action: Mouse pressed left at (1014, 260)
Screenshot: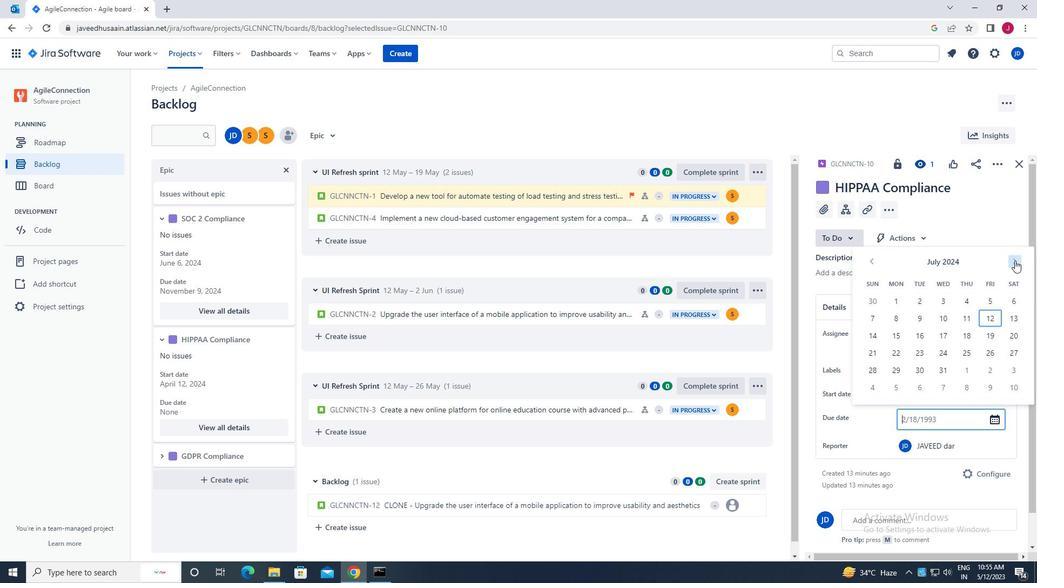 
Action: Mouse pressed left at (1014, 260)
Screenshot: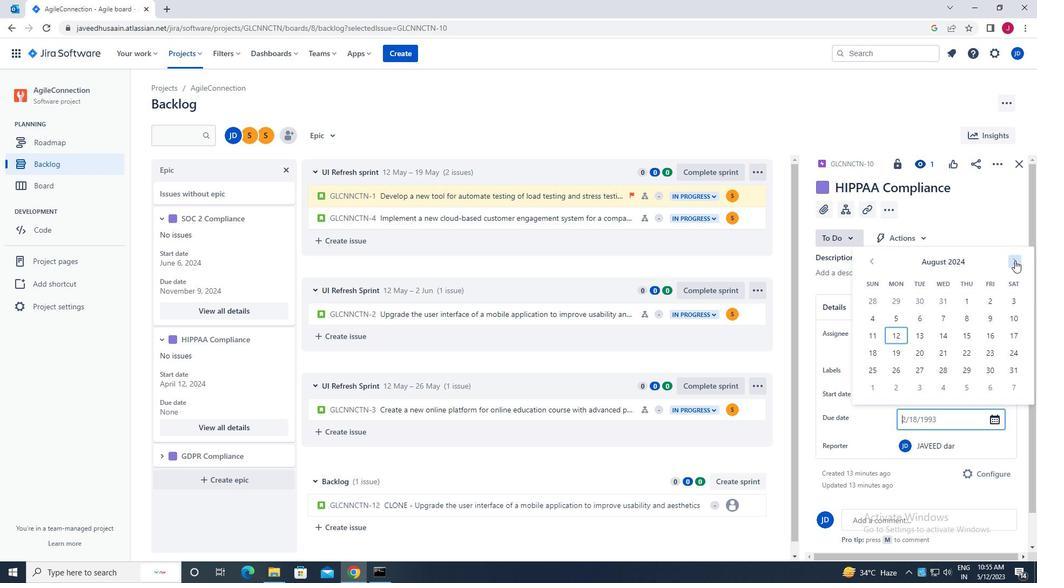 
Action: Mouse pressed left at (1014, 260)
Screenshot: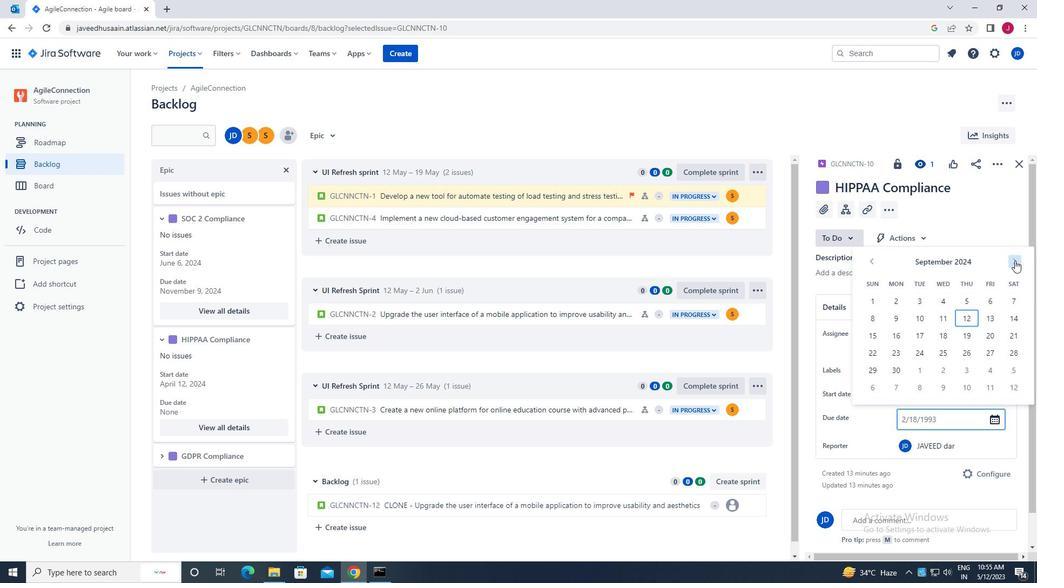 
Action: Mouse pressed left at (1014, 260)
Screenshot: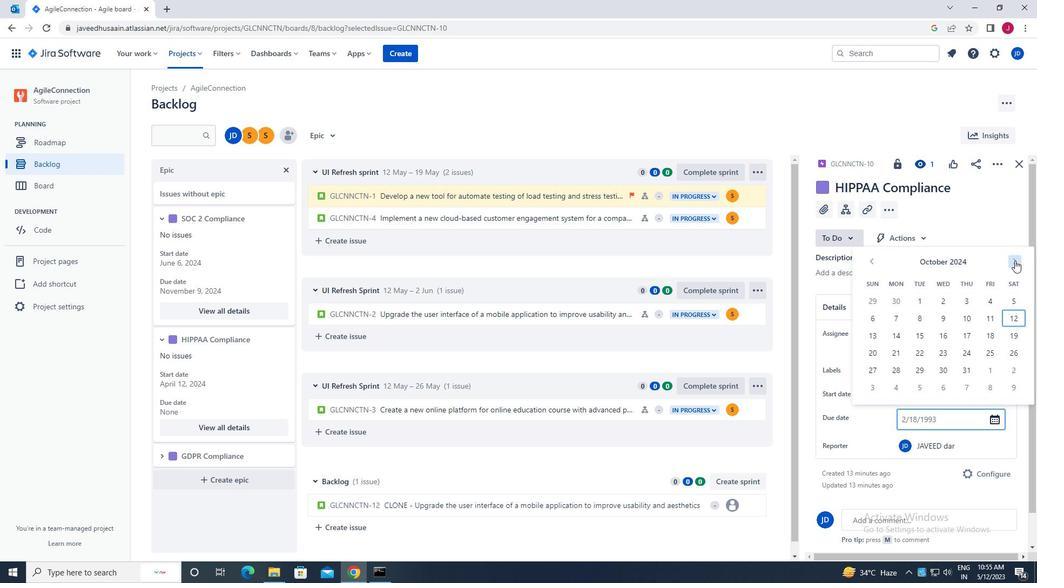 
Action: Mouse pressed left at (1014, 260)
Screenshot: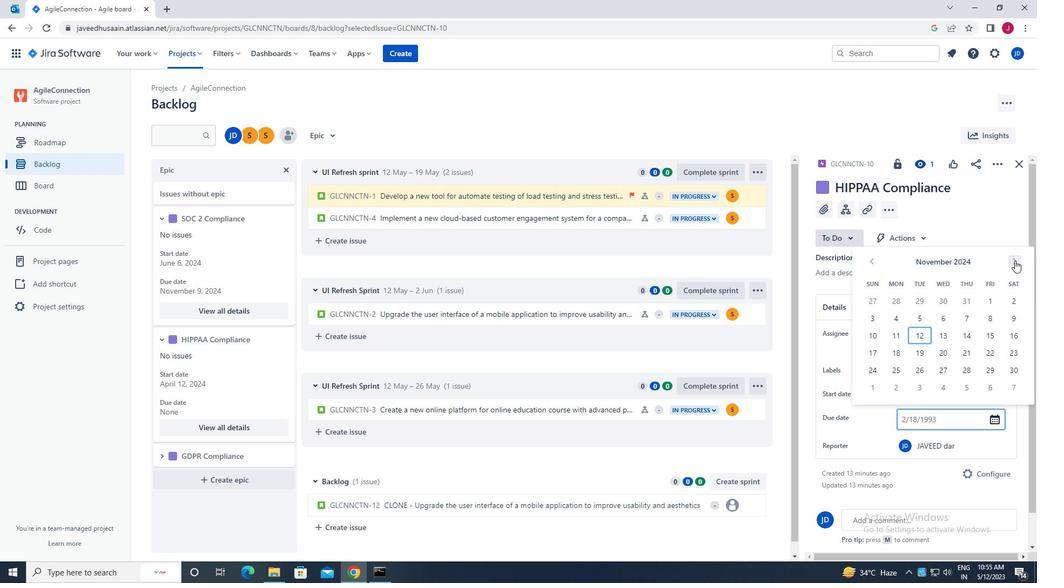 
Action: Mouse pressed left at (1014, 260)
Screenshot: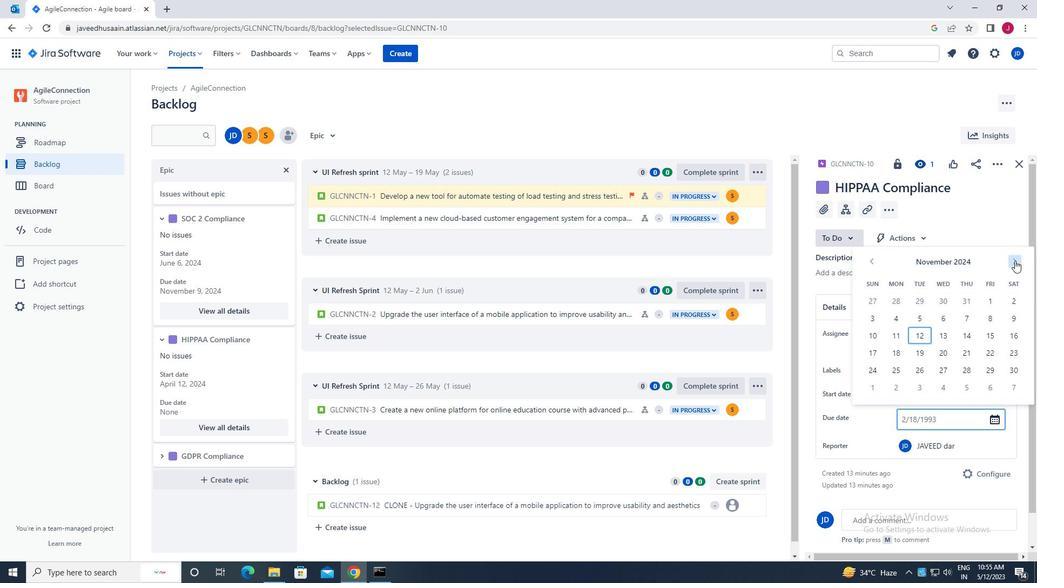 
Action: Mouse pressed left at (1014, 260)
Screenshot: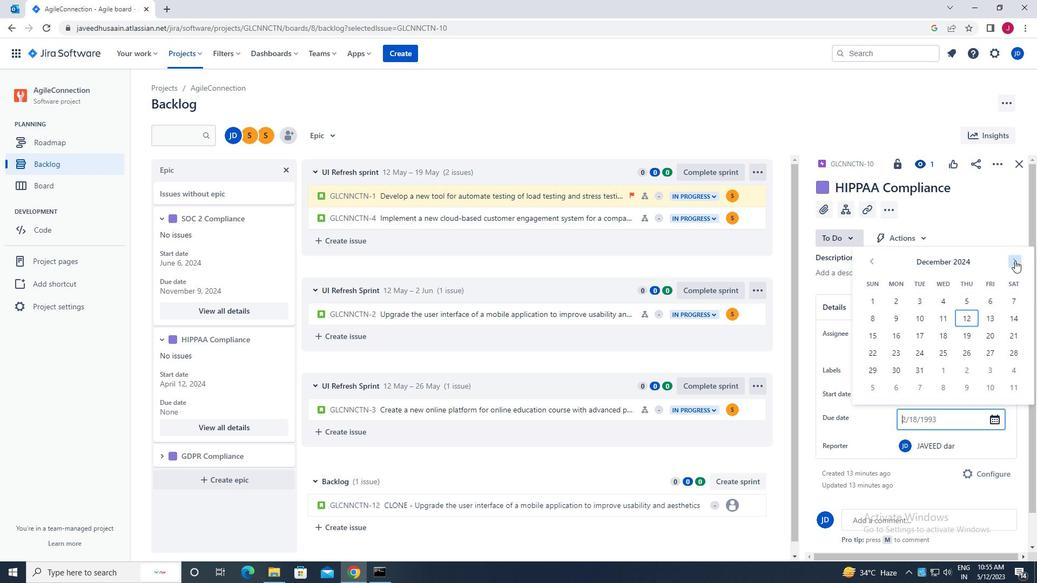 
Action: Mouse pressed left at (1014, 260)
Screenshot: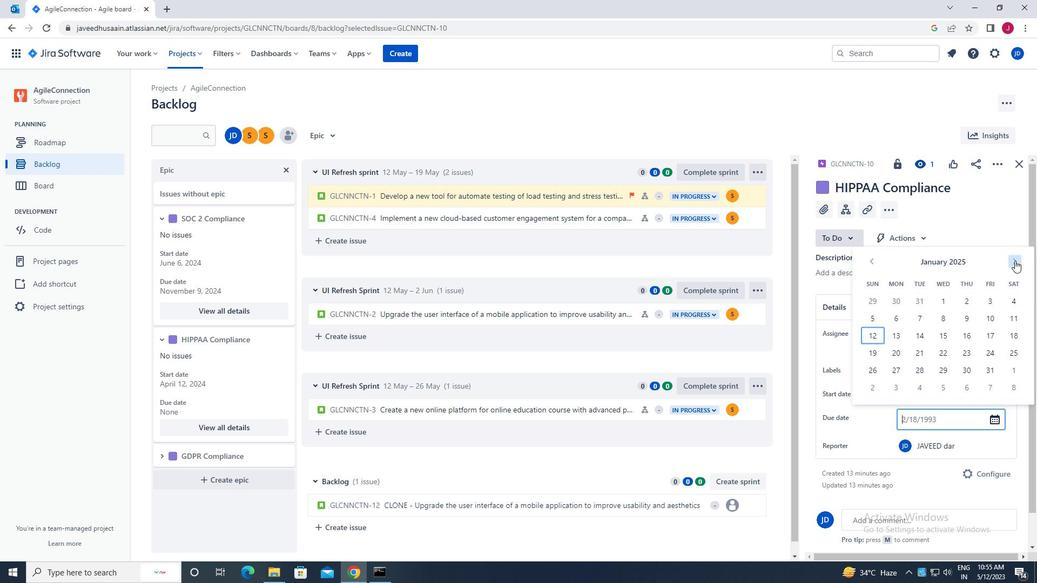 
Action: Mouse pressed left at (1014, 260)
Screenshot: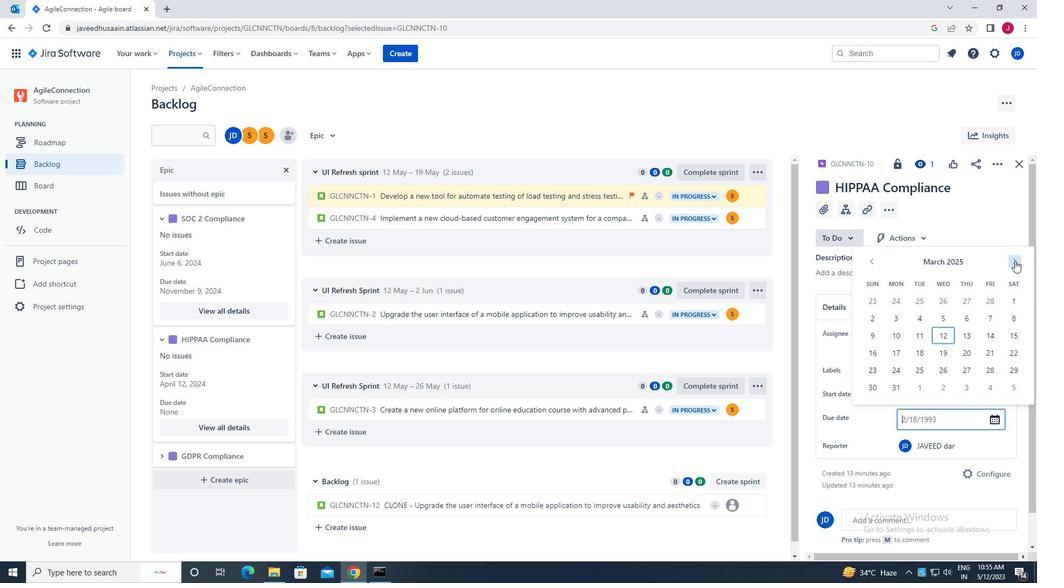 
Action: Mouse pressed left at (1014, 260)
Screenshot: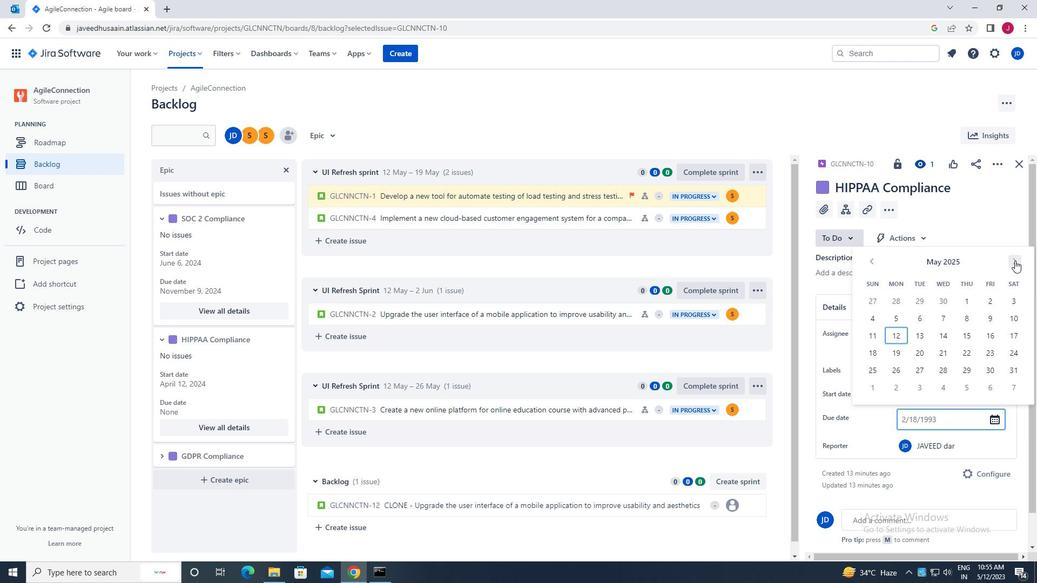 
Action: Mouse pressed left at (1014, 260)
Screenshot: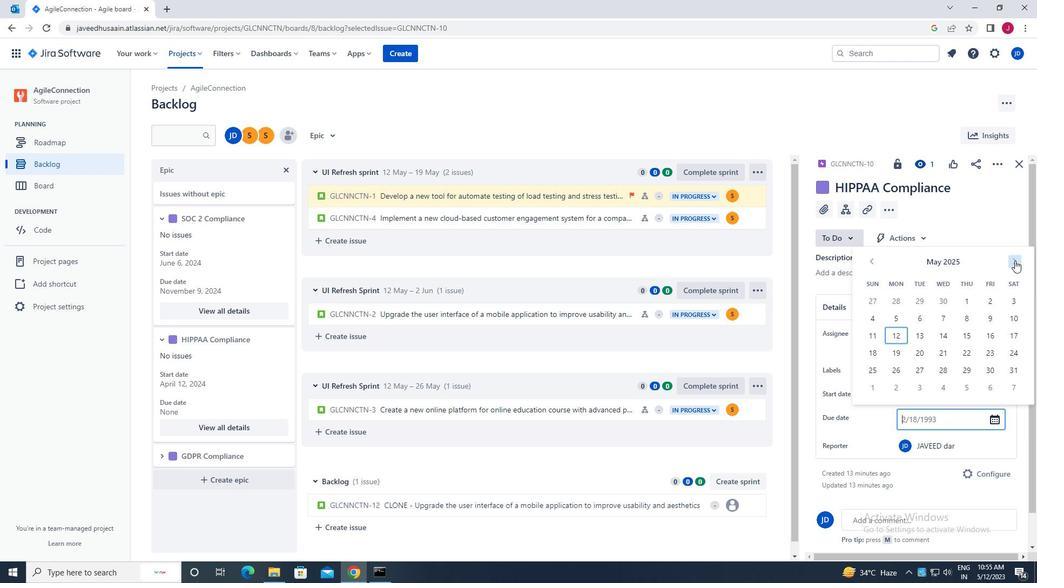 
Action: Mouse pressed left at (1014, 260)
Screenshot: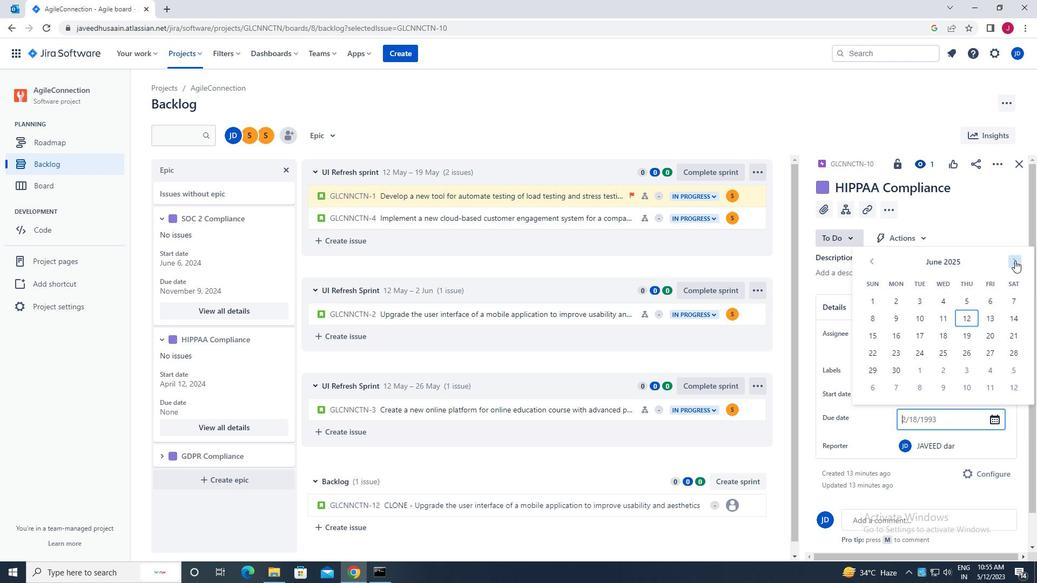
Action: Mouse pressed left at (1014, 260)
Screenshot: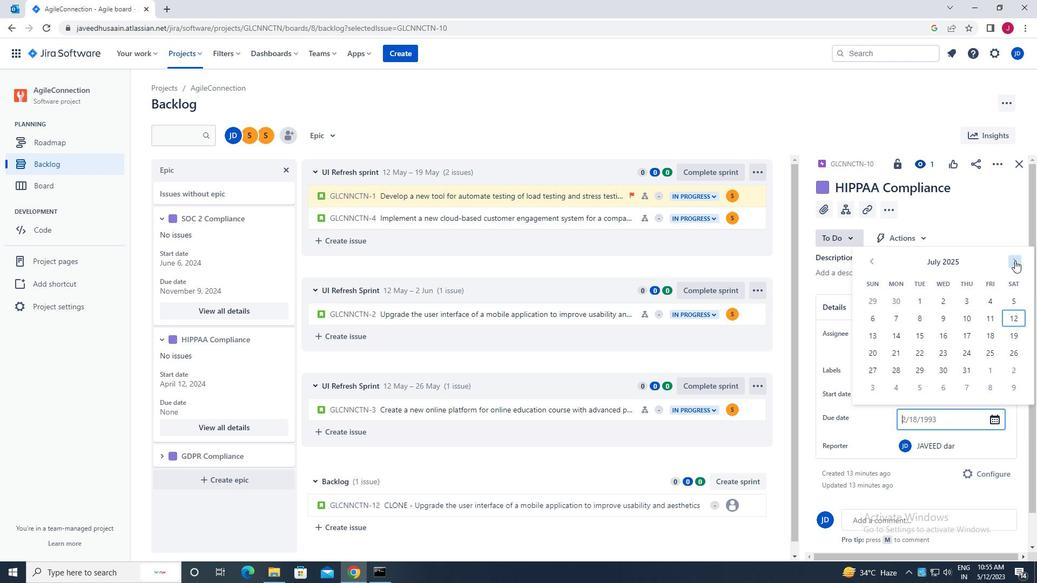 
Action: Mouse pressed left at (1014, 260)
Screenshot: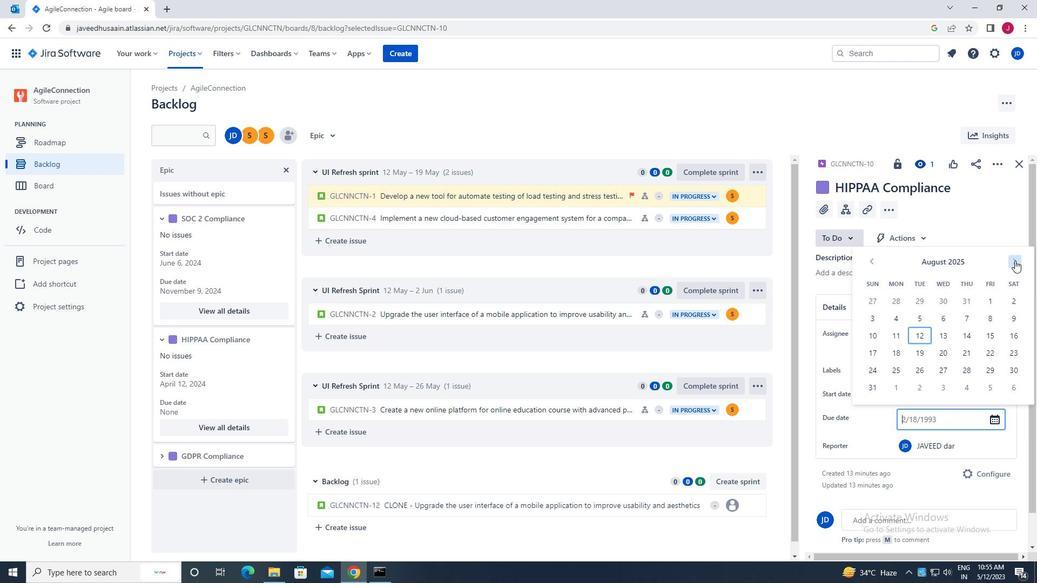 
Action: Mouse pressed left at (1014, 260)
Screenshot: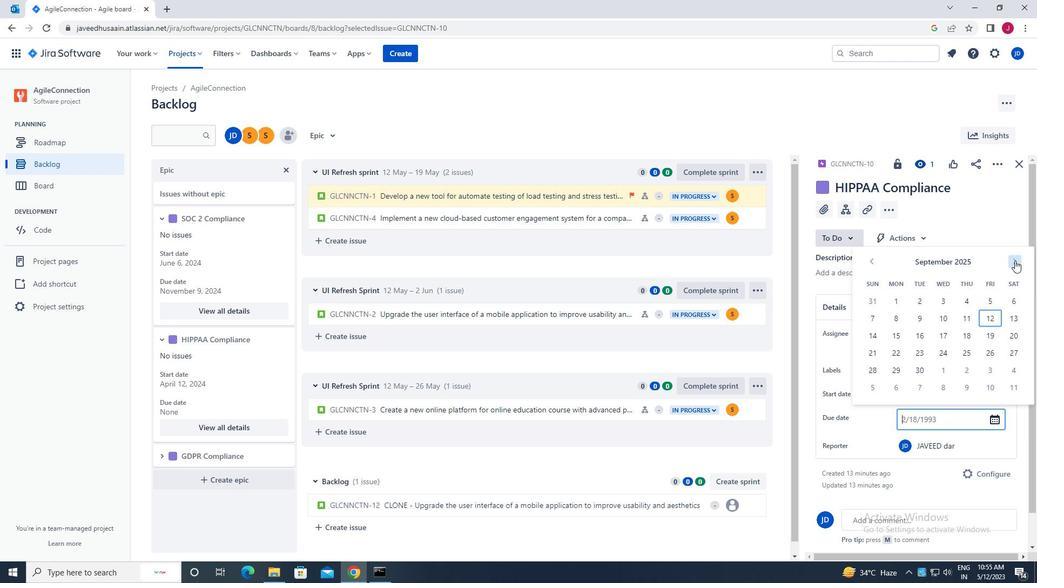 
Action: Mouse moved to (1014, 301)
Screenshot: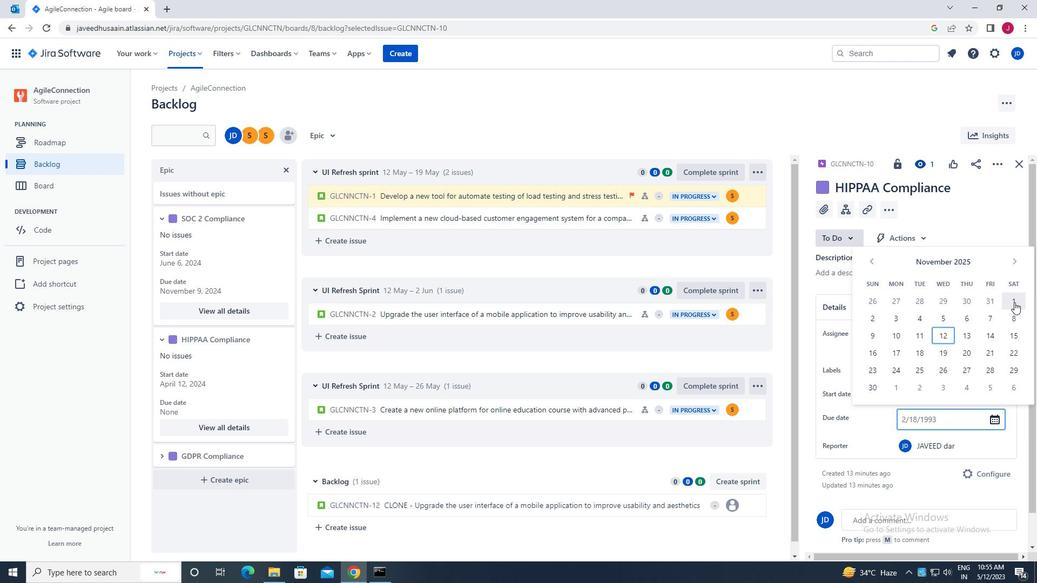 
Action: Mouse pressed left at (1014, 301)
Screenshot: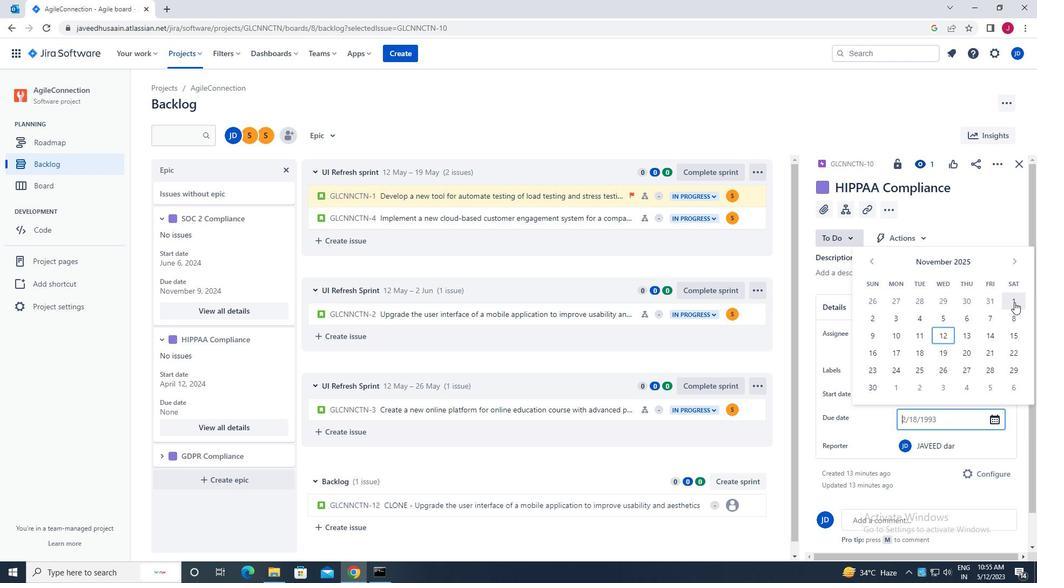 
Action: Key pressed <Key.enter>
Screenshot: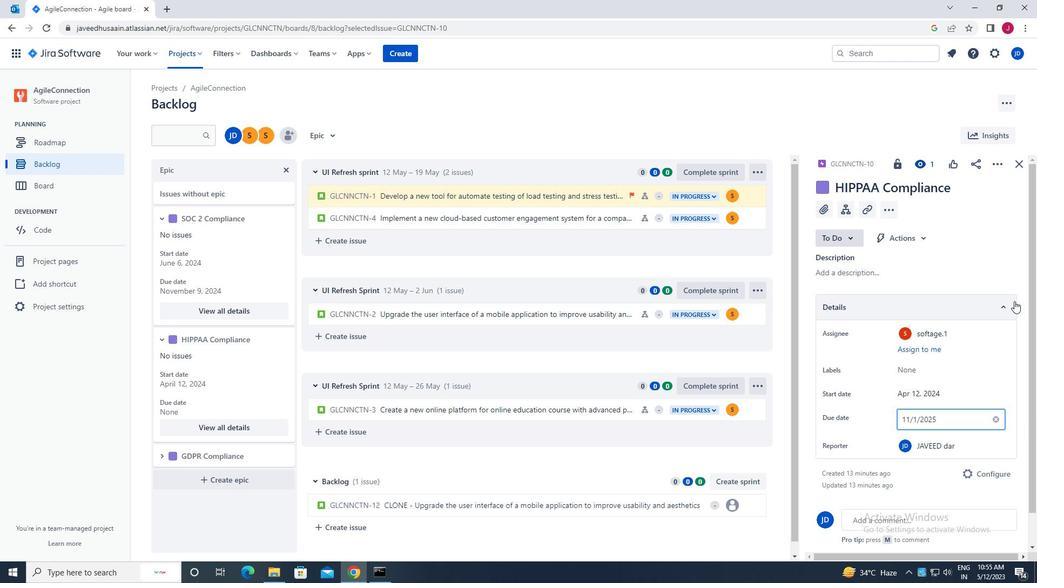 
Action: Mouse moved to (1019, 166)
Screenshot: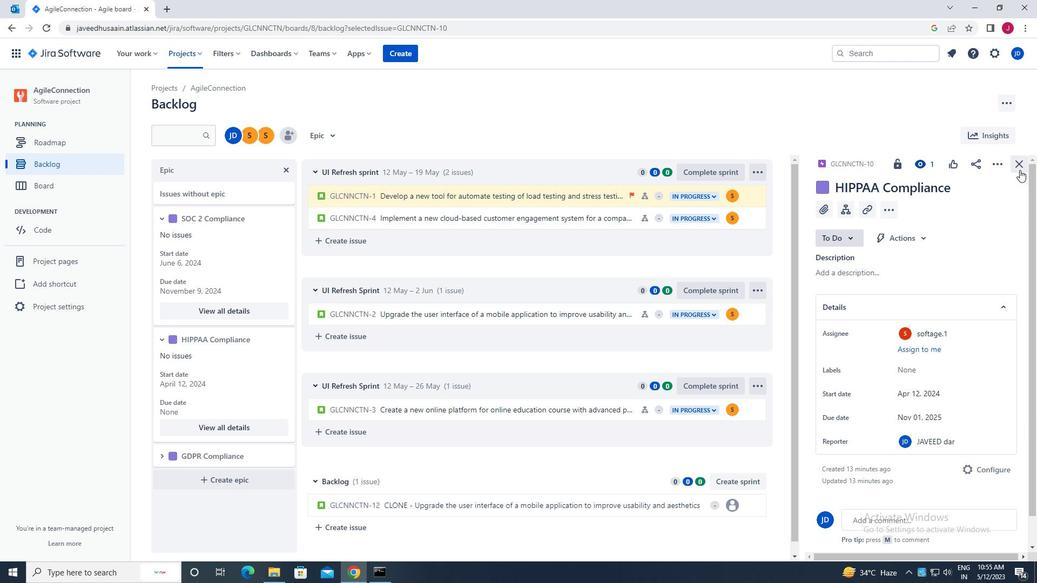 
Action: Mouse pressed left at (1019, 166)
Screenshot: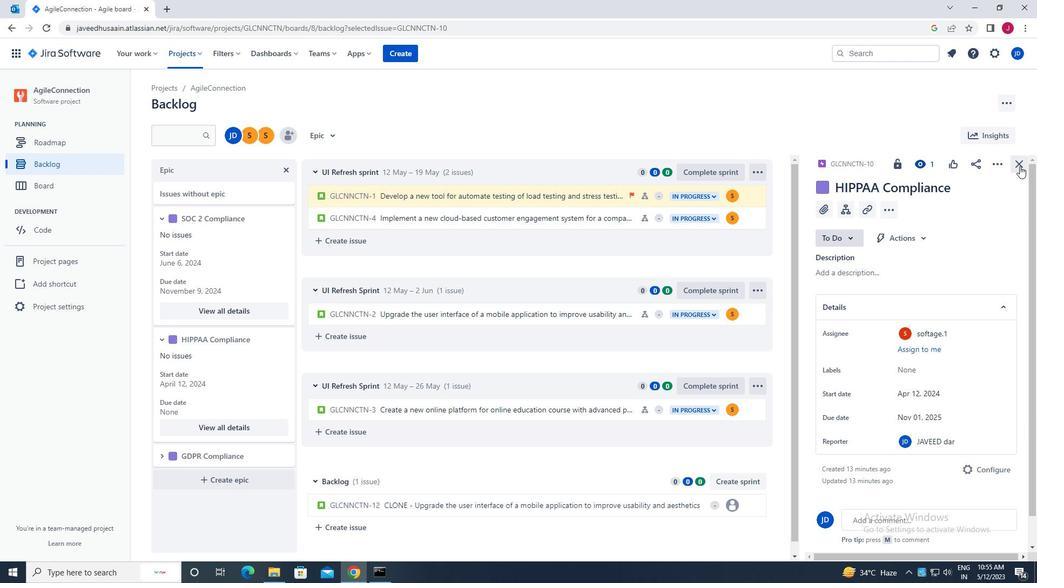 
Action: Mouse moved to (162, 462)
Screenshot: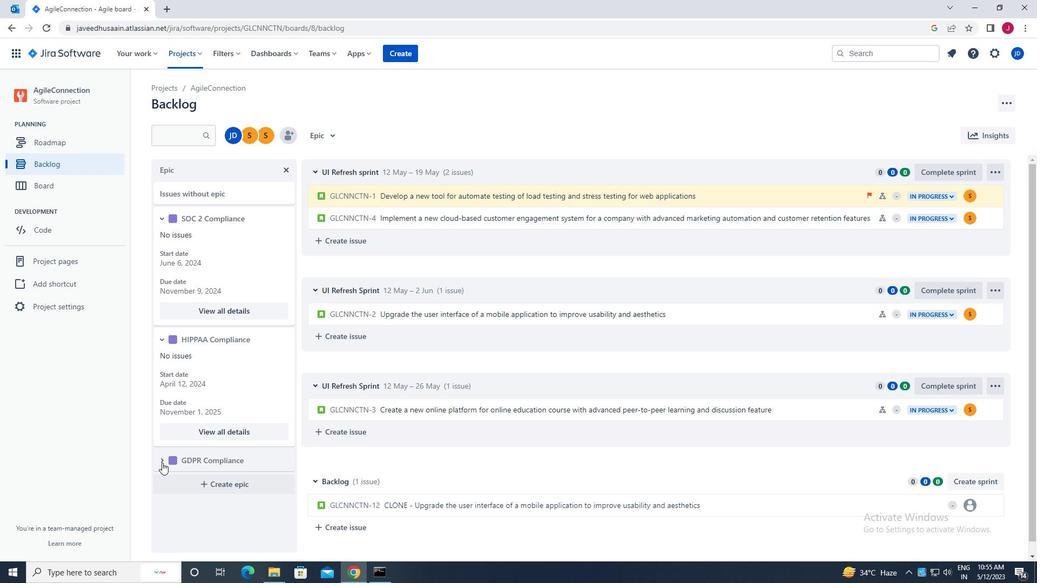 
Action: Mouse pressed left at (162, 462)
Screenshot: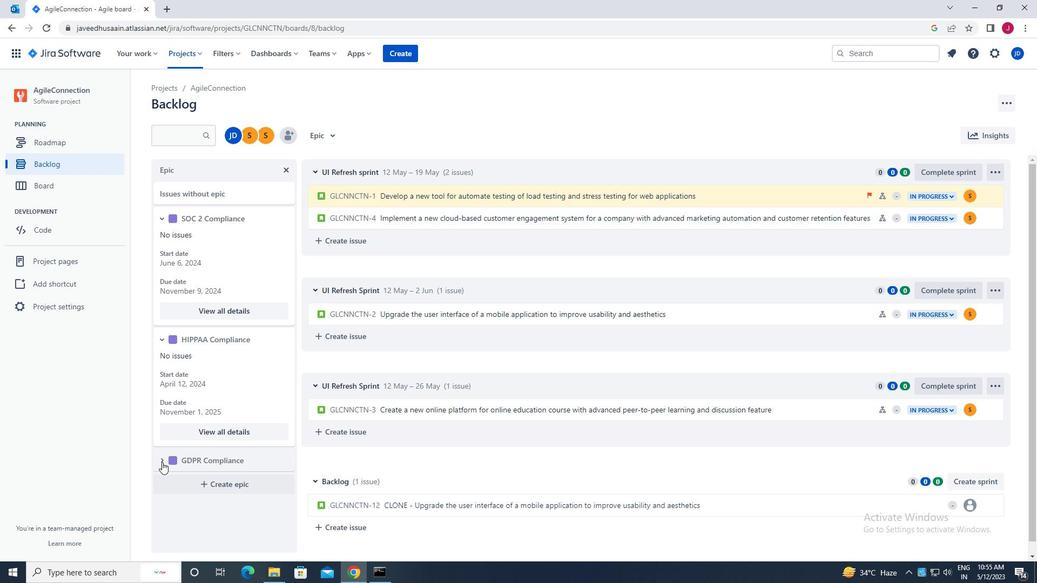 
Action: Mouse moved to (224, 492)
Screenshot: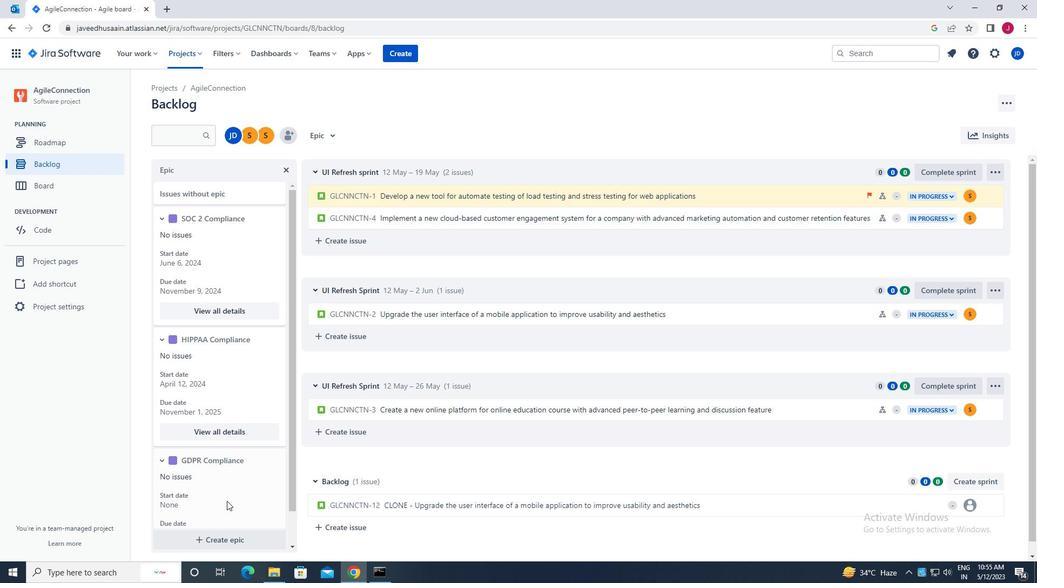 
Action: Mouse scrolled (224, 491) with delta (0, 0)
Screenshot: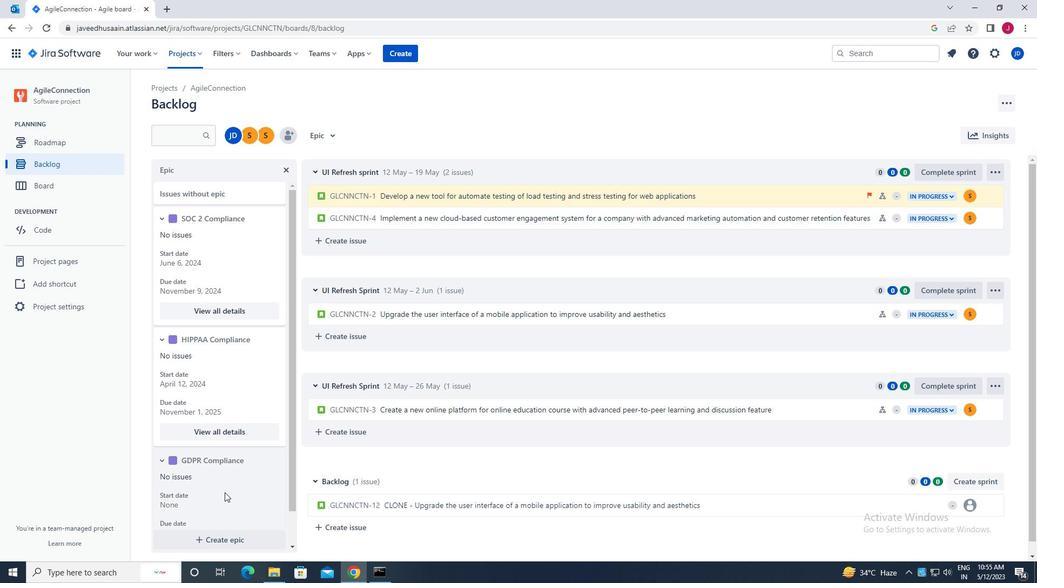 
Action: Mouse scrolled (224, 491) with delta (0, 0)
Screenshot: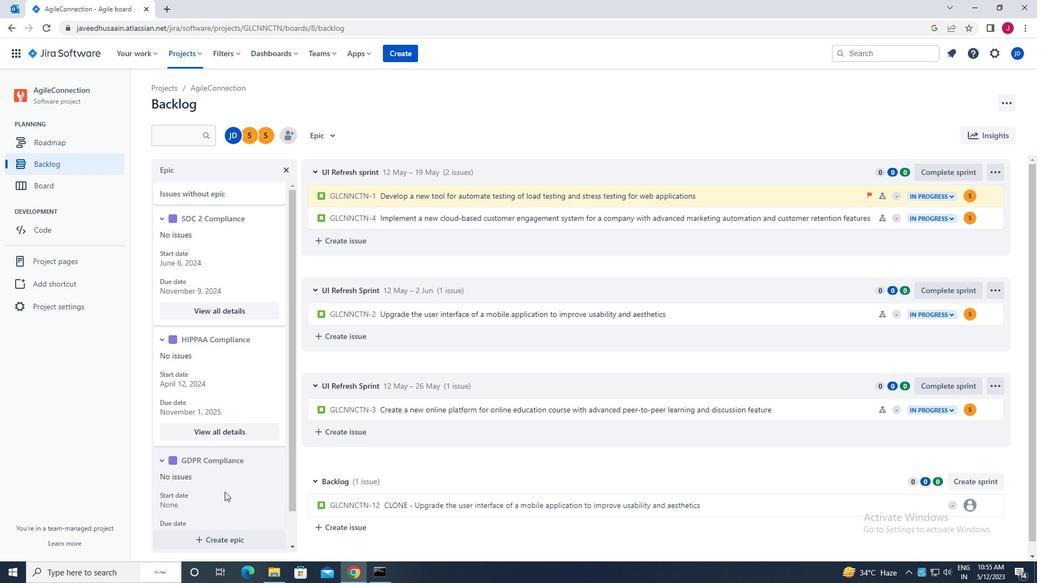 
Action: Mouse scrolled (224, 491) with delta (0, 0)
Screenshot: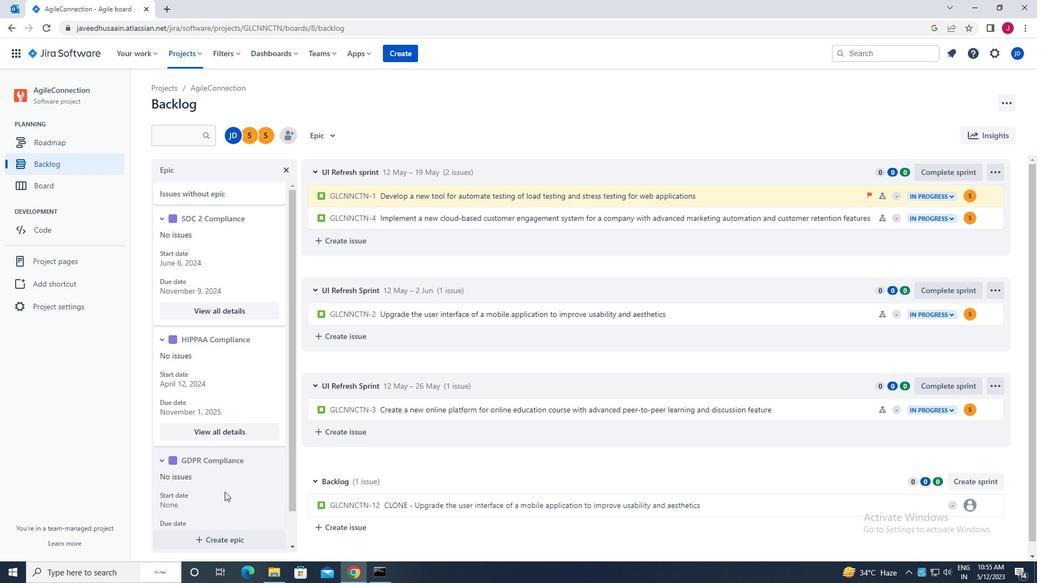 
Action: Mouse scrolled (224, 491) with delta (0, 0)
Screenshot: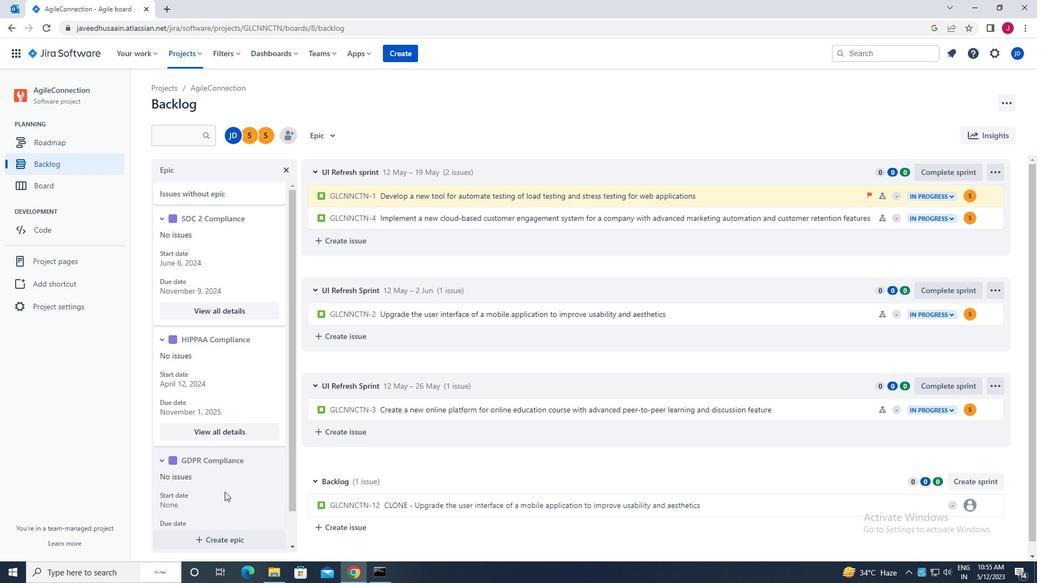 
Action: Mouse moved to (224, 492)
Screenshot: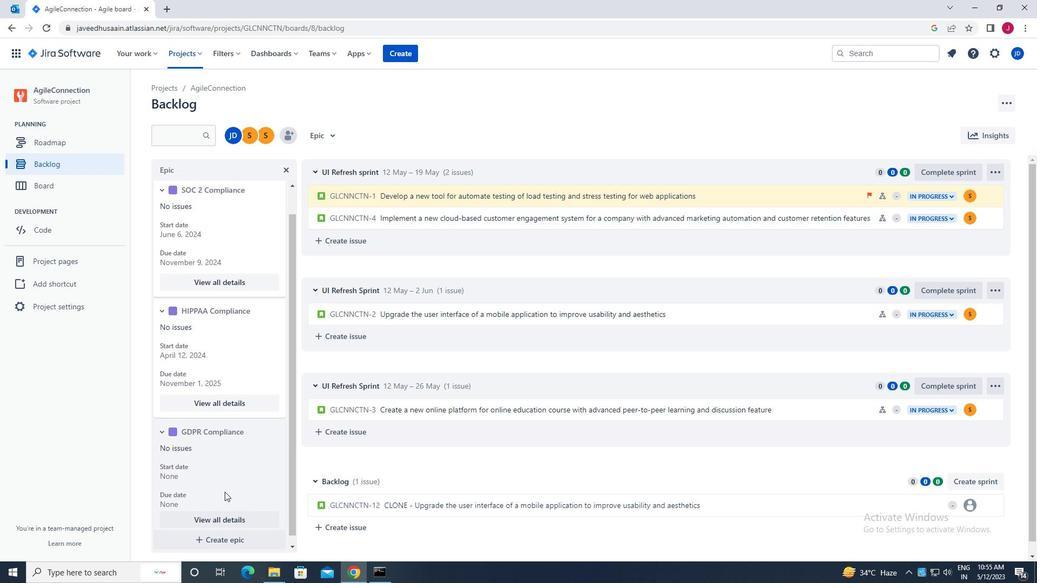 
Action: Mouse scrolled (224, 491) with delta (0, 0)
Screenshot: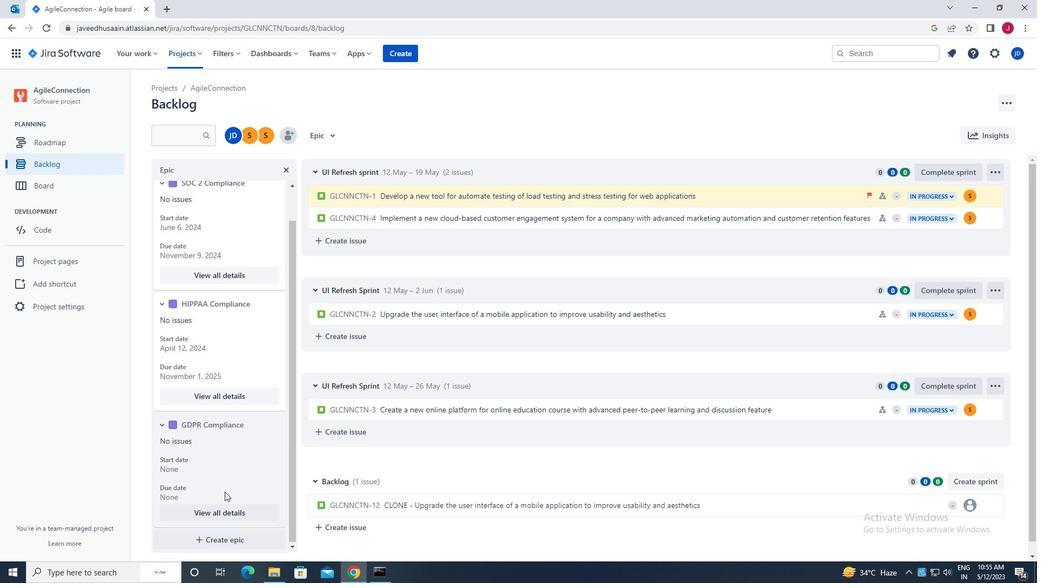 
Action: Mouse scrolled (224, 491) with delta (0, 0)
Screenshot: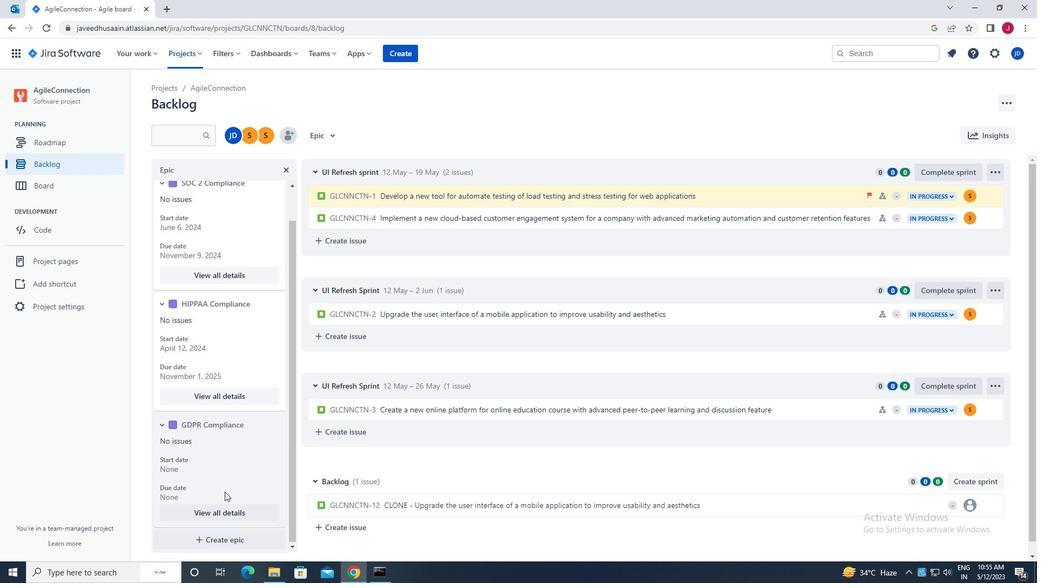 
Action: Mouse scrolled (224, 491) with delta (0, 0)
Screenshot: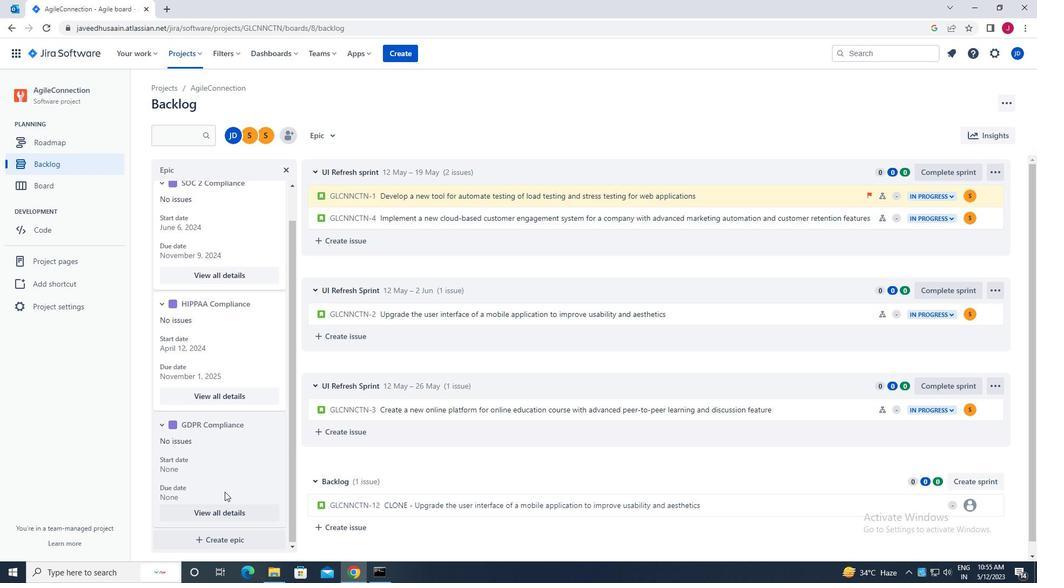
Action: Mouse scrolled (224, 491) with delta (0, 0)
Screenshot: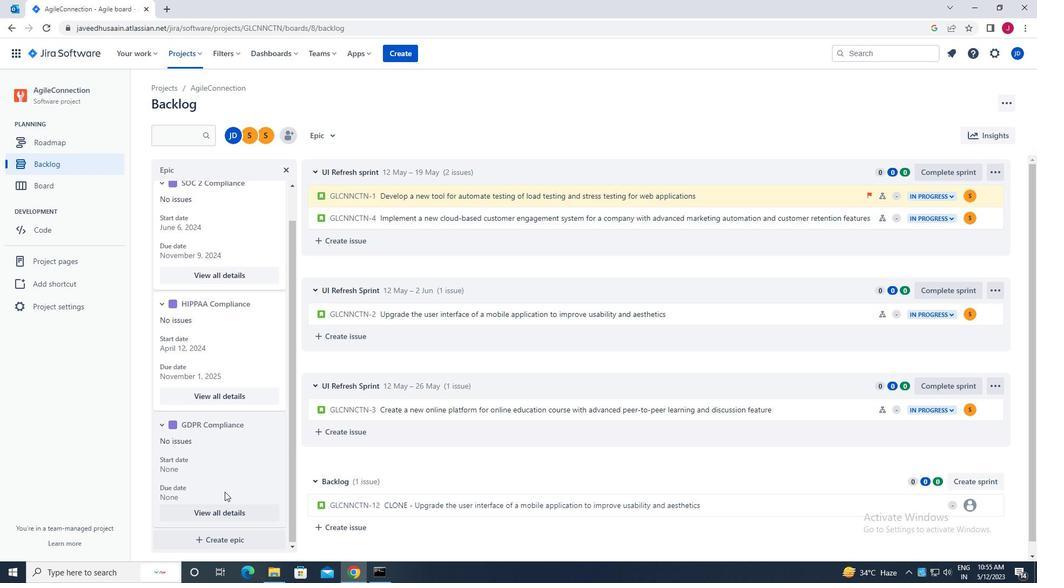 
Action: Mouse moved to (224, 492)
Screenshot: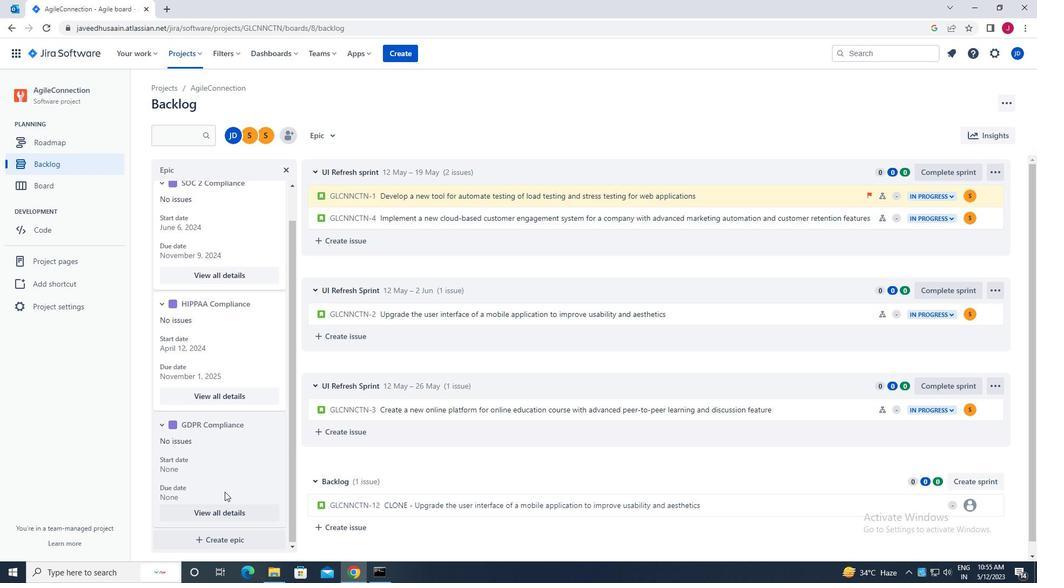 
Action: Mouse scrolled (224, 491) with delta (0, 0)
Screenshot: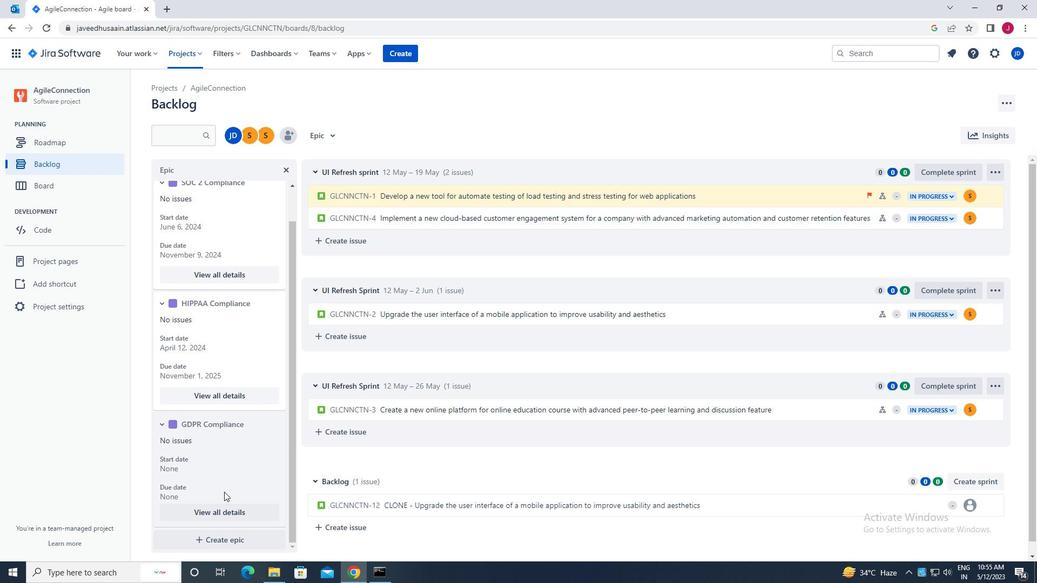 
Action: Mouse moved to (229, 510)
Screenshot: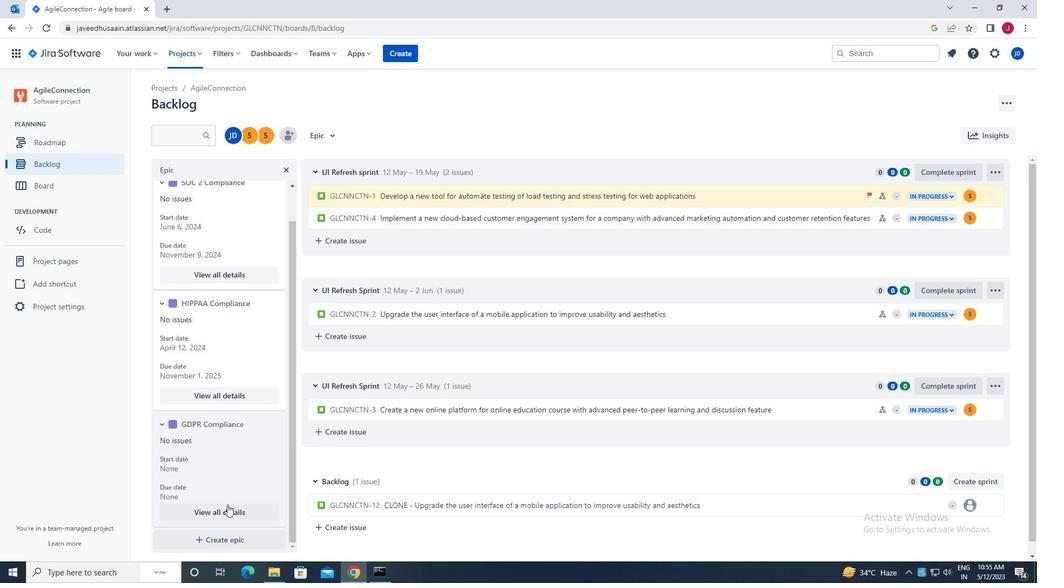 
Action: Mouse pressed left at (229, 510)
Screenshot: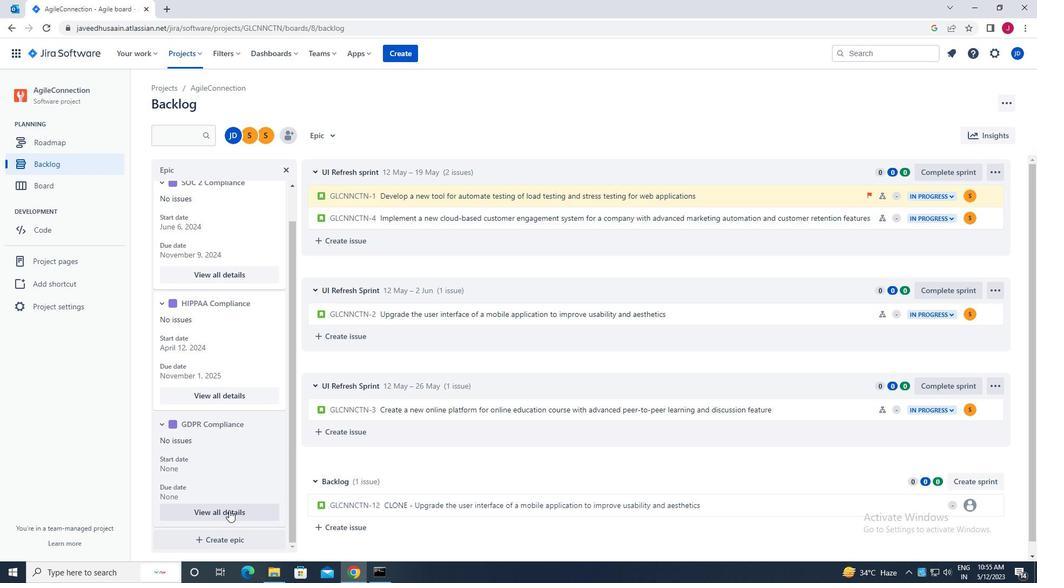 
Action: Mouse moved to (909, 393)
Screenshot: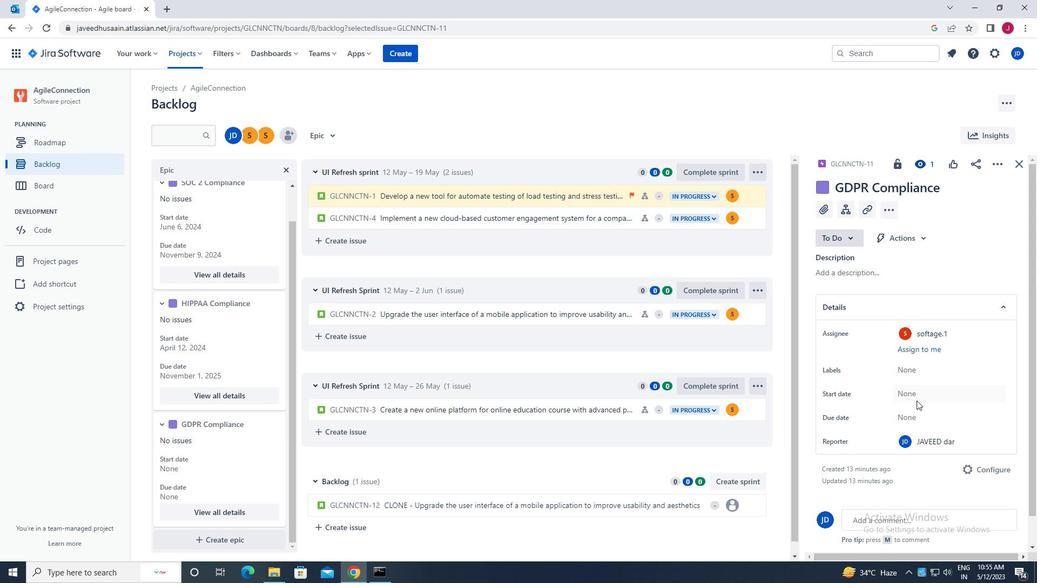 
Action: Mouse pressed left at (909, 393)
Screenshot: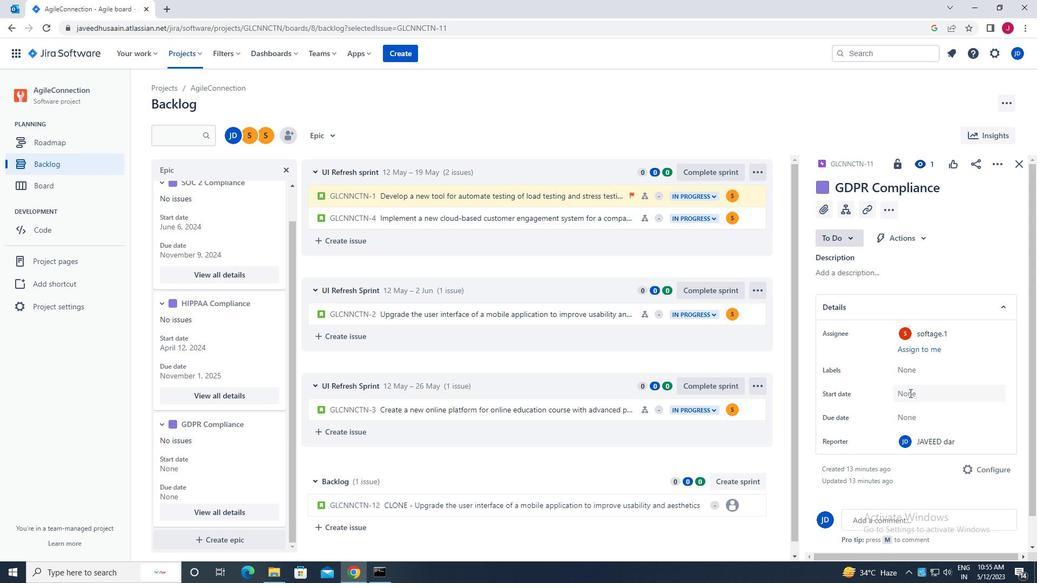 
Action: Mouse moved to (876, 239)
Screenshot: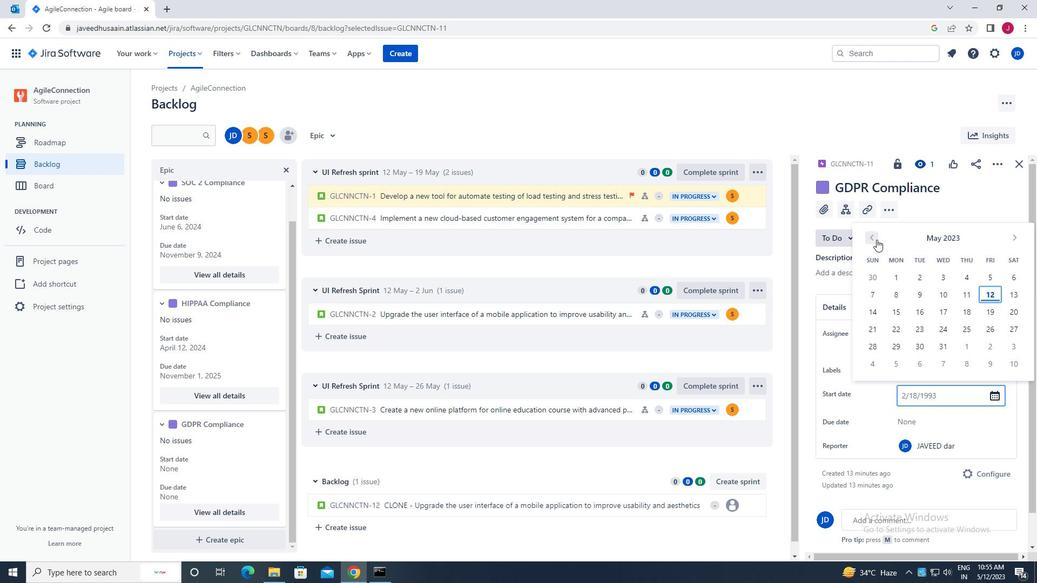 
Action: Mouse pressed left at (876, 239)
Screenshot: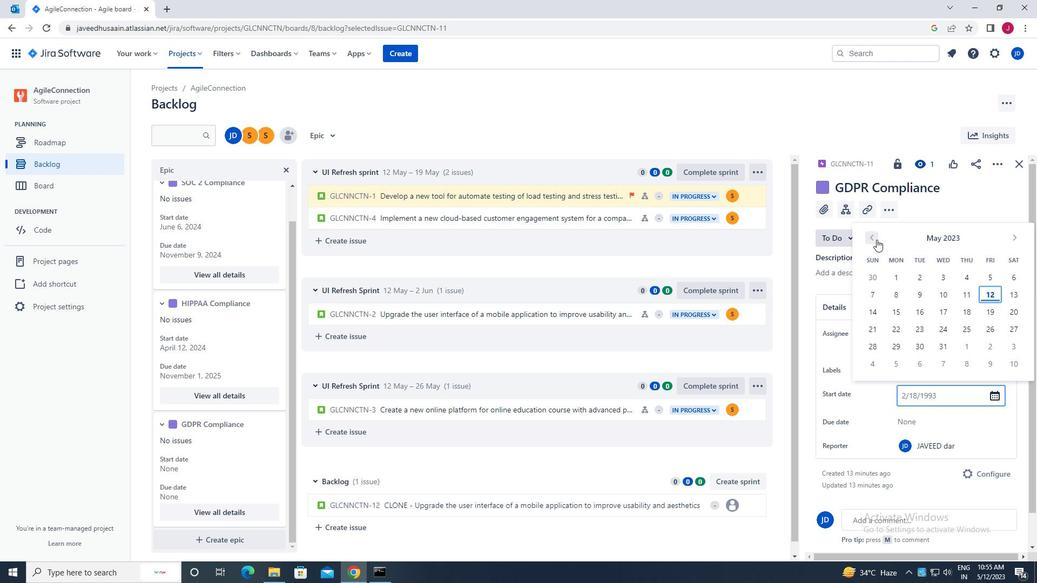 
Action: Mouse pressed left at (876, 239)
Screenshot: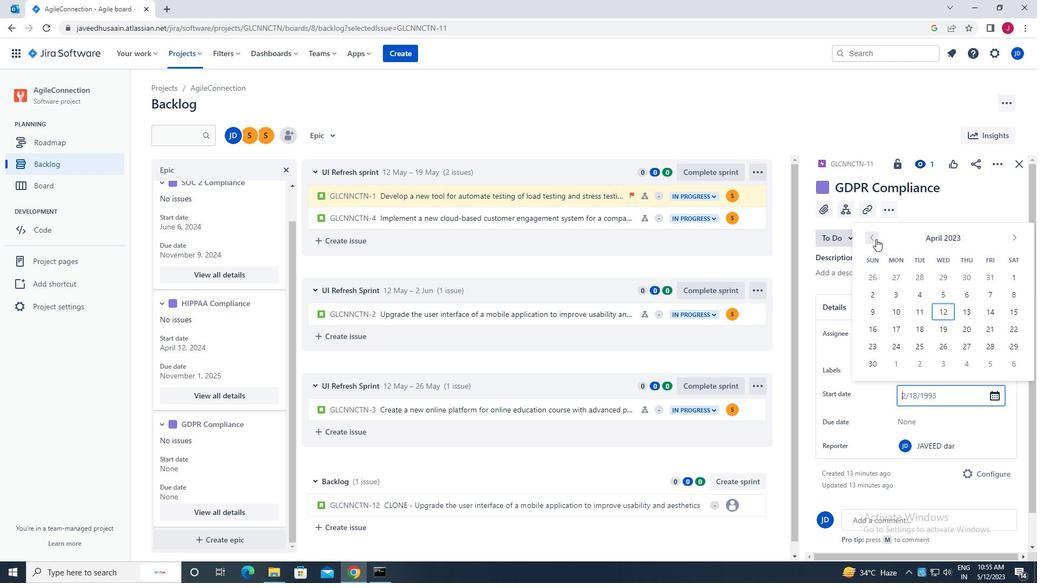 
Action: Mouse moved to (1011, 239)
Screenshot: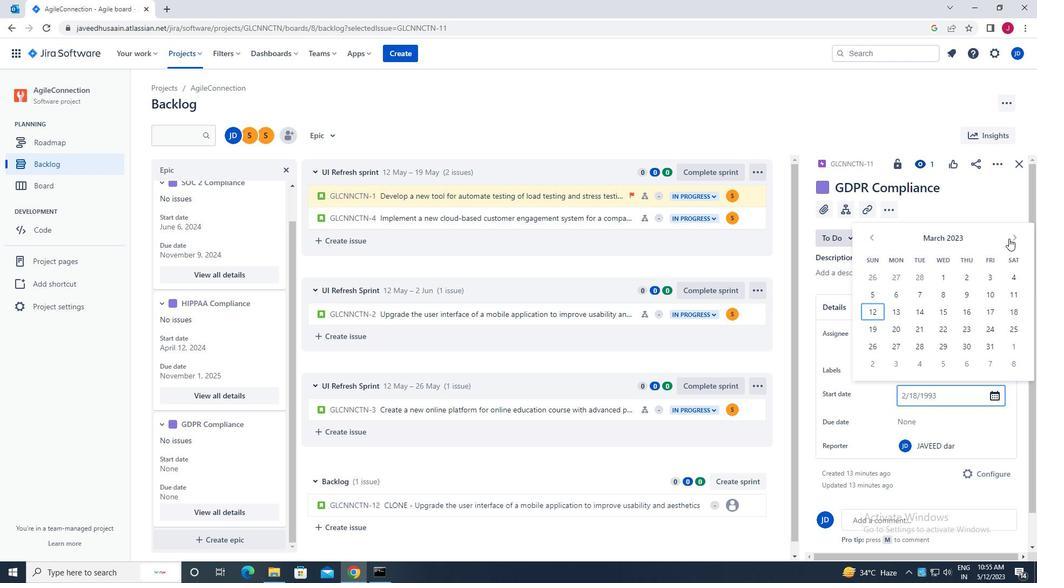 
Action: Mouse pressed left at (1011, 239)
Screenshot: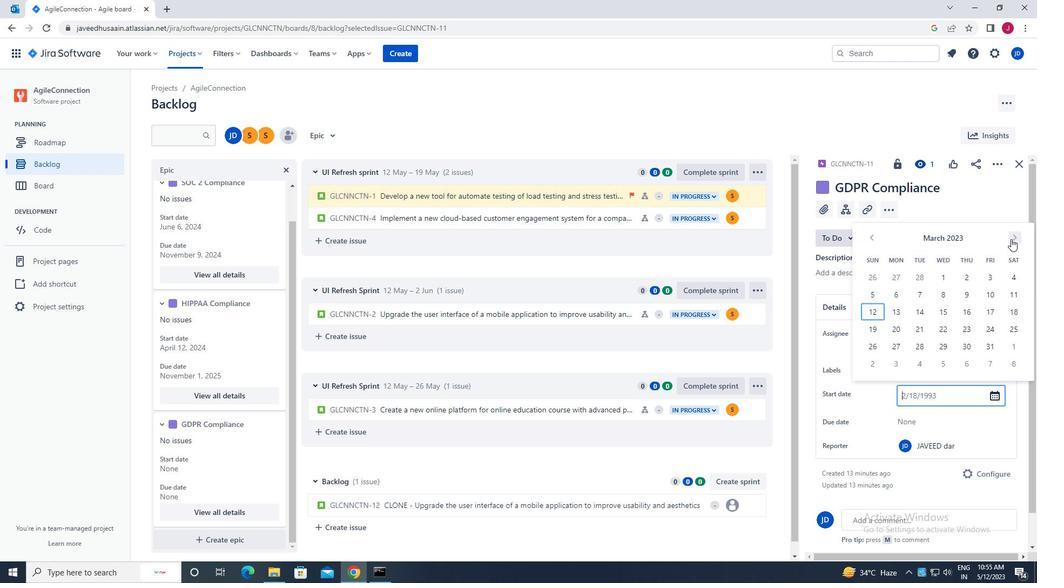
Action: Mouse moved to (875, 345)
Screenshot: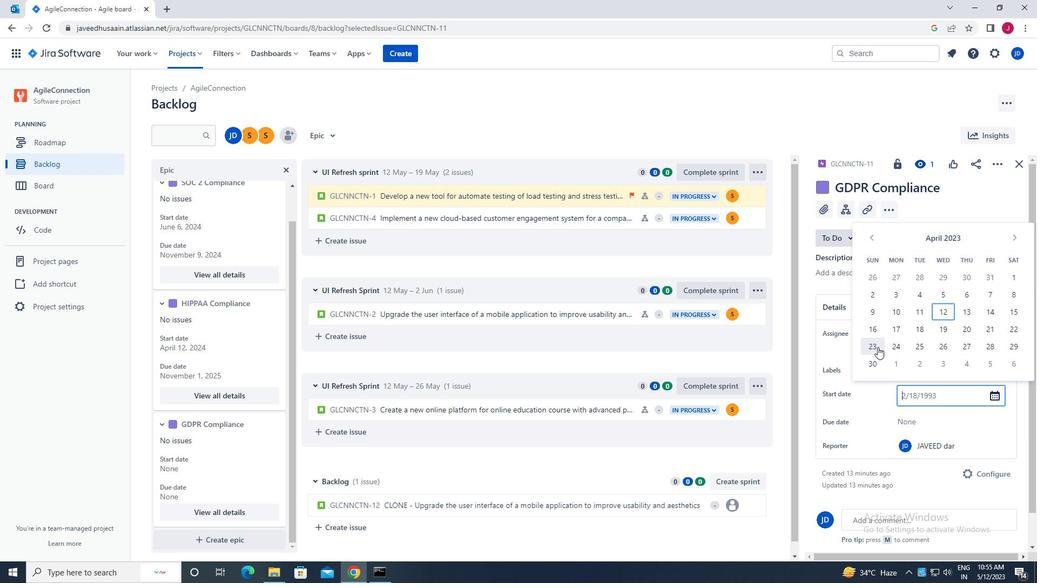 
Action: Mouse pressed left at (875, 345)
Screenshot: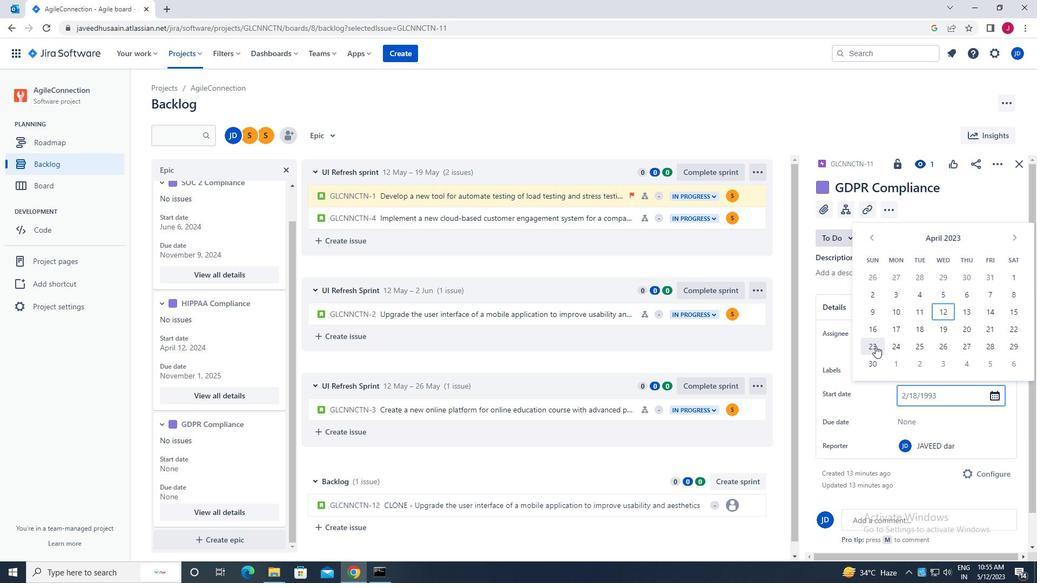 
Action: Key pressed <Key.enter>
Screenshot: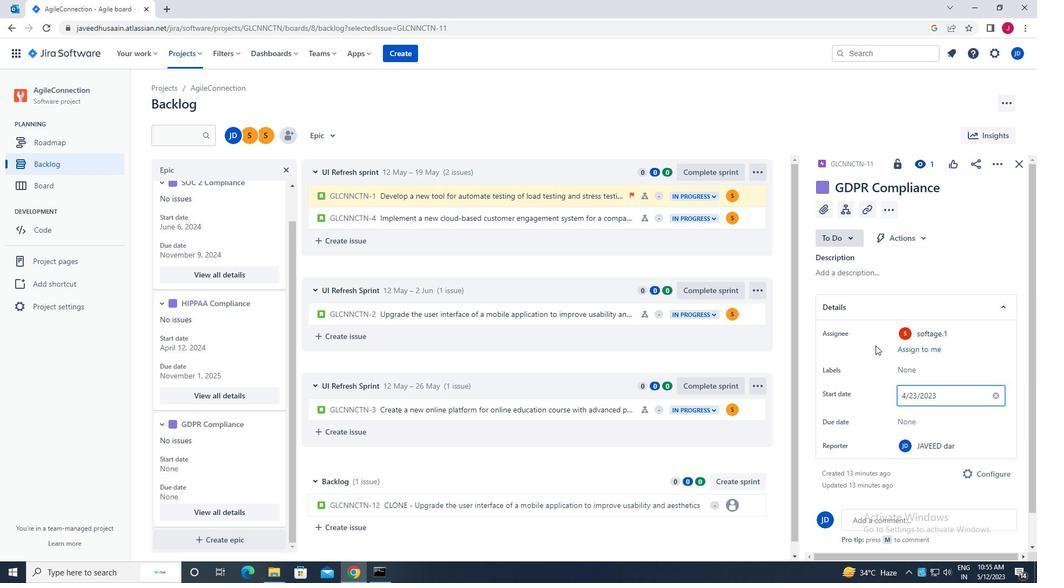
Action: Mouse moved to (907, 416)
Screenshot: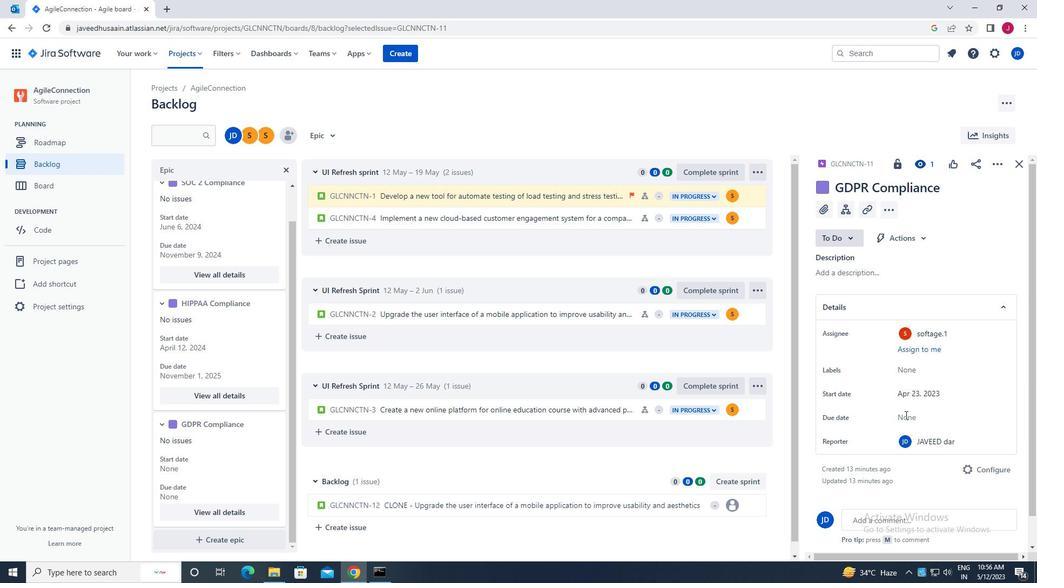 
Action: Mouse pressed left at (907, 416)
Screenshot: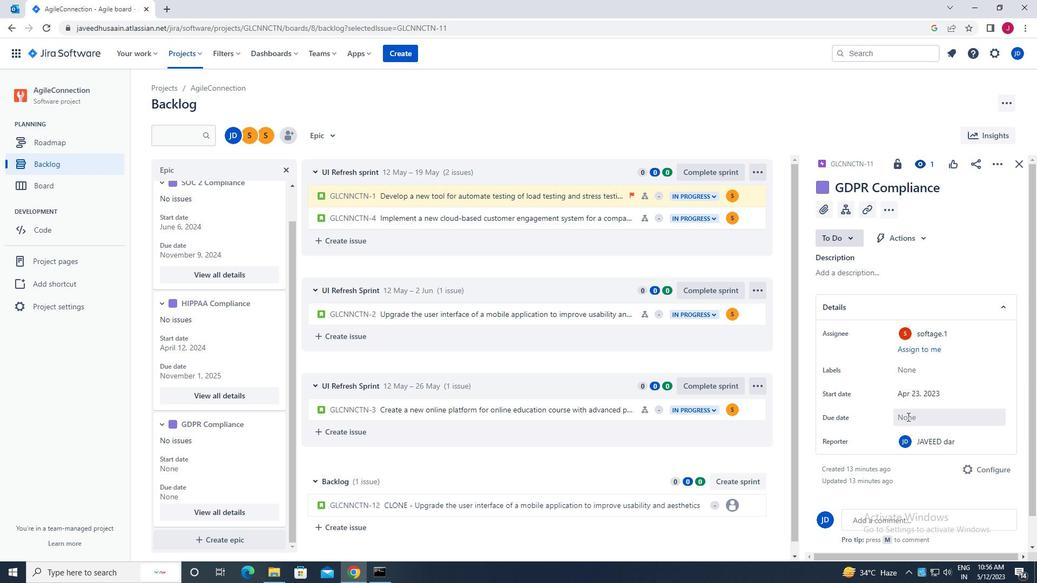 
Action: Mouse moved to (1015, 261)
Screenshot: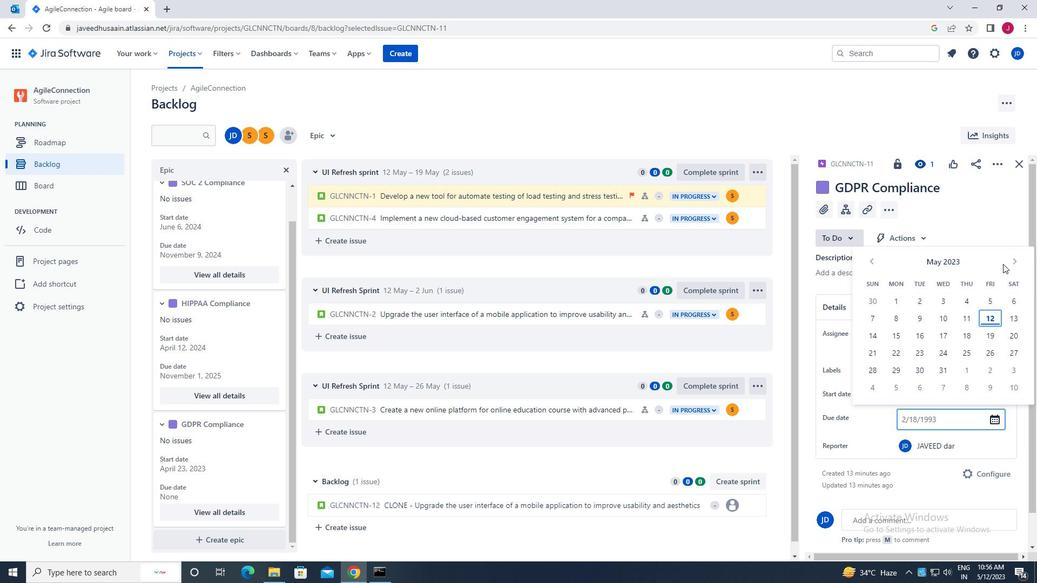 
Action: Mouse pressed left at (1015, 261)
Screenshot: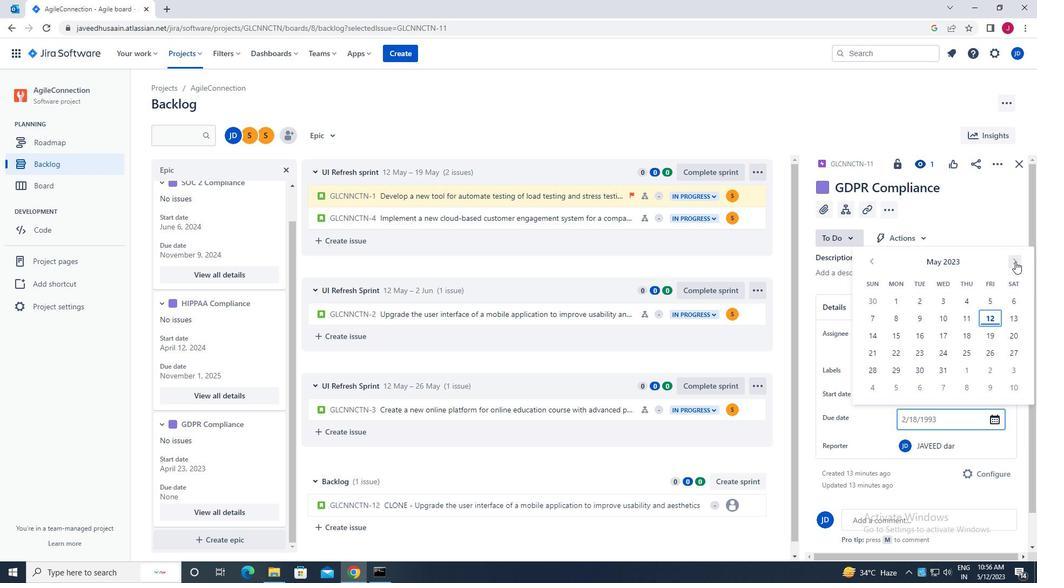 
Action: Mouse pressed left at (1015, 261)
Screenshot: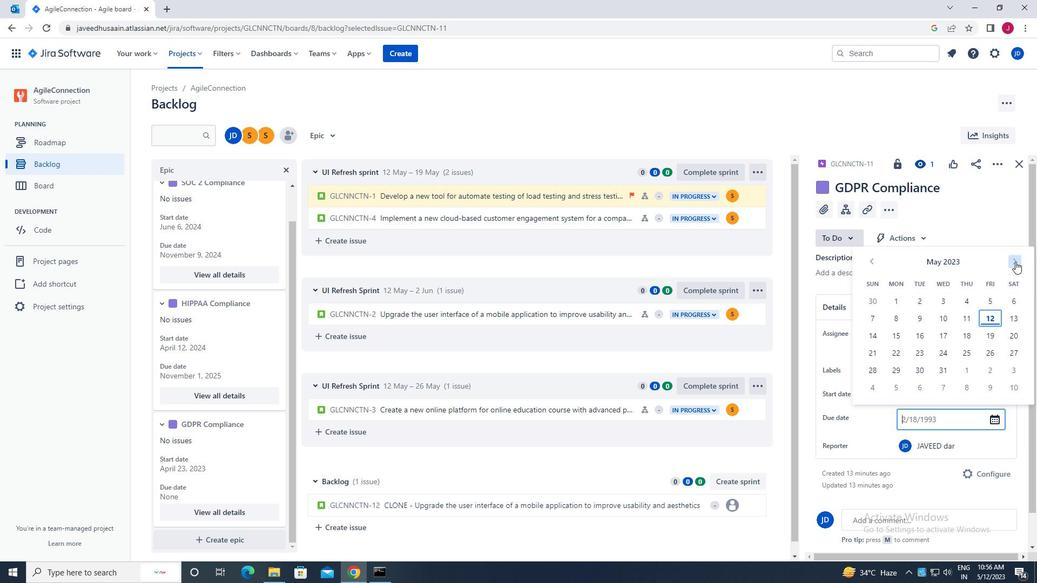 
Action: Mouse pressed left at (1015, 261)
Screenshot: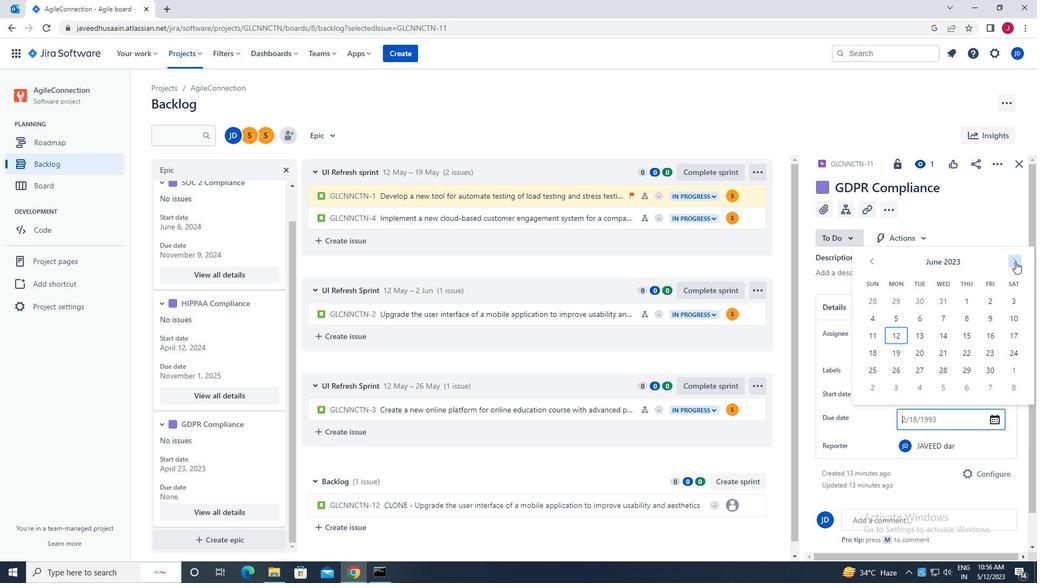 
Action: Mouse pressed left at (1015, 261)
Screenshot: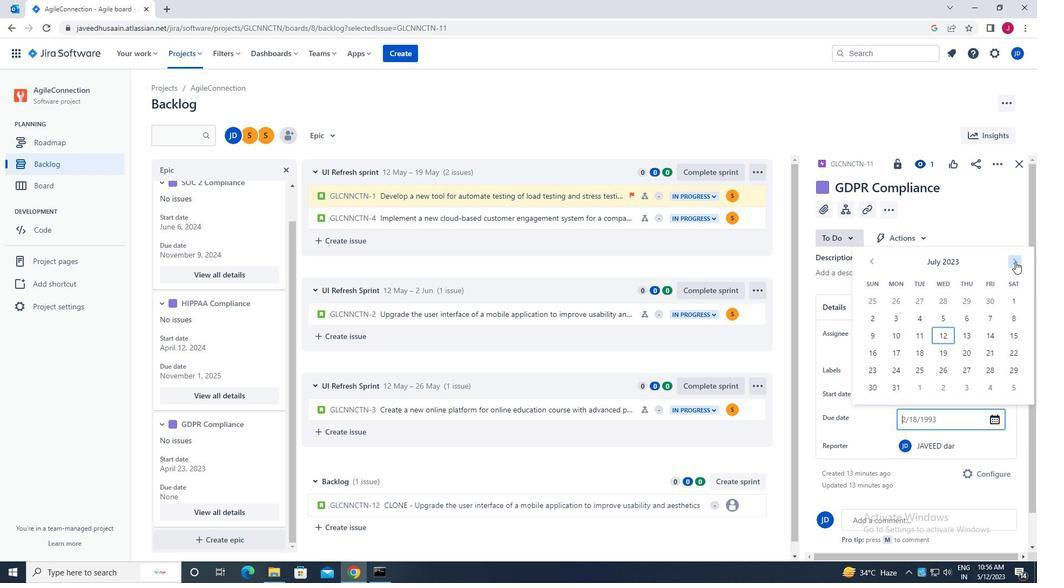 
Action: Mouse pressed left at (1015, 261)
Screenshot: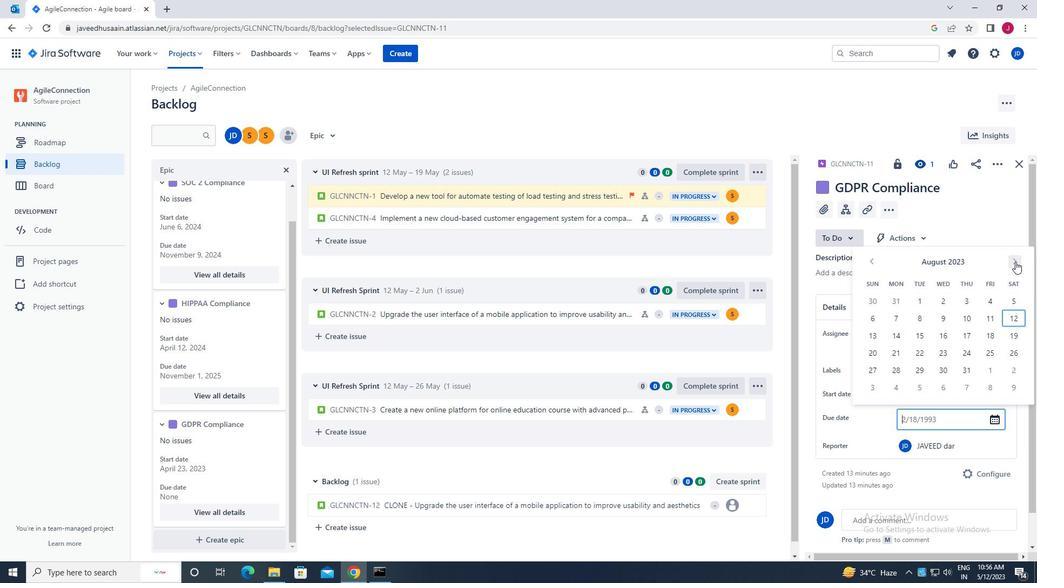 
Action: Mouse pressed left at (1015, 261)
Screenshot: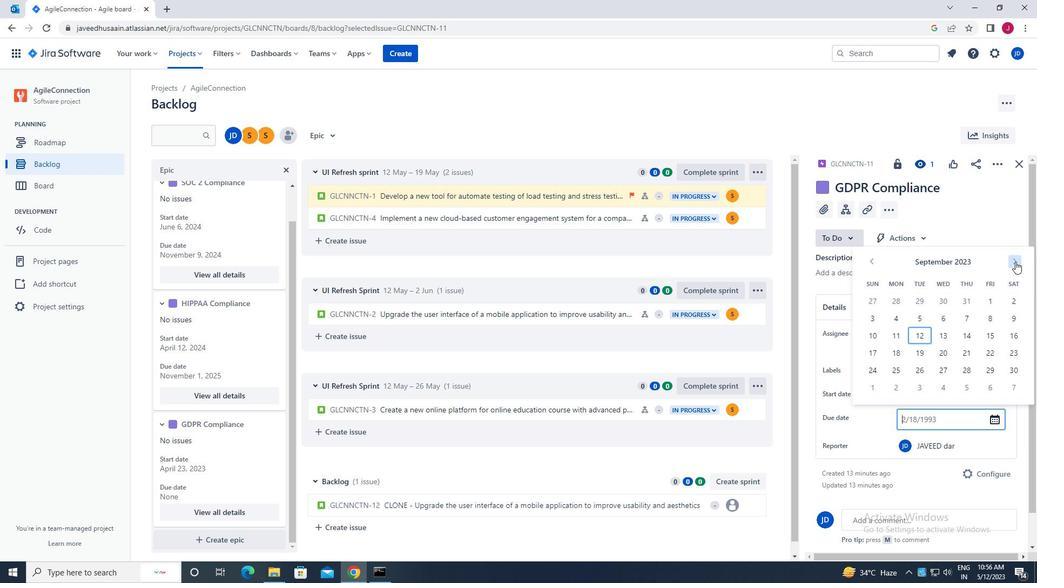 
Action: Mouse pressed left at (1015, 261)
Screenshot: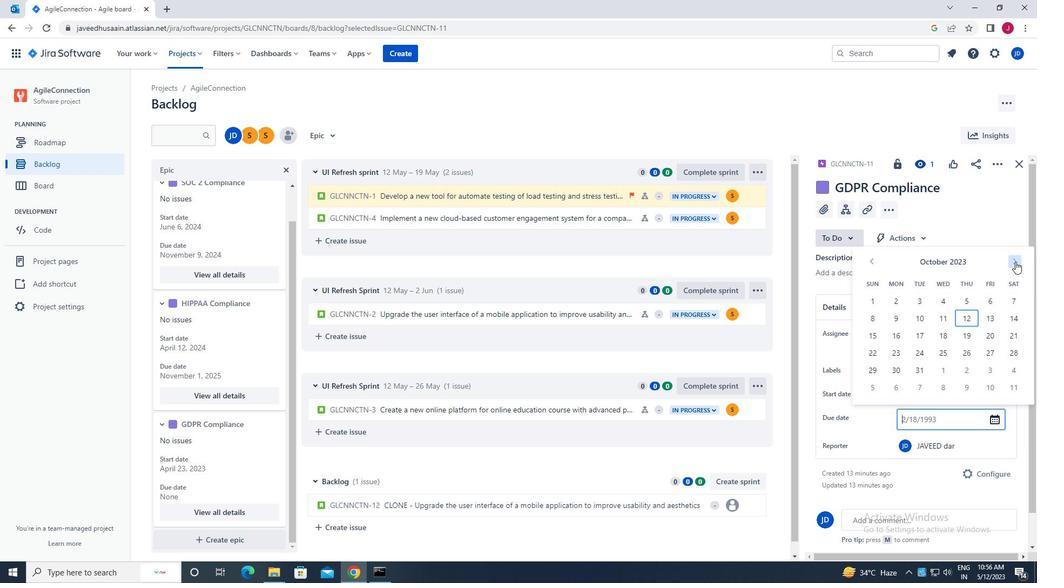
Action: Mouse pressed left at (1015, 261)
Screenshot: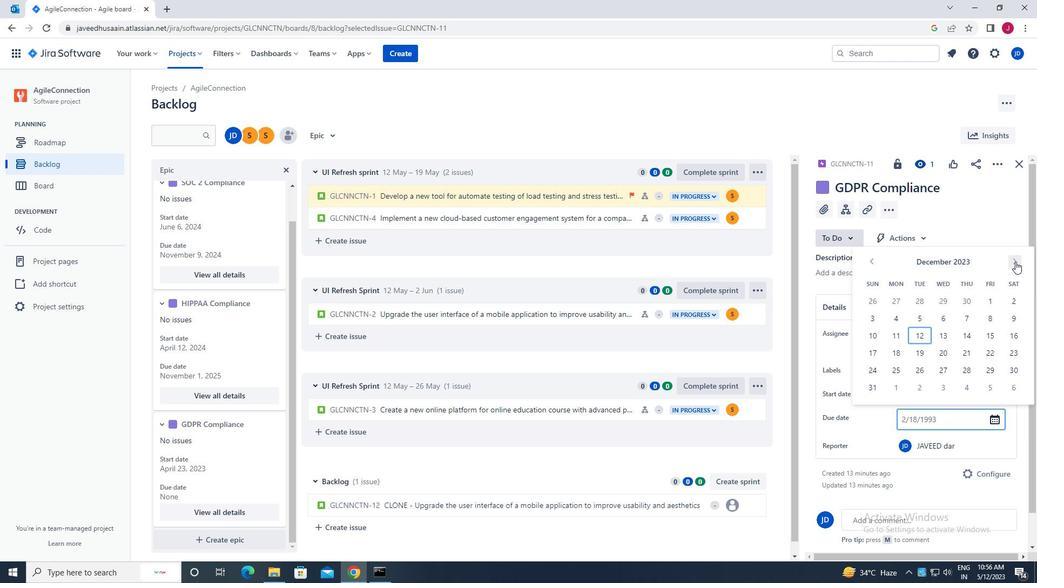 
Action: Mouse pressed left at (1015, 261)
Screenshot: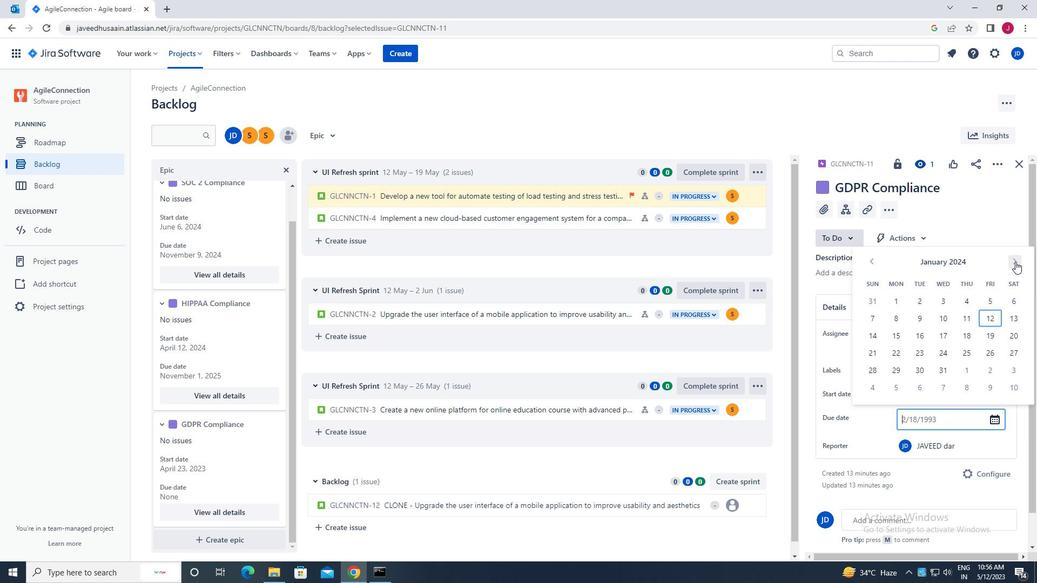
Action: Mouse pressed left at (1015, 261)
Screenshot: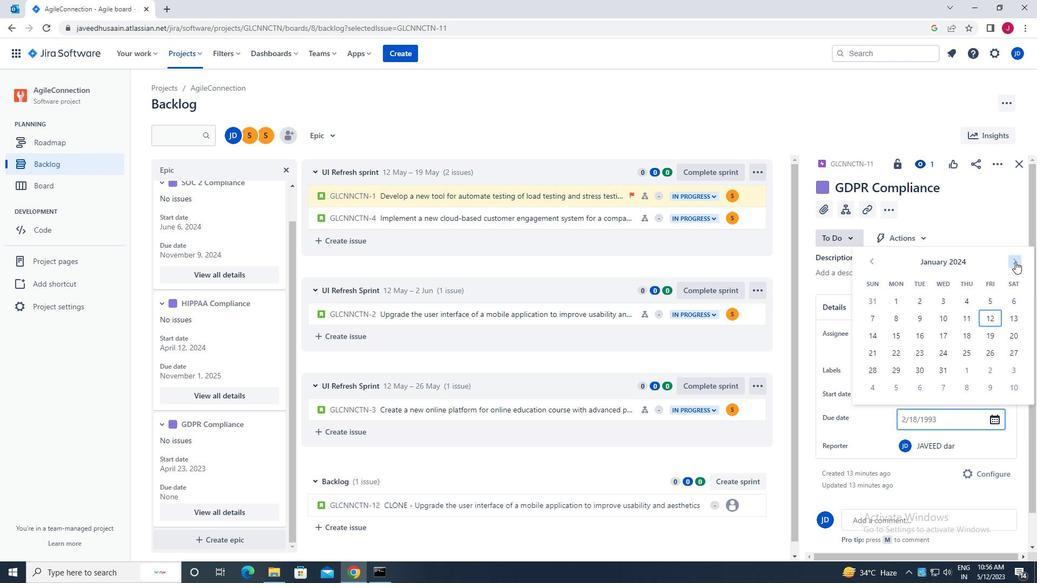 
Action: Mouse pressed left at (1015, 261)
Screenshot: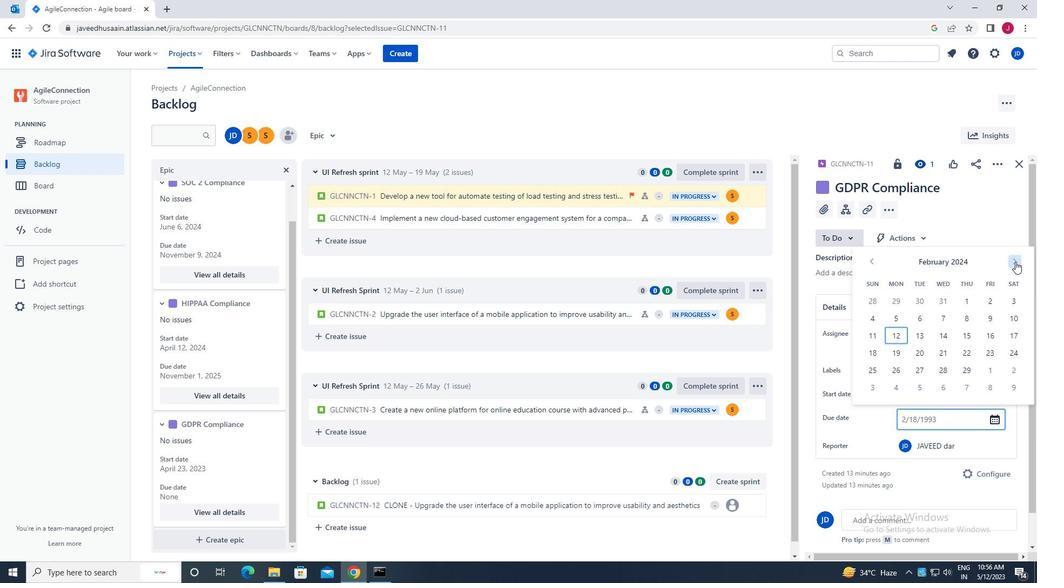 
Action: Mouse pressed left at (1015, 261)
Screenshot: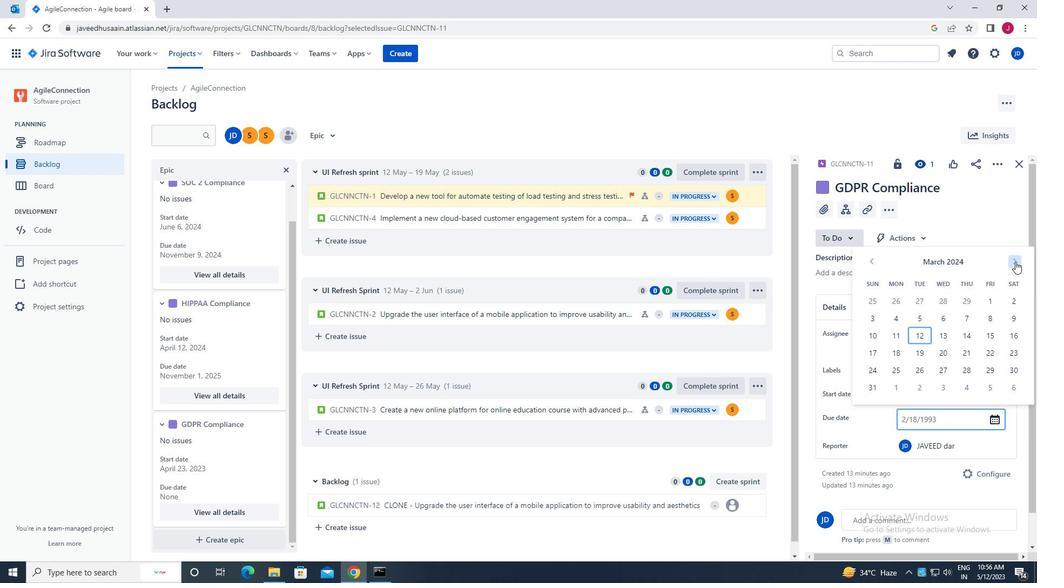 
Action: Mouse pressed left at (1015, 261)
Screenshot: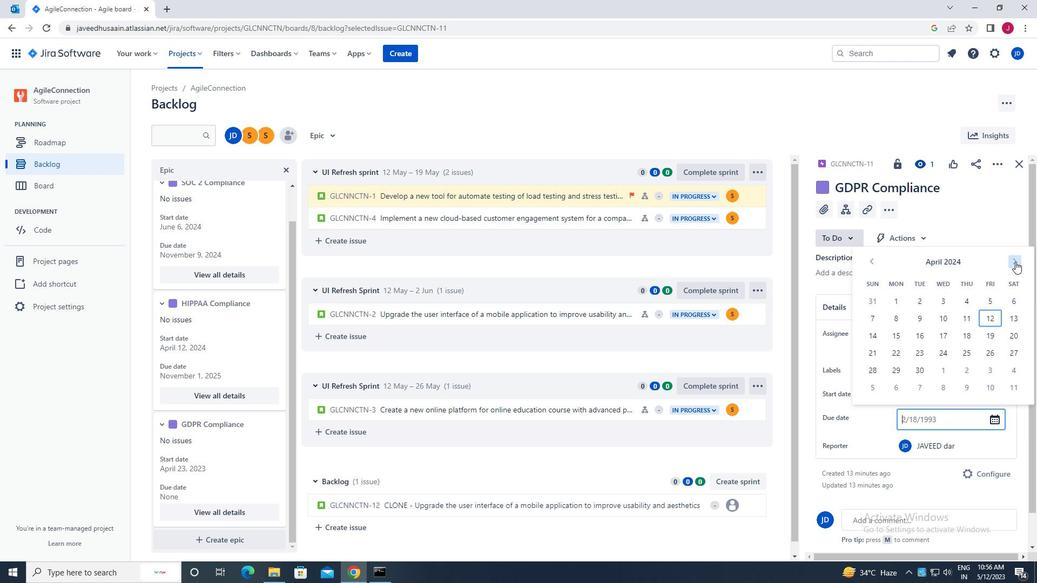 
Action: Mouse pressed left at (1015, 261)
Screenshot: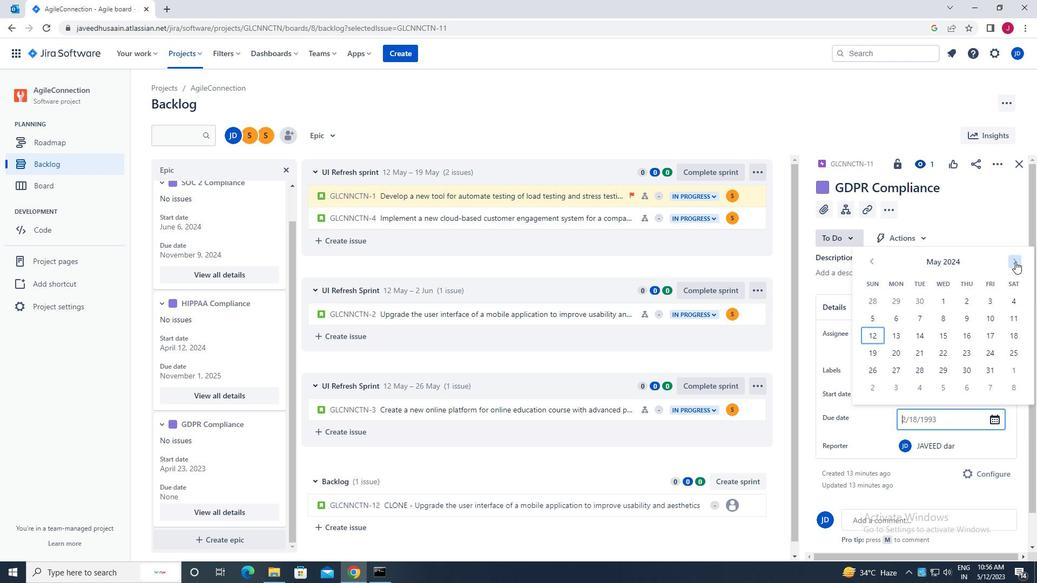 
Action: Mouse pressed left at (1015, 261)
Screenshot: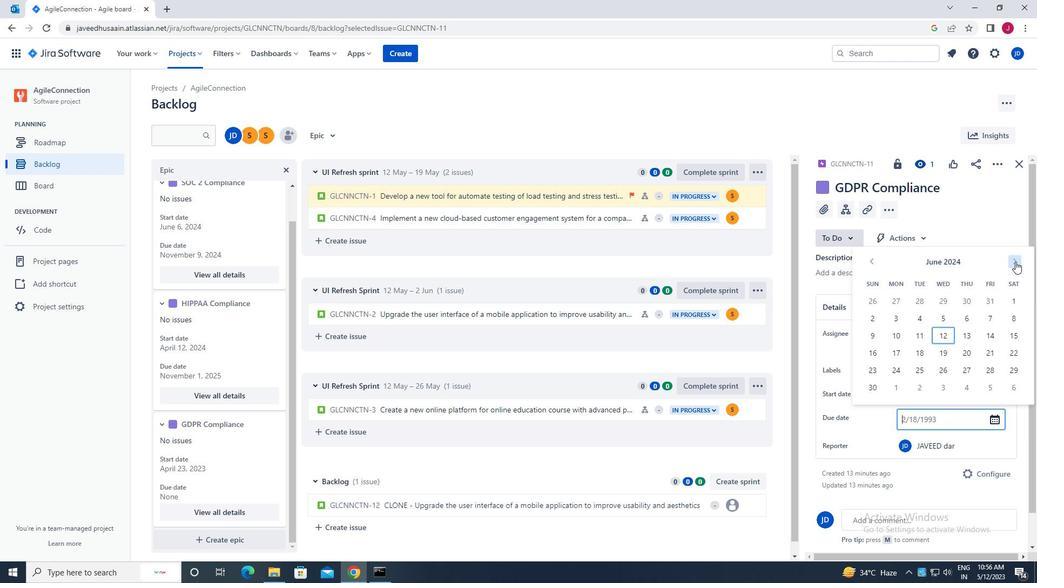 
Action: Mouse pressed left at (1015, 261)
Screenshot: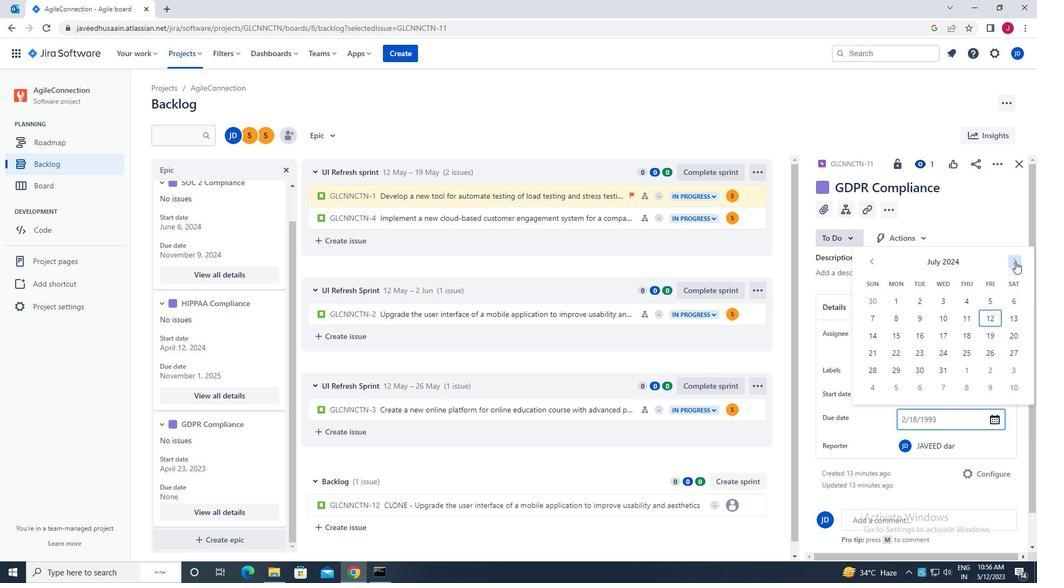 
Action: Mouse pressed left at (1015, 261)
Screenshot: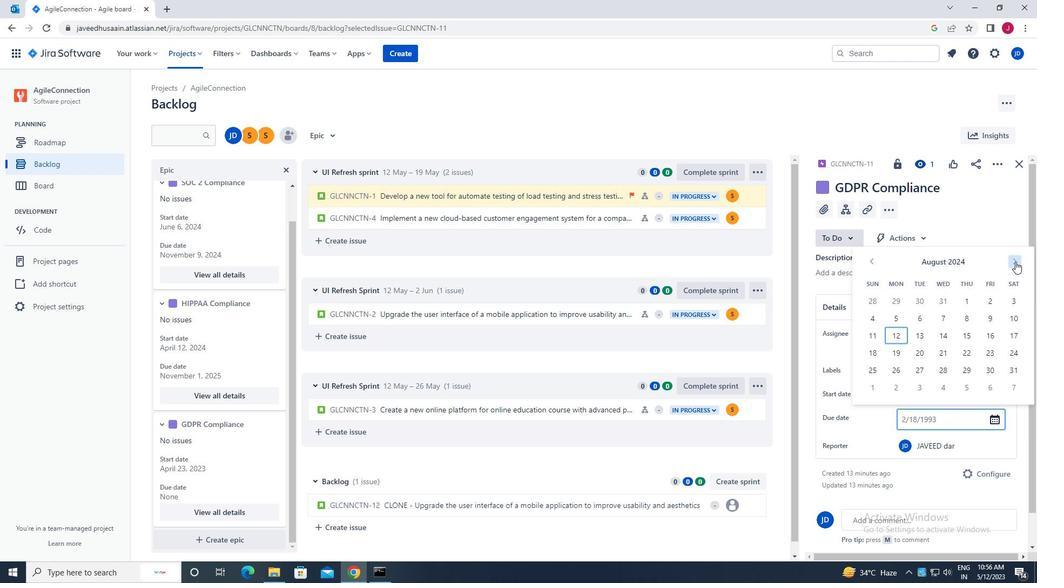 
Action: Mouse pressed left at (1015, 261)
Screenshot: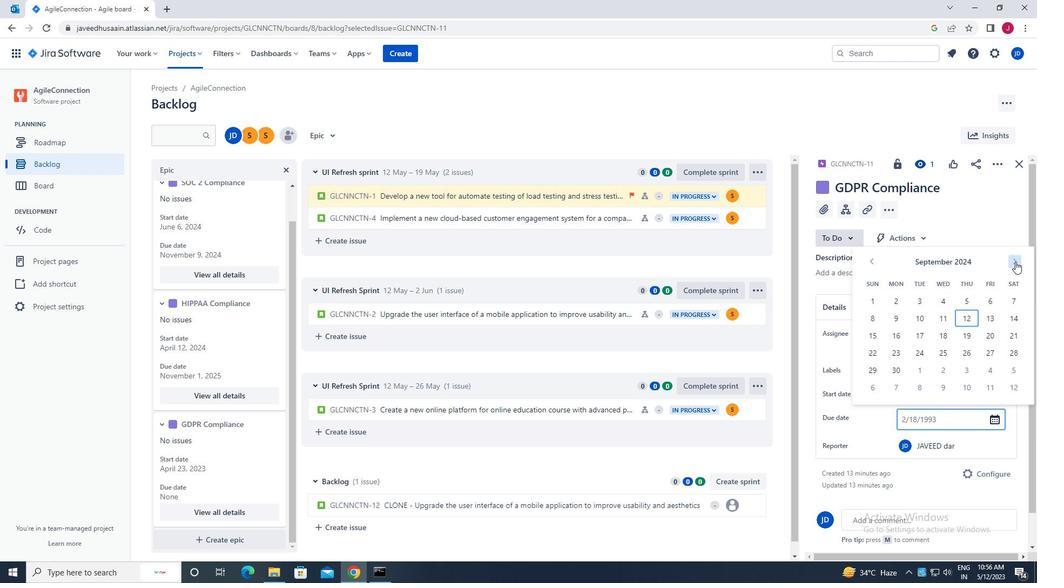 
Action: Mouse pressed left at (1015, 261)
Screenshot: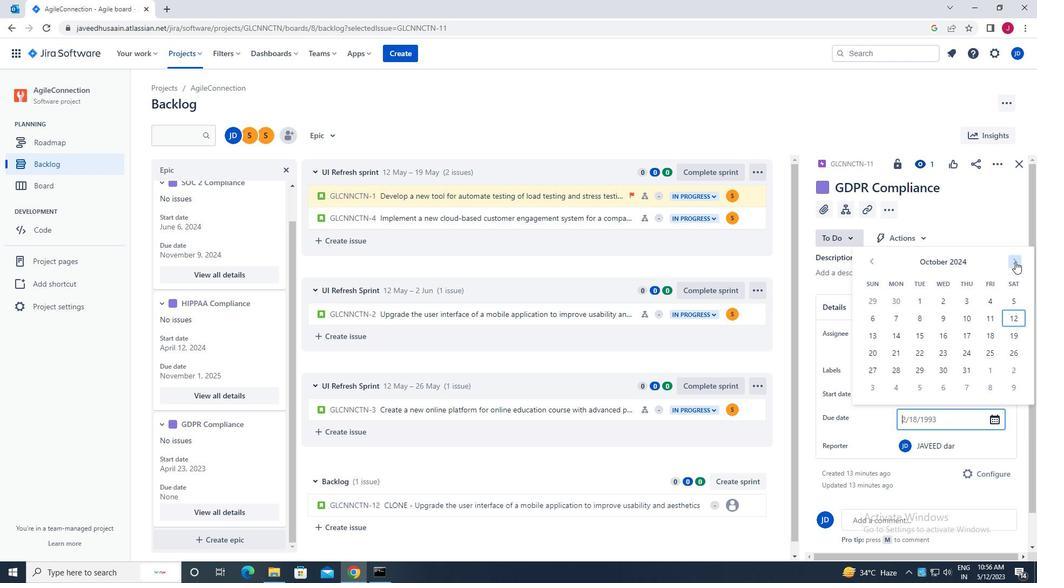
Action: Mouse pressed left at (1015, 261)
Screenshot: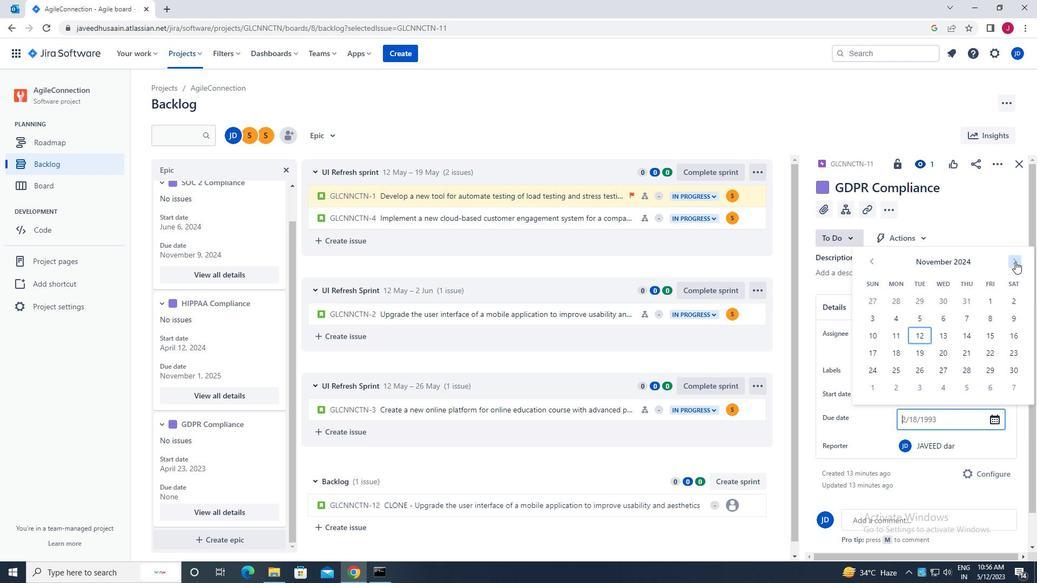 
Action: Mouse pressed left at (1015, 261)
Screenshot: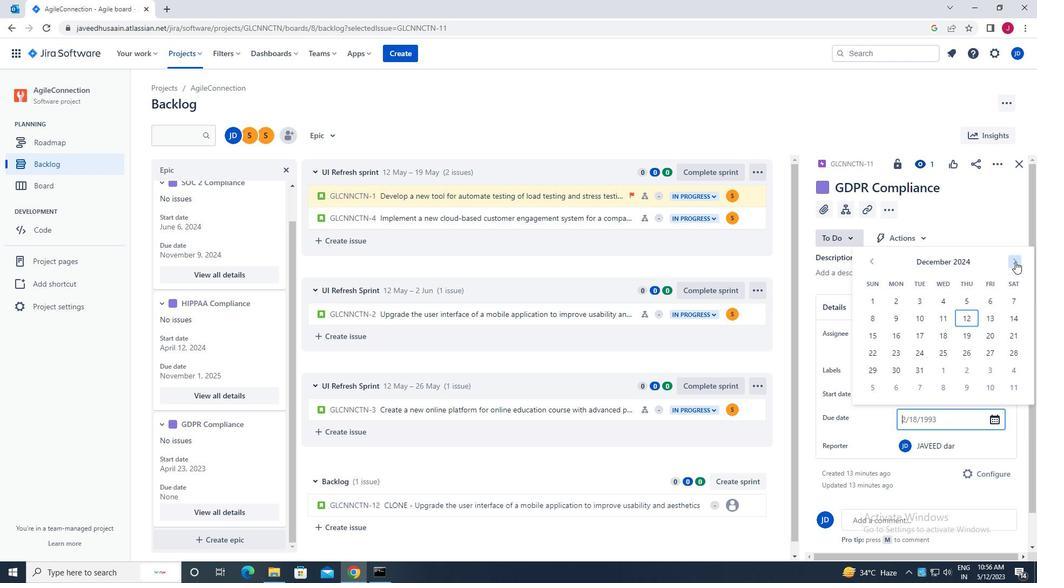 
Action: Mouse pressed left at (1015, 261)
Screenshot: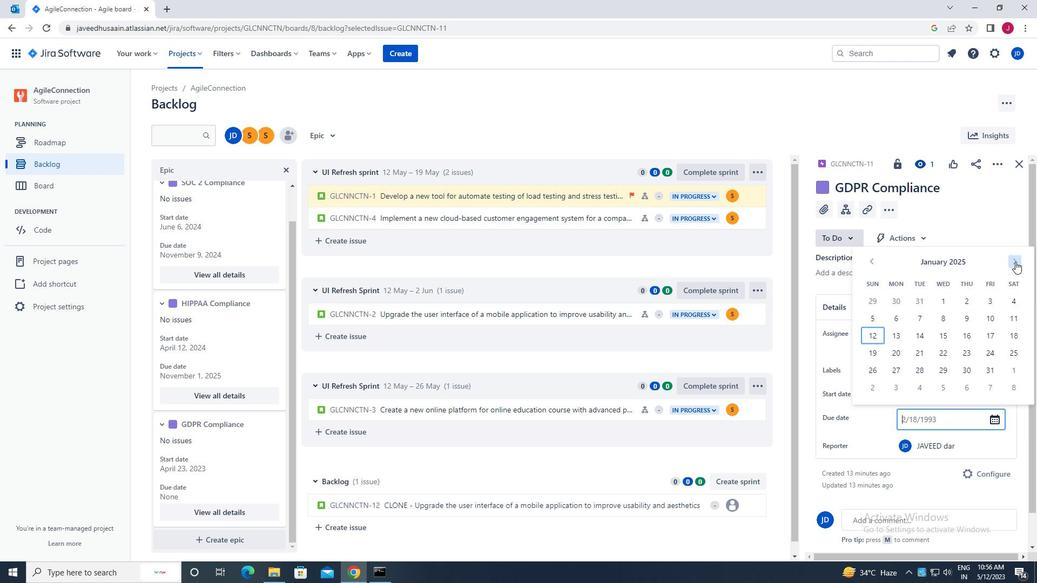 
Action: Mouse pressed left at (1015, 261)
Screenshot: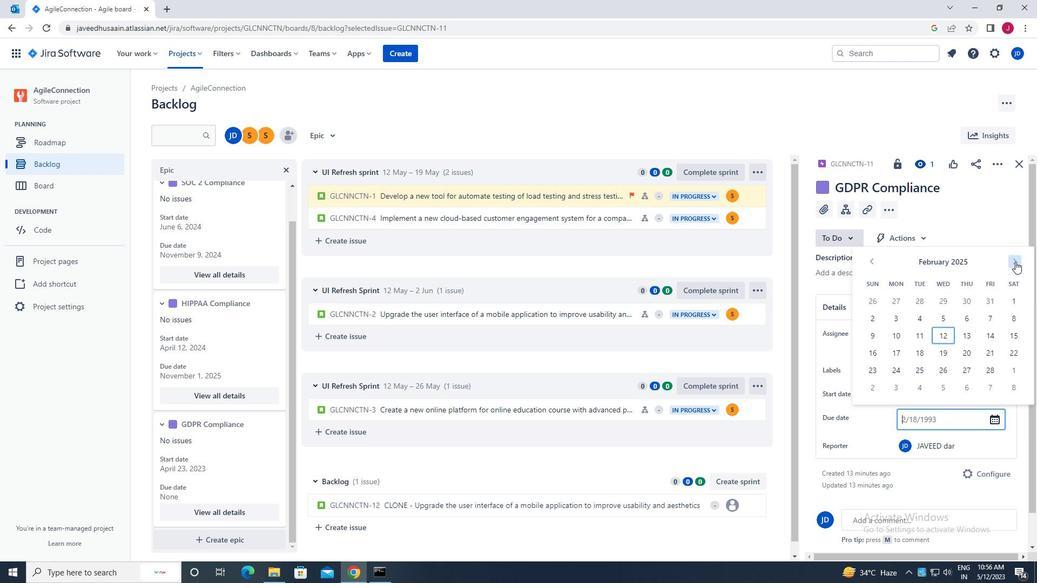 
Action: Mouse pressed left at (1015, 261)
Screenshot: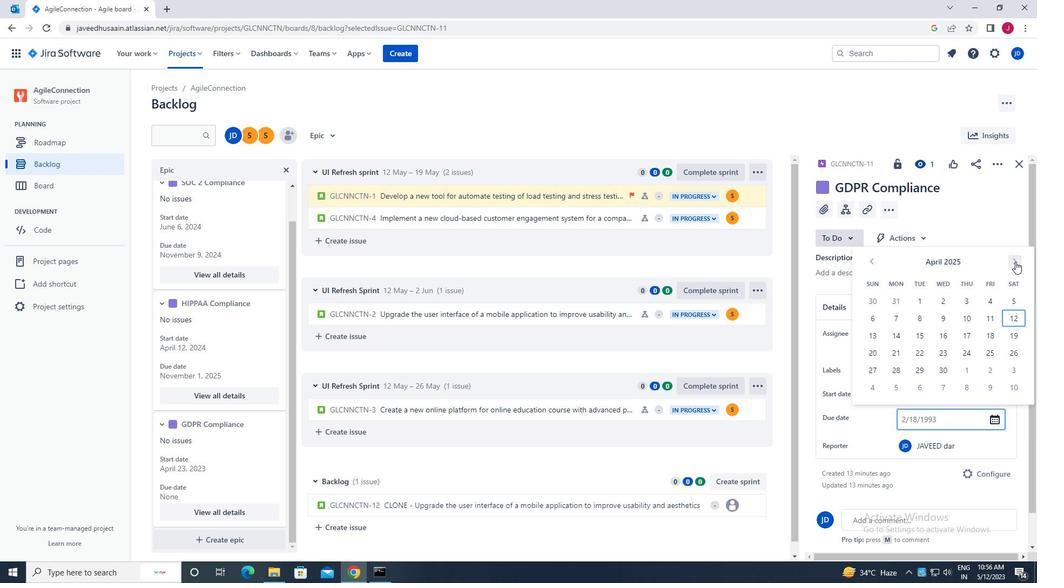
Action: Mouse pressed left at (1015, 261)
Screenshot: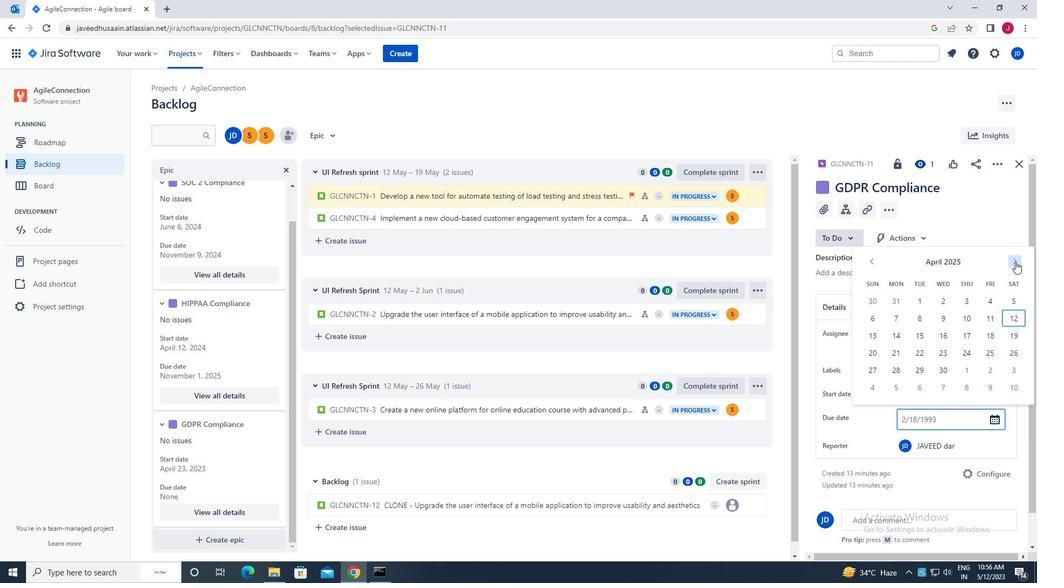 
Action: Mouse pressed left at (1015, 261)
Screenshot: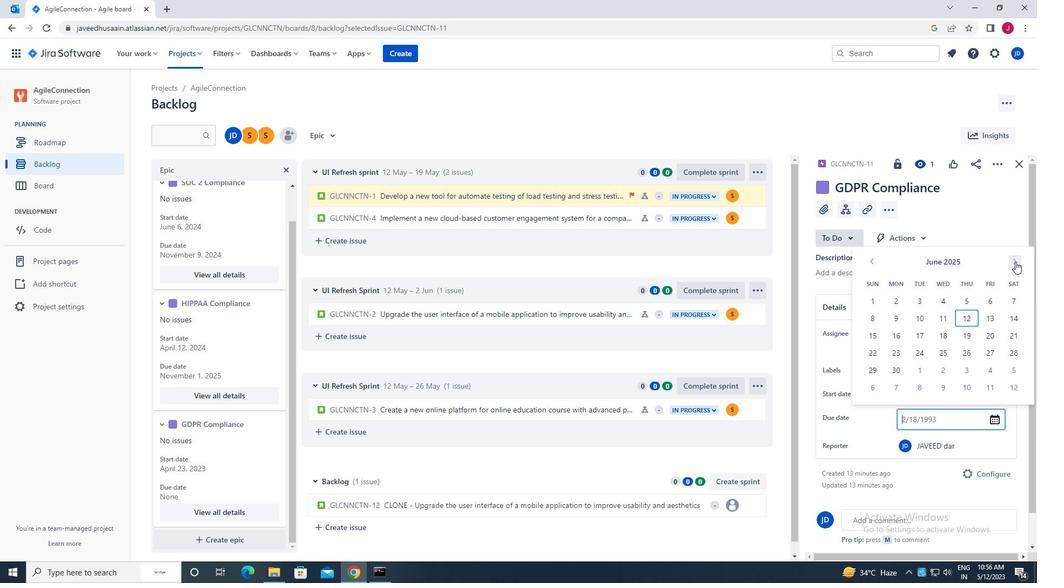 
Action: Mouse pressed left at (1015, 261)
Screenshot: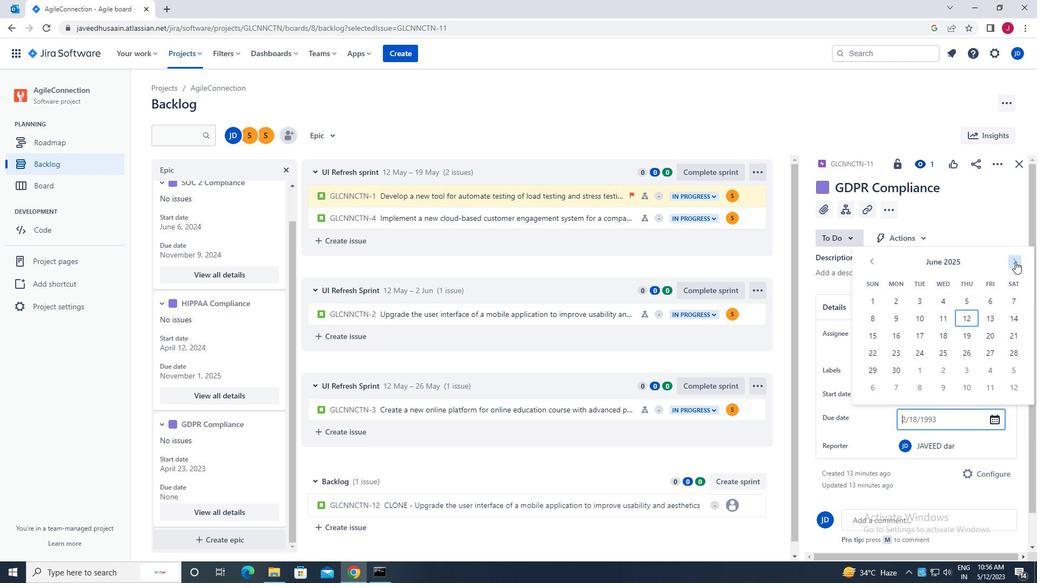 
Action: Mouse pressed left at (1015, 261)
Screenshot: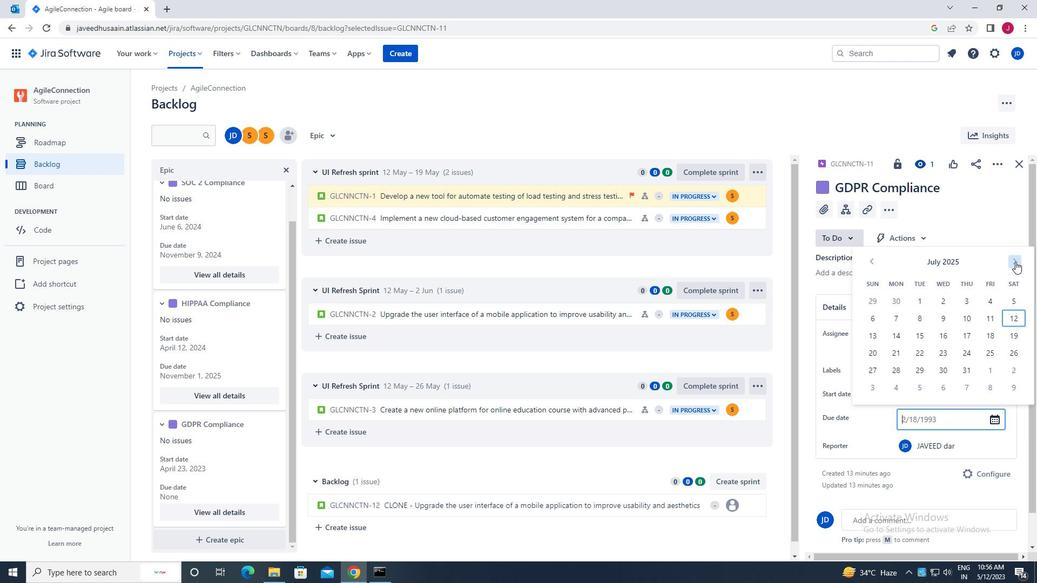 
Action: Mouse moved to (967, 349)
Screenshot: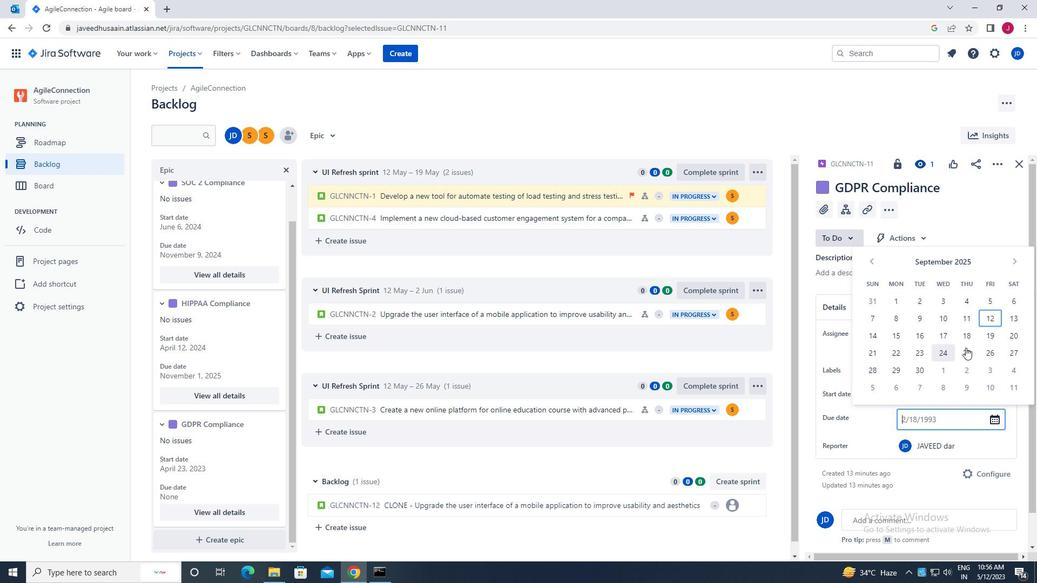 
Action: Mouse pressed left at (967, 349)
Screenshot: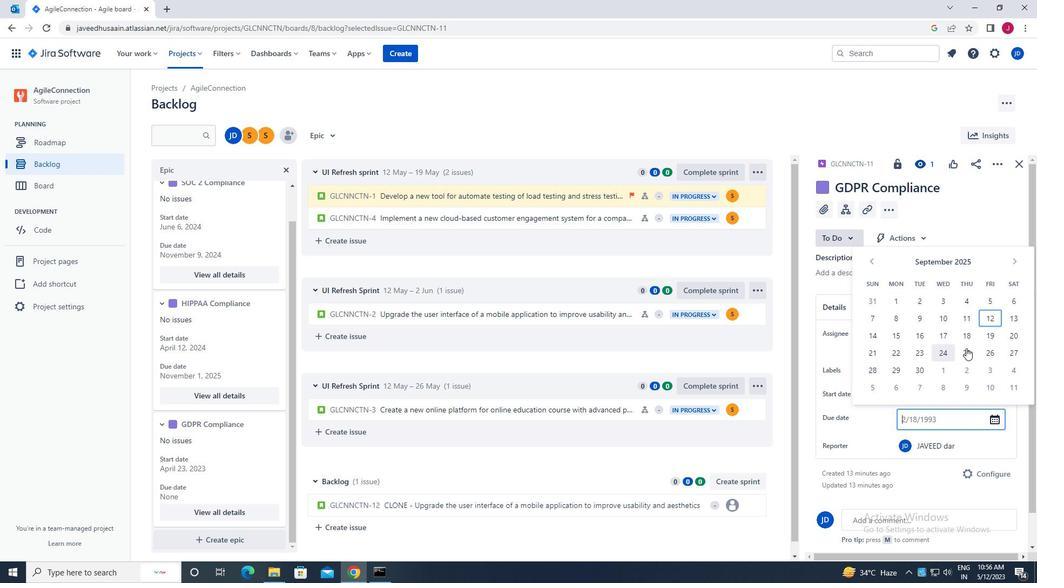 
Action: Mouse moved to (934, 416)
Screenshot: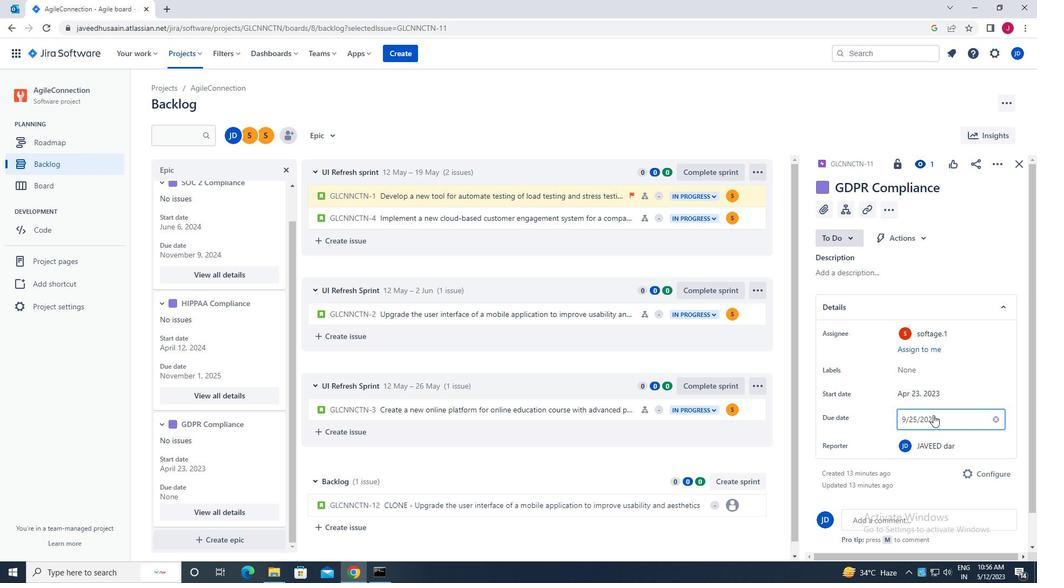 
Action: Mouse pressed left at (934, 416)
Screenshot: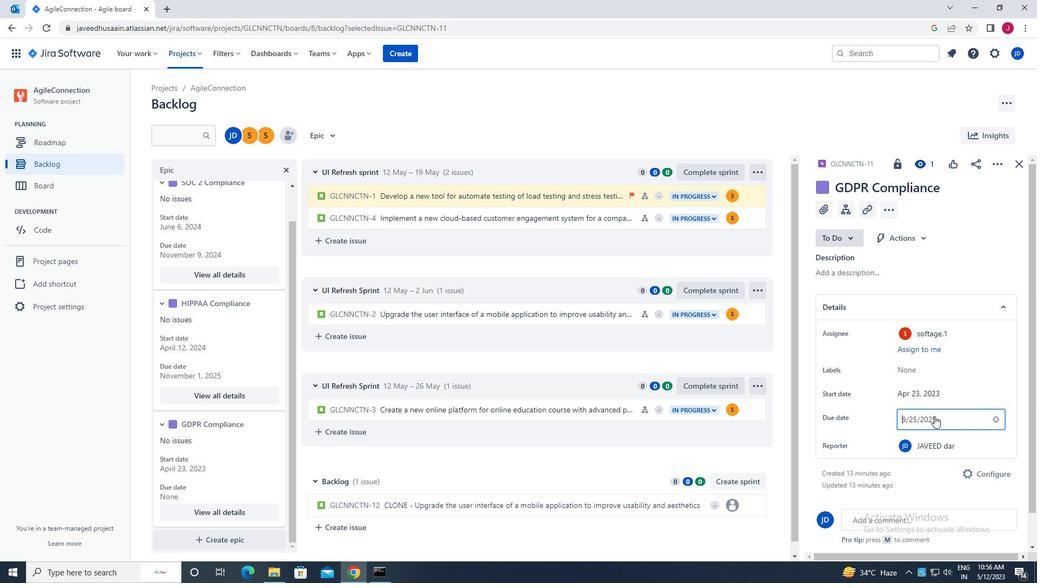 
Action: Mouse moved to (1015, 355)
Screenshot: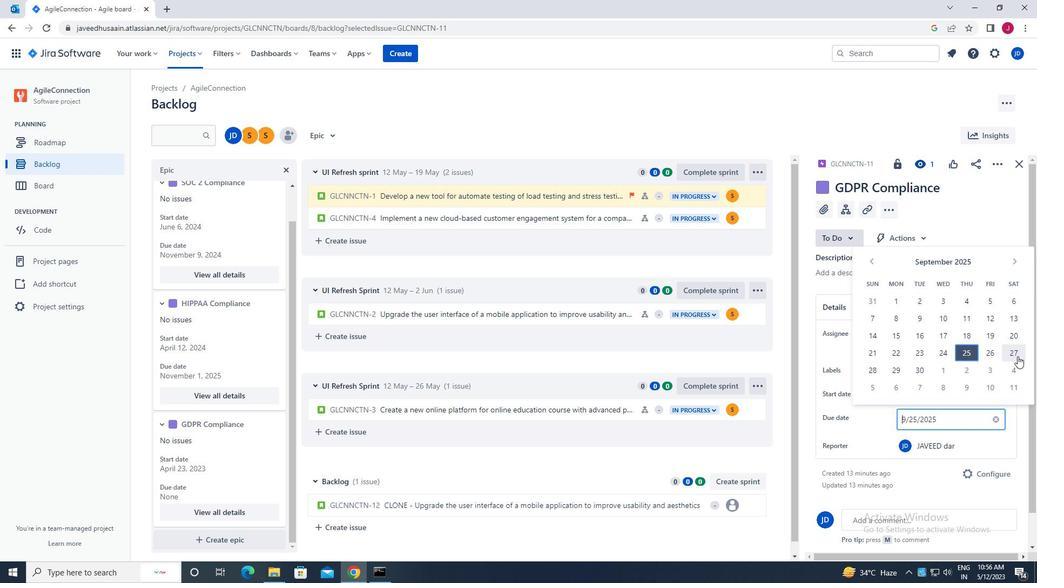 
Action: Mouse pressed left at (1015, 355)
Screenshot: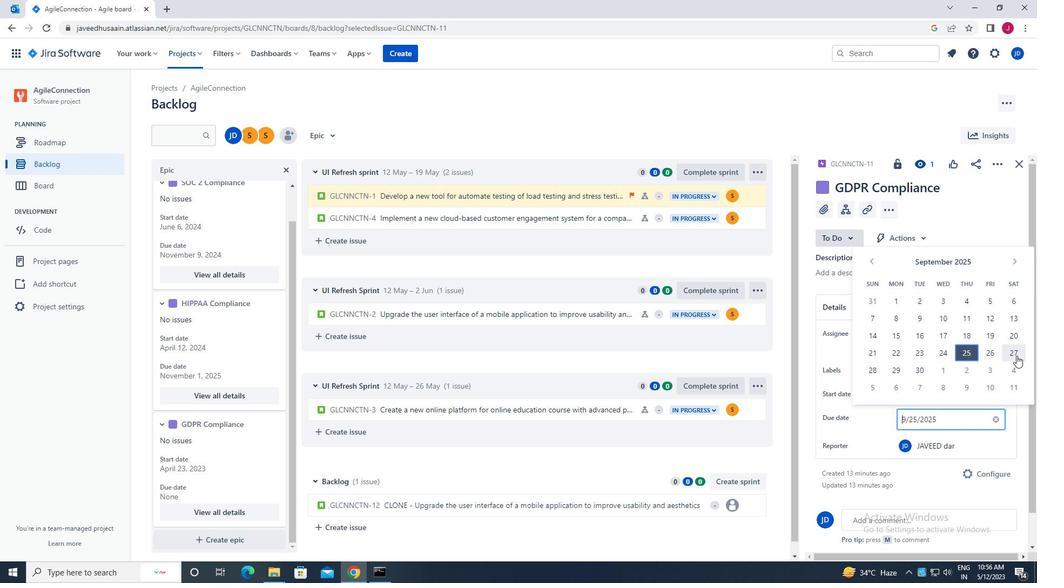 
Action: Mouse moved to (978, 371)
Screenshot: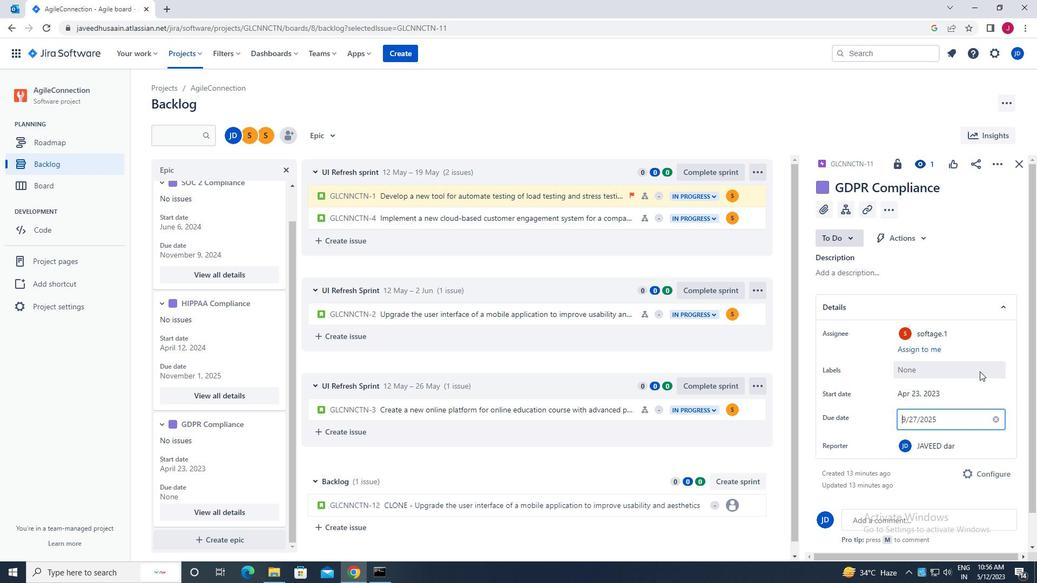 
Action: Key pressed <Key.enter>
Screenshot: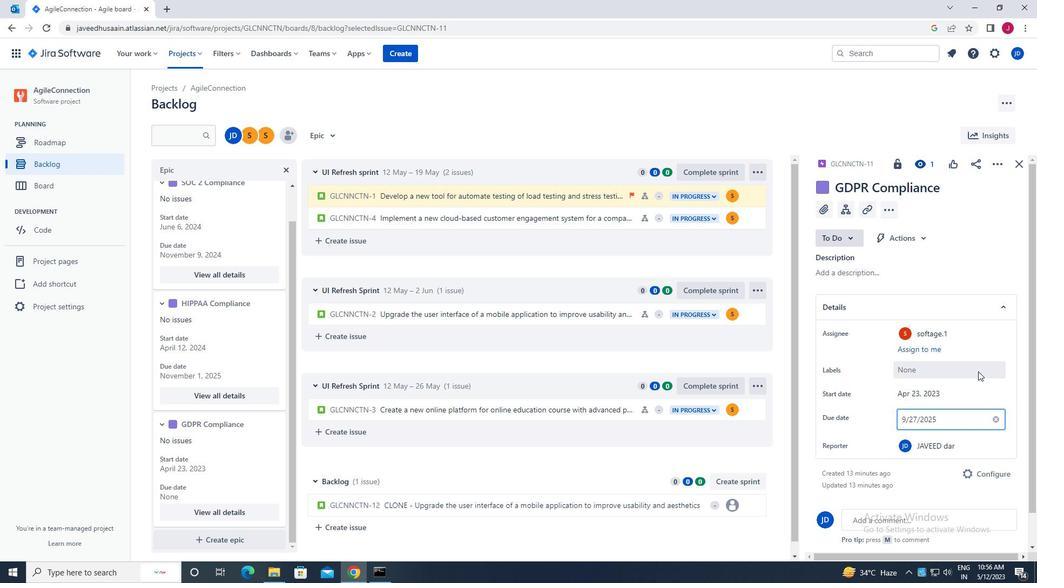 
Action: Mouse moved to (1020, 161)
Screenshot: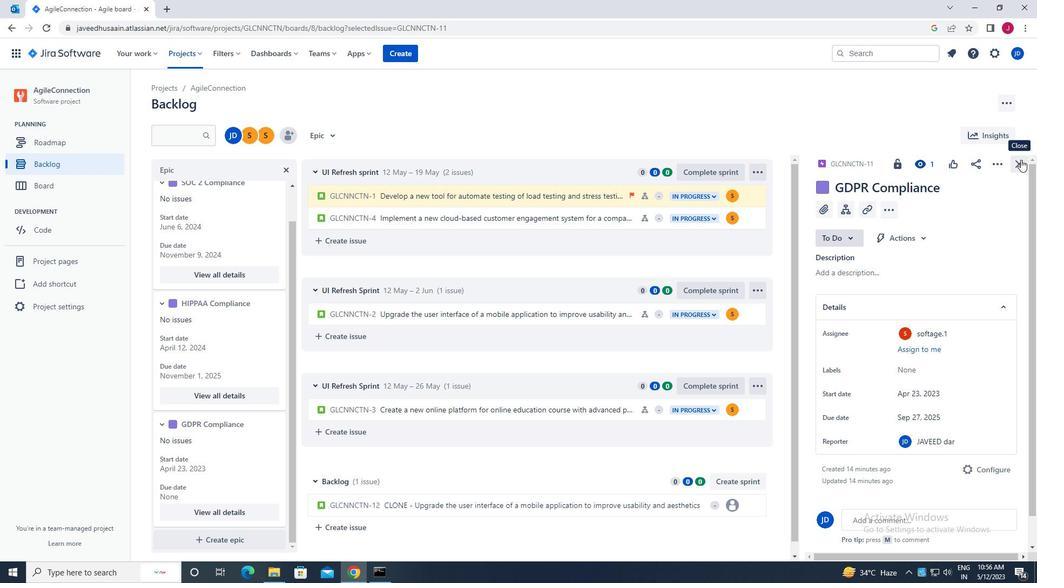 
Action: Mouse pressed left at (1020, 161)
Screenshot: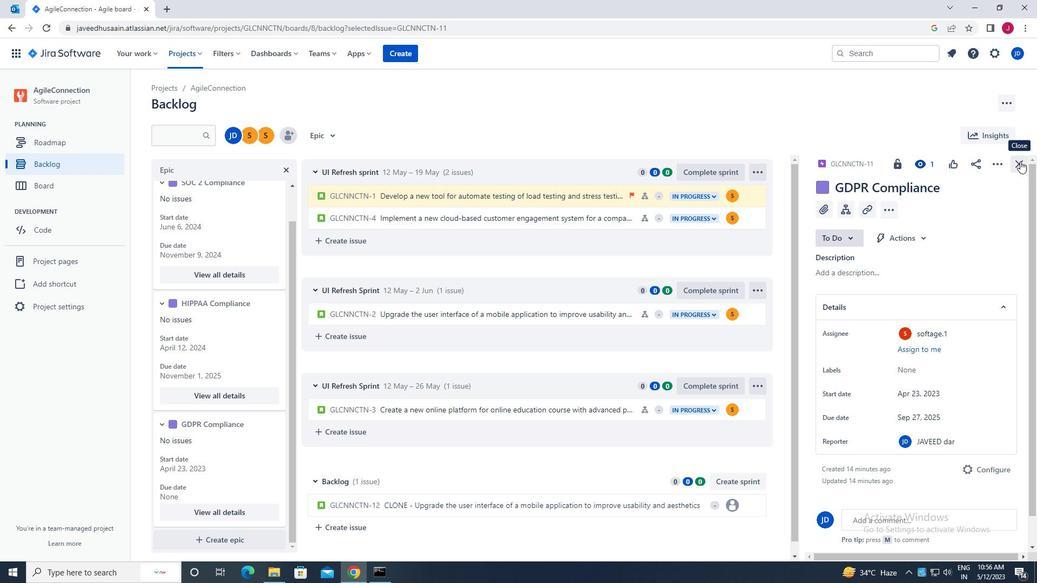 
